 Task: Create new Company, with domain: 'hunter.cuny.edu' and type: 'Prospect'. Add new contact for this company, with mail Id: 'Nidhi18Walker@hunter.cuny.edu', First Name: Nidhi, Last name:  Walker, Job Title: 'Social Media Specialist', Phone Number: '(801) 555-1239'. Change life cycle stage to  Lead and lead status to  Open. Logged in from softage.1@softage.net
Action: Mouse moved to (122, 78)
Screenshot: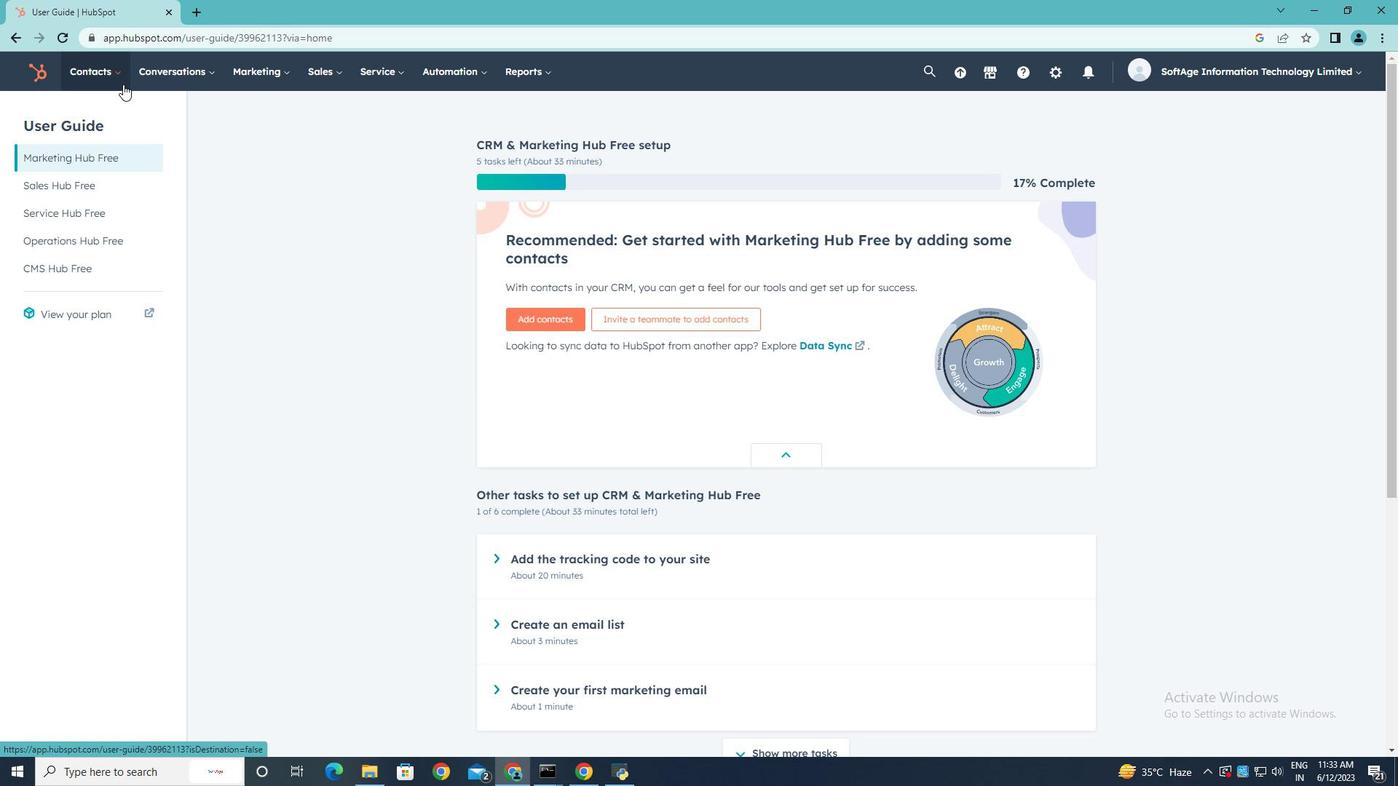 
Action: Mouse pressed left at (122, 78)
Screenshot: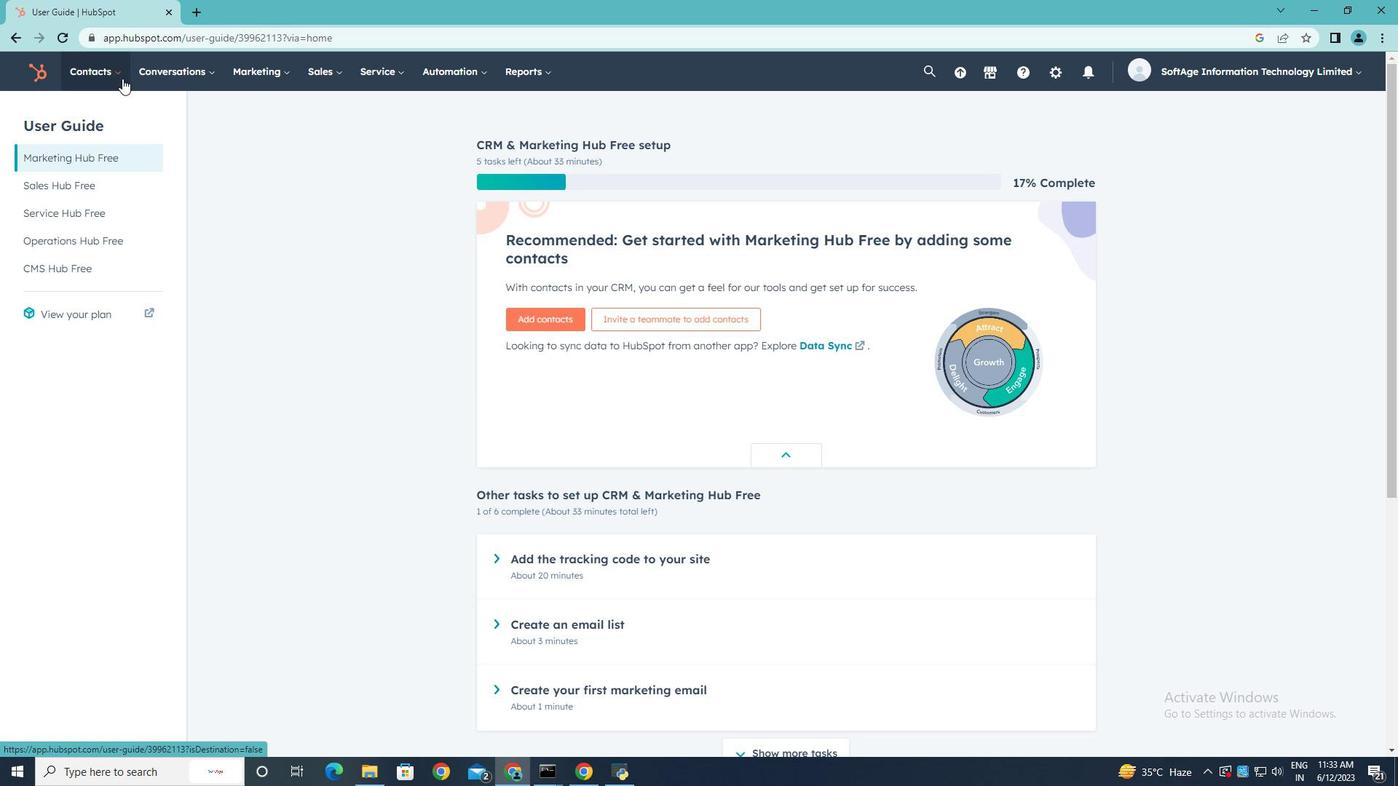 
Action: Mouse moved to (115, 144)
Screenshot: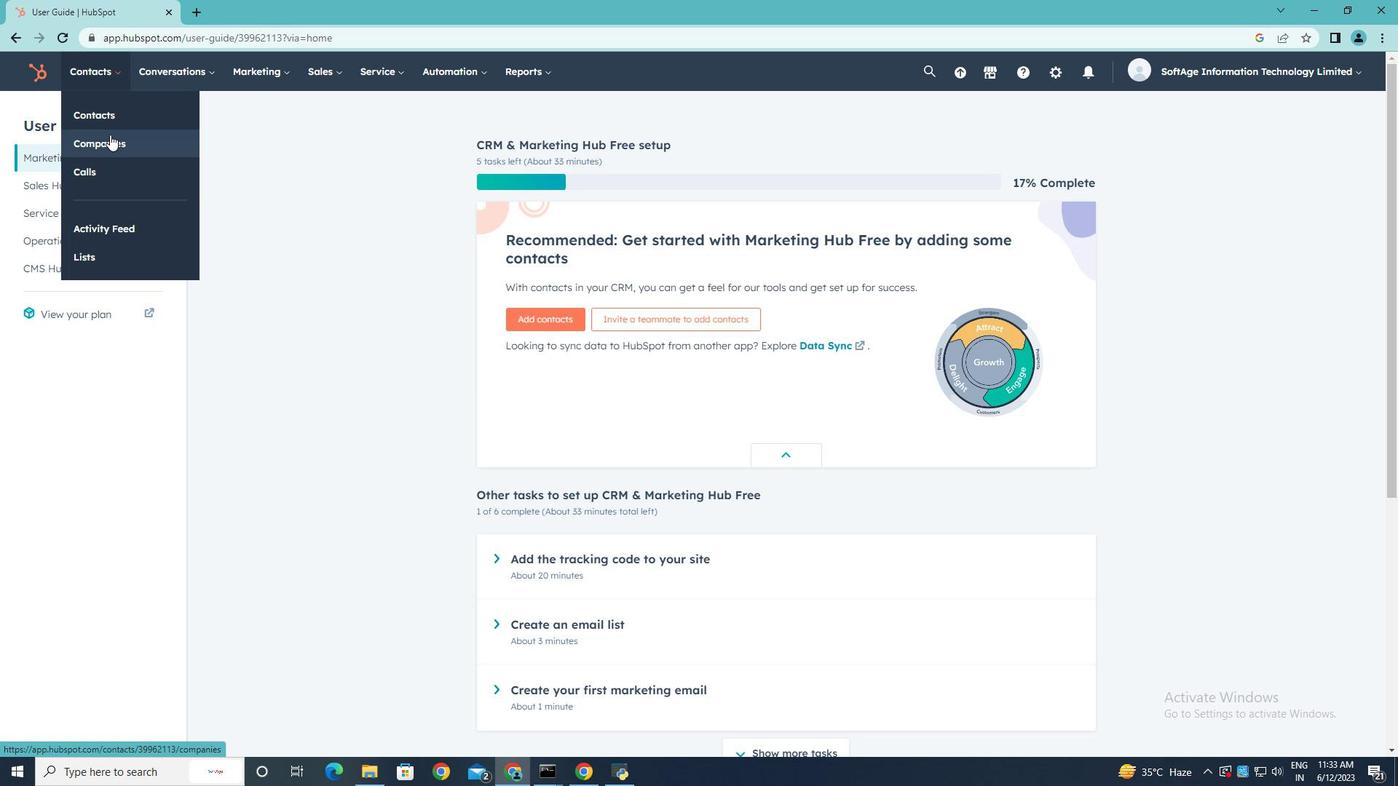 
Action: Mouse pressed left at (115, 144)
Screenshot: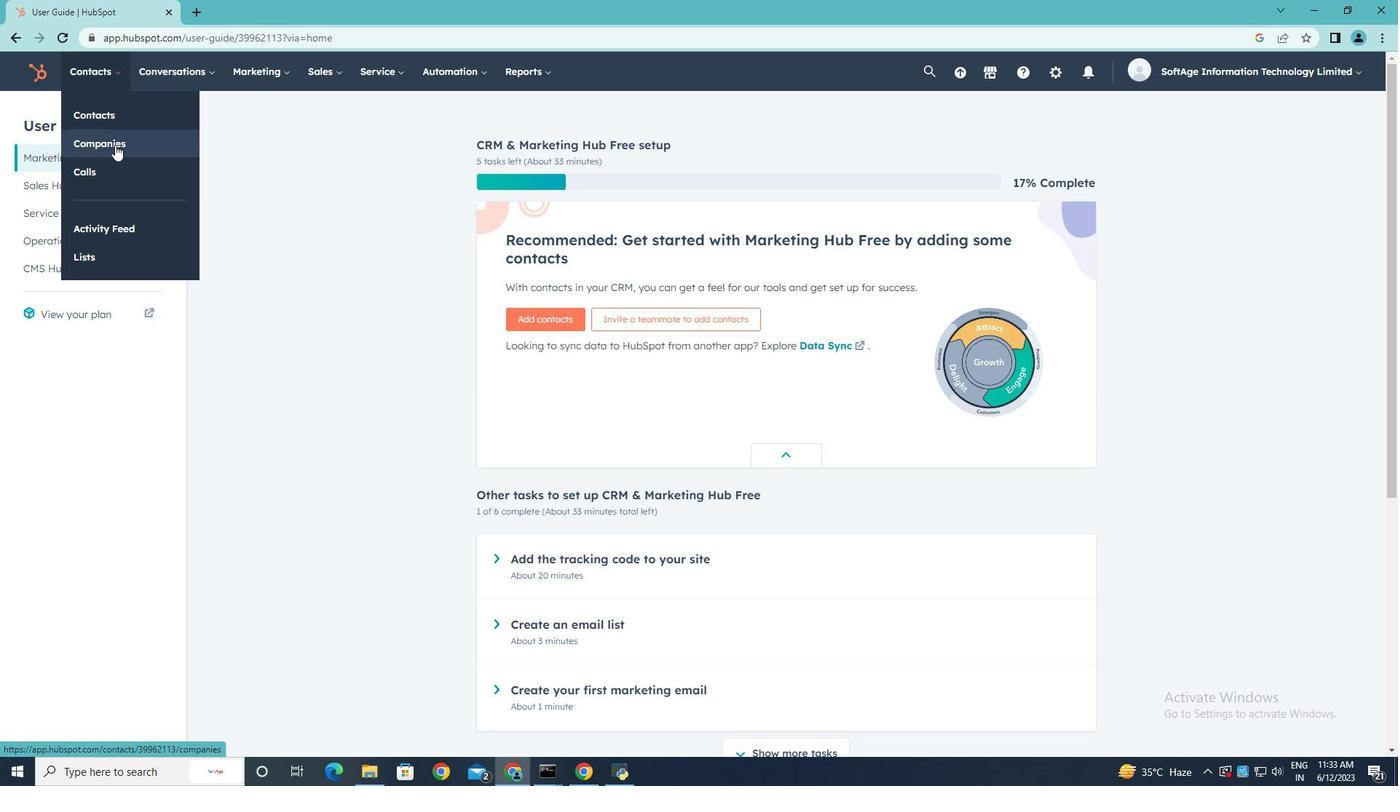 
Action: Mouse moved to (1299, 123)
Screenshot: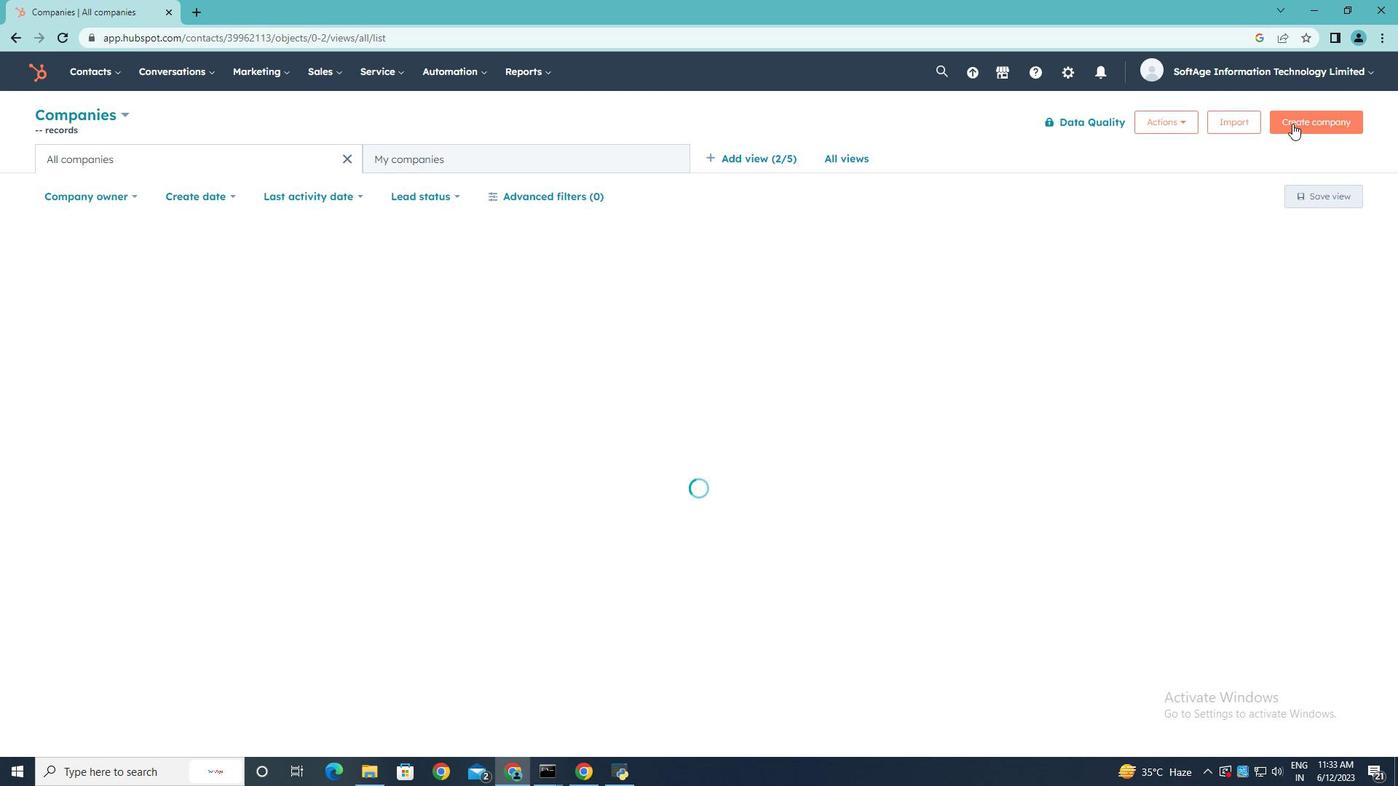 
Action: Mouse pressed left at (1299, 123)
Screenshot: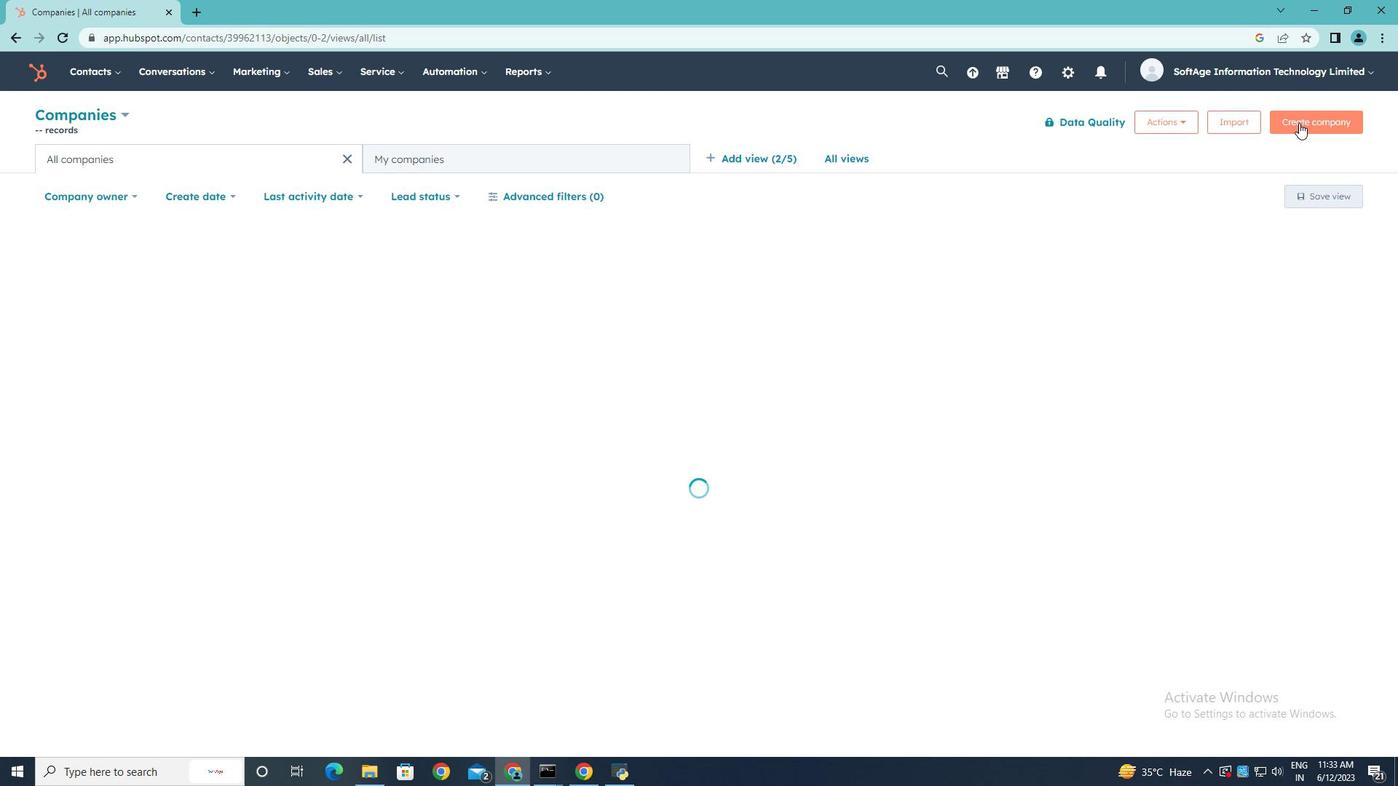 
Action: Mouse moved to (1062, 184)
Screenshot: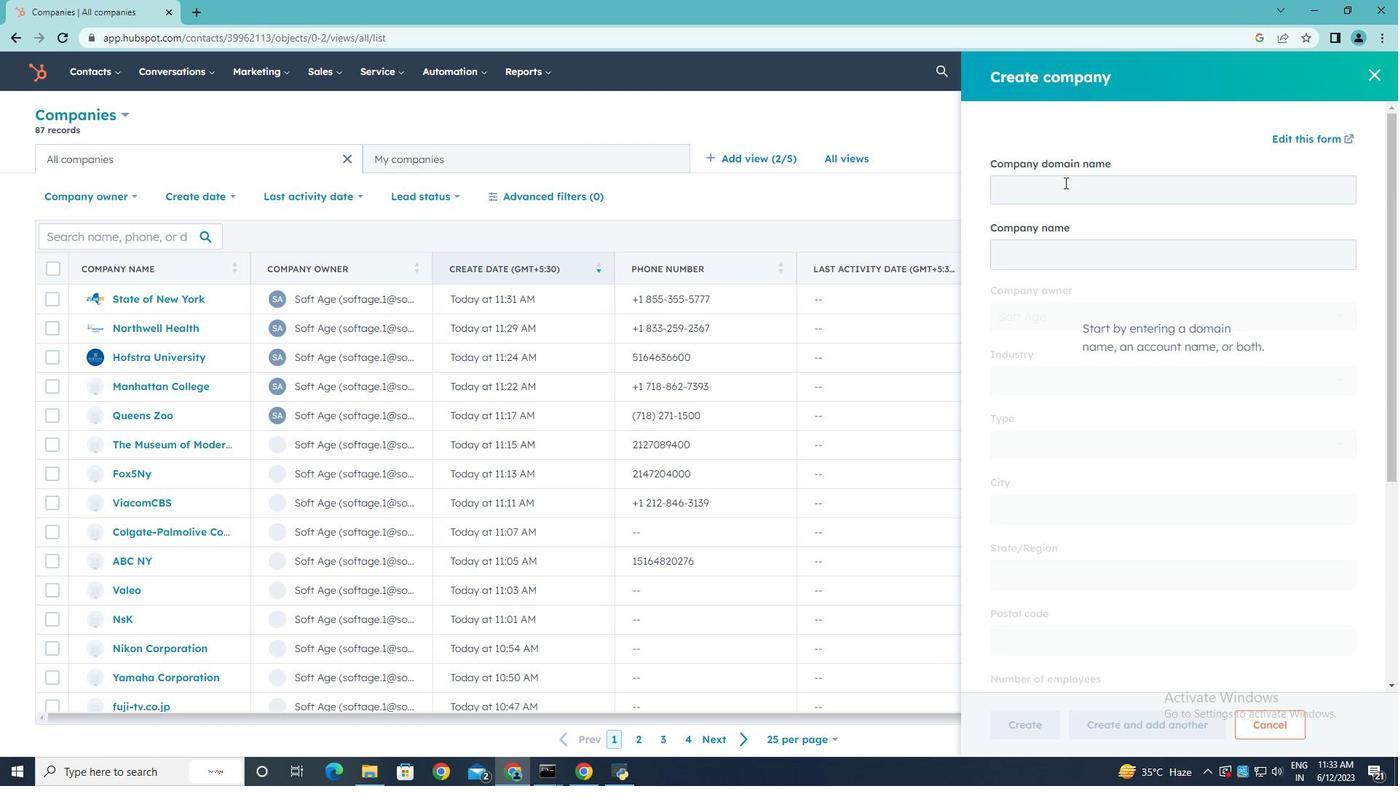 
Action: Mouse pressed left at (1062, 184)
Screenshot: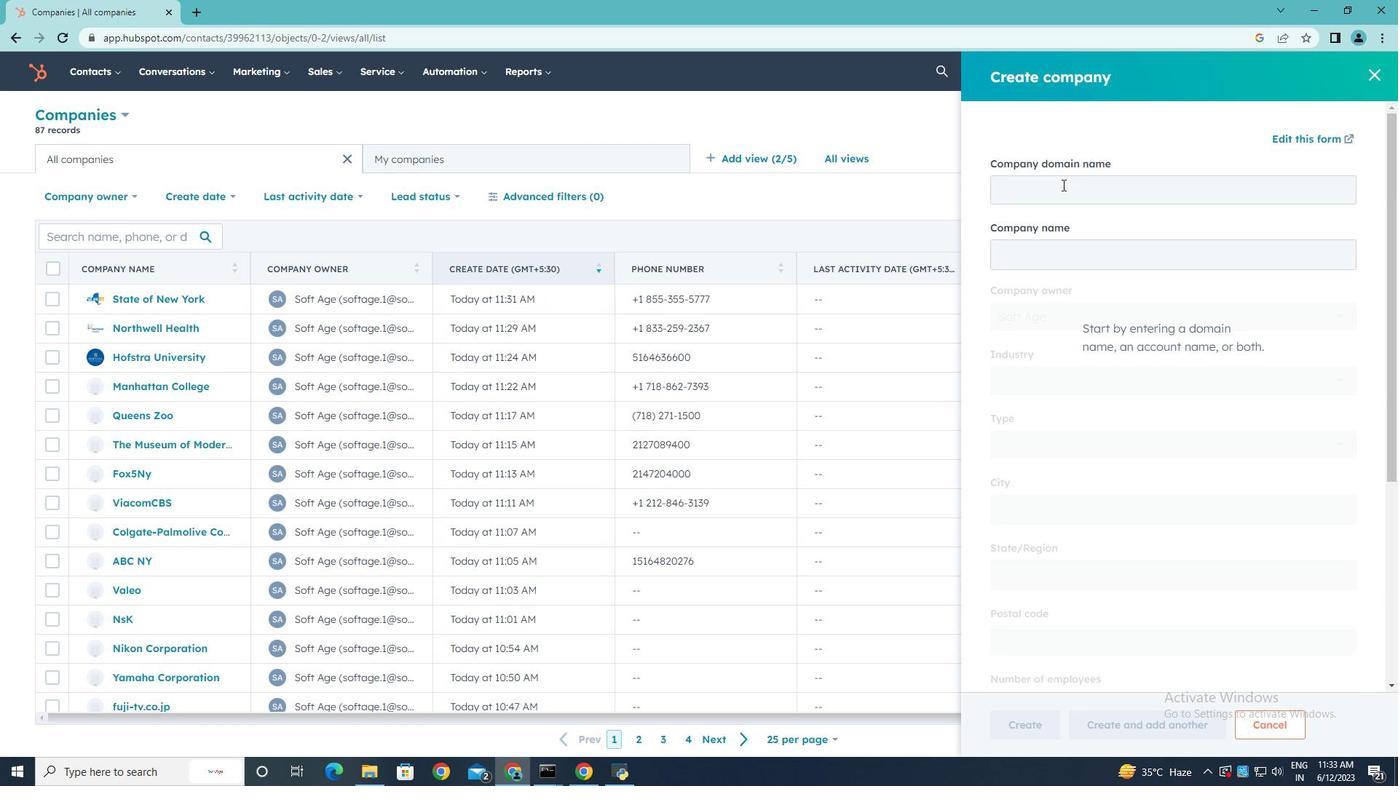 
Action: Key pressed hunter.cuny.edu
Screenshot: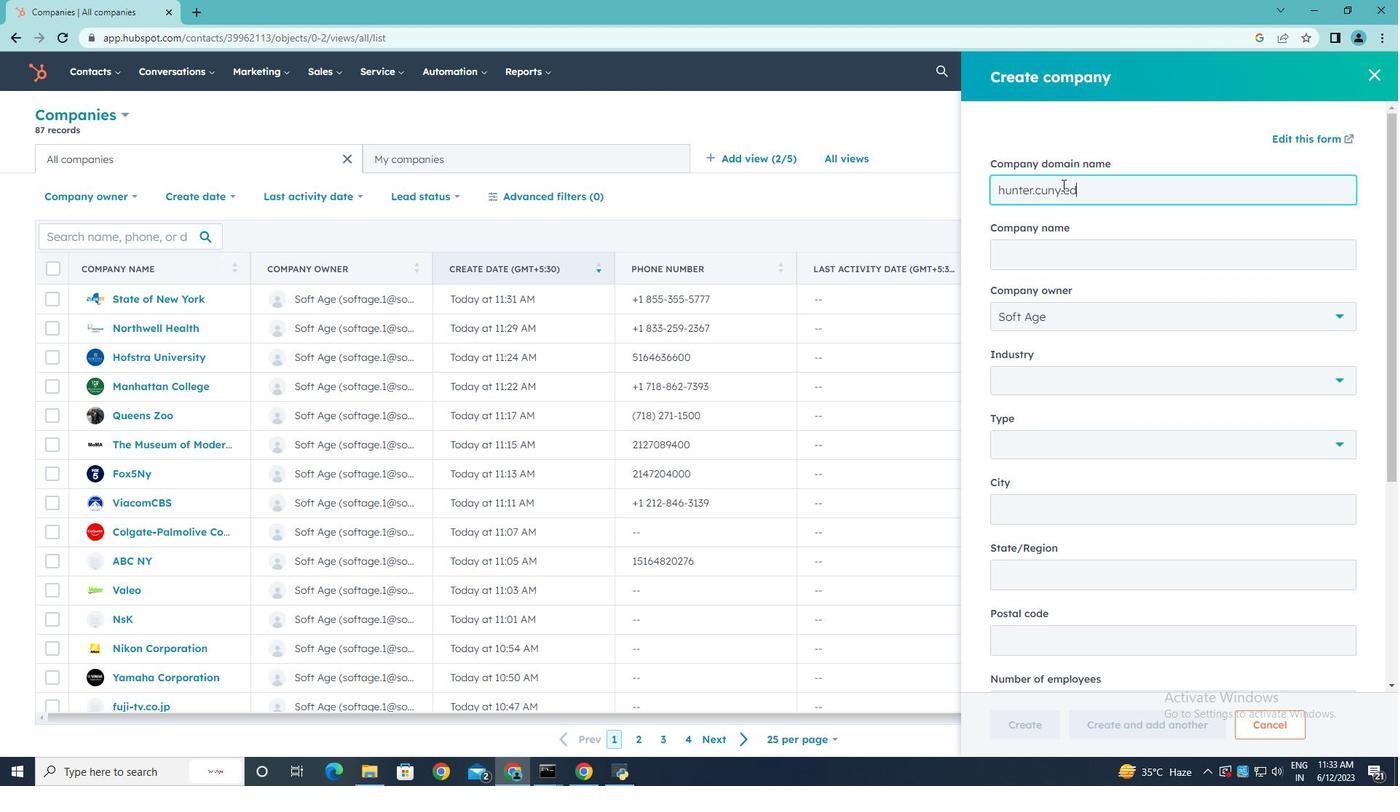 
Action: Mouse moved to (1128, 258)
Screenshot: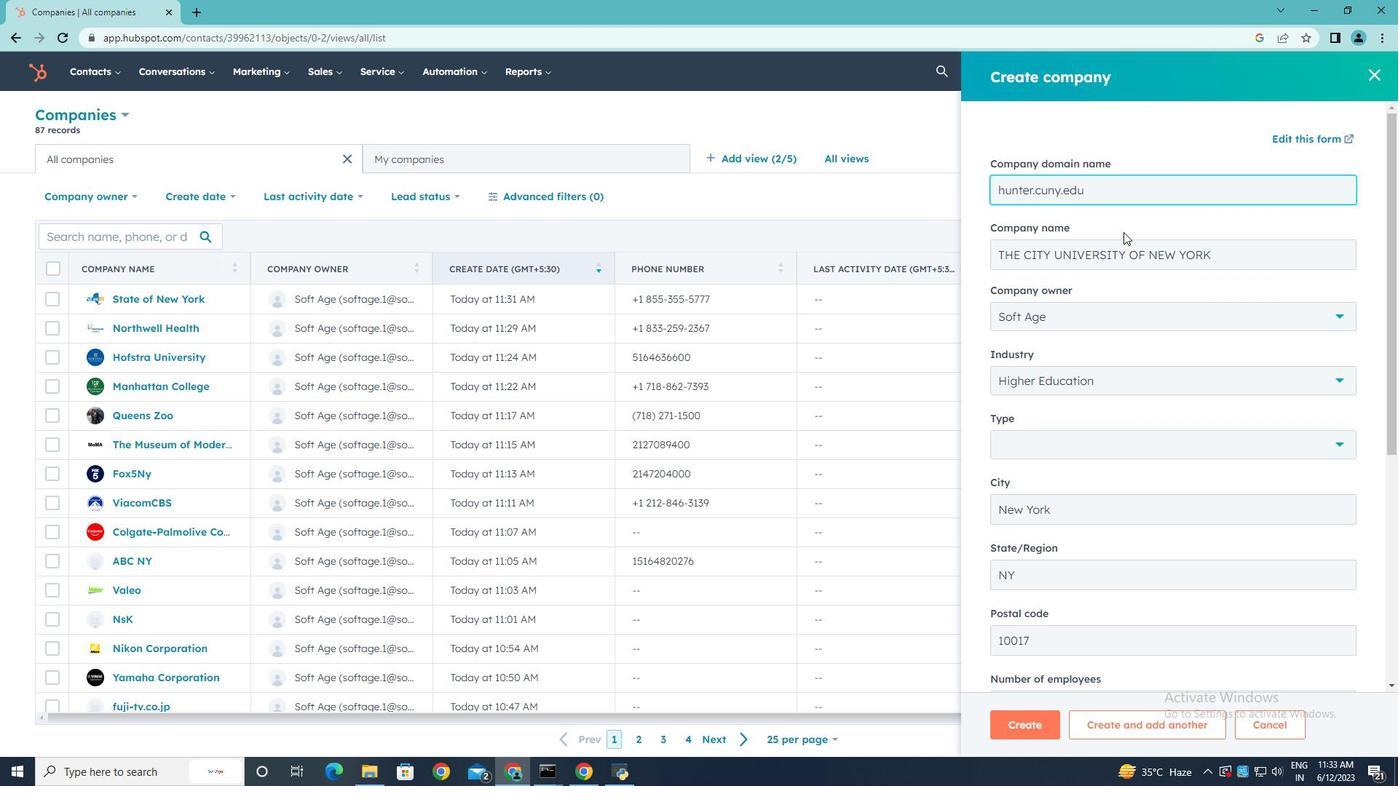 
Action: Mouse scrolled (1128, 257) with delta (0, 0)
Screenshot: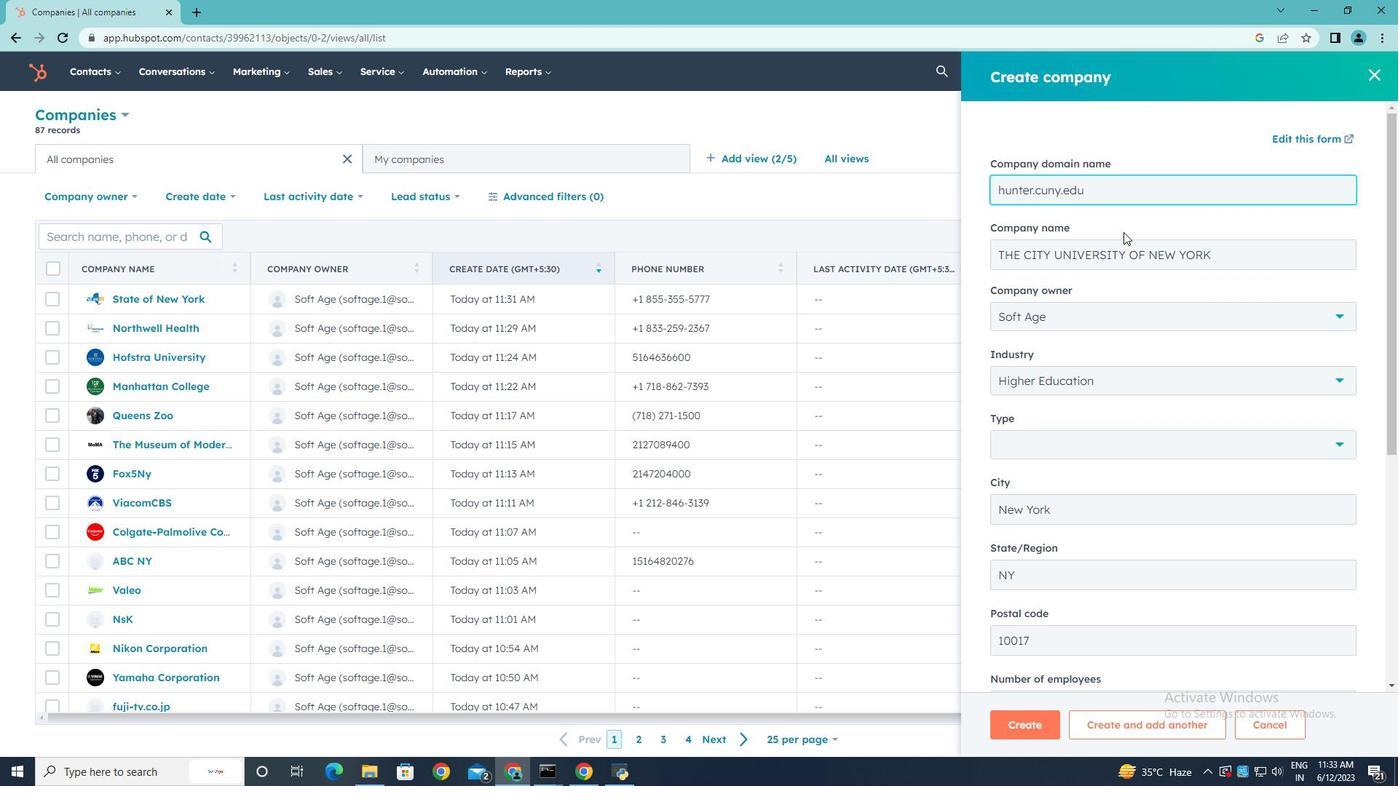 
Action: Mouse scrolled (1128, 257) with delta (0, 0)
Screenshot: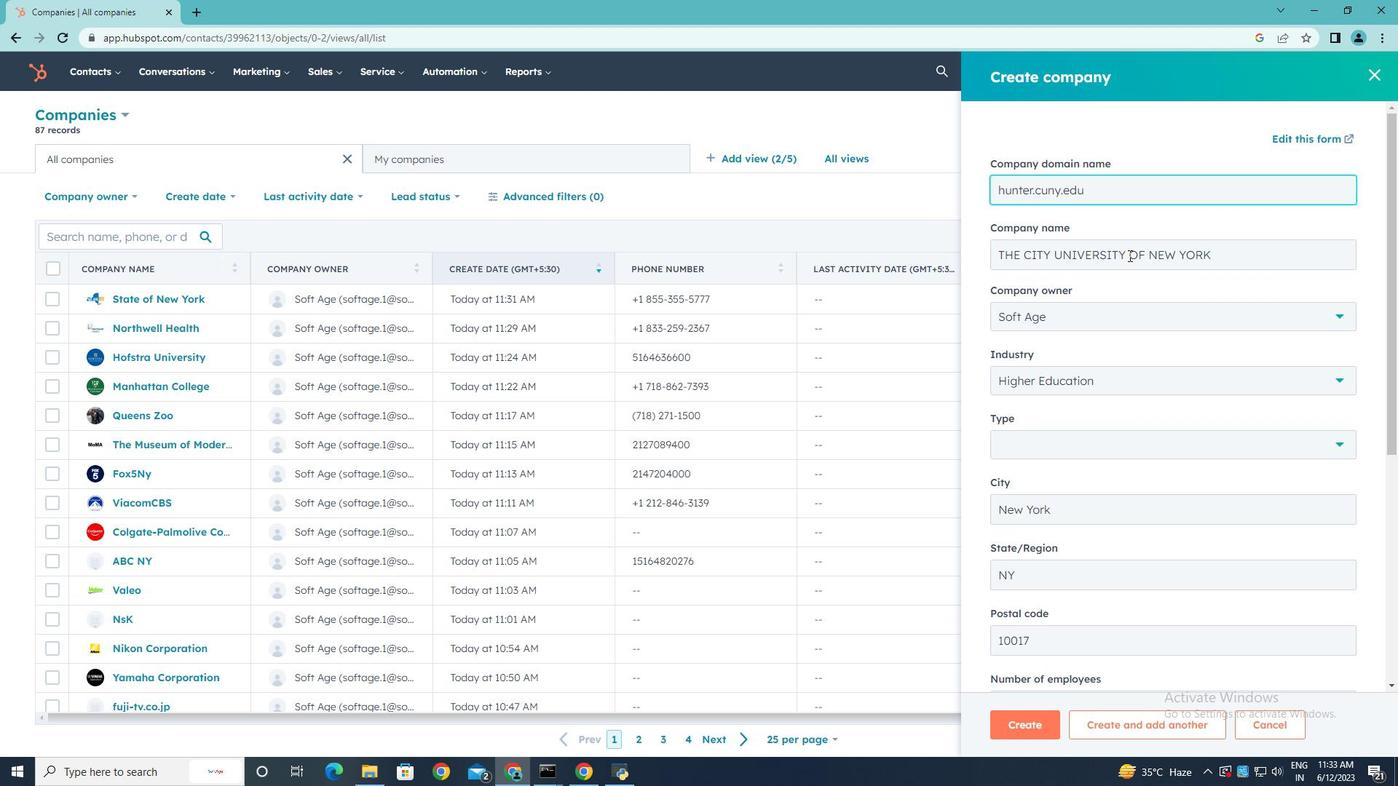 
Action: Mouse scrolled (1128, 257) with delta (0, 0)
Screenshot: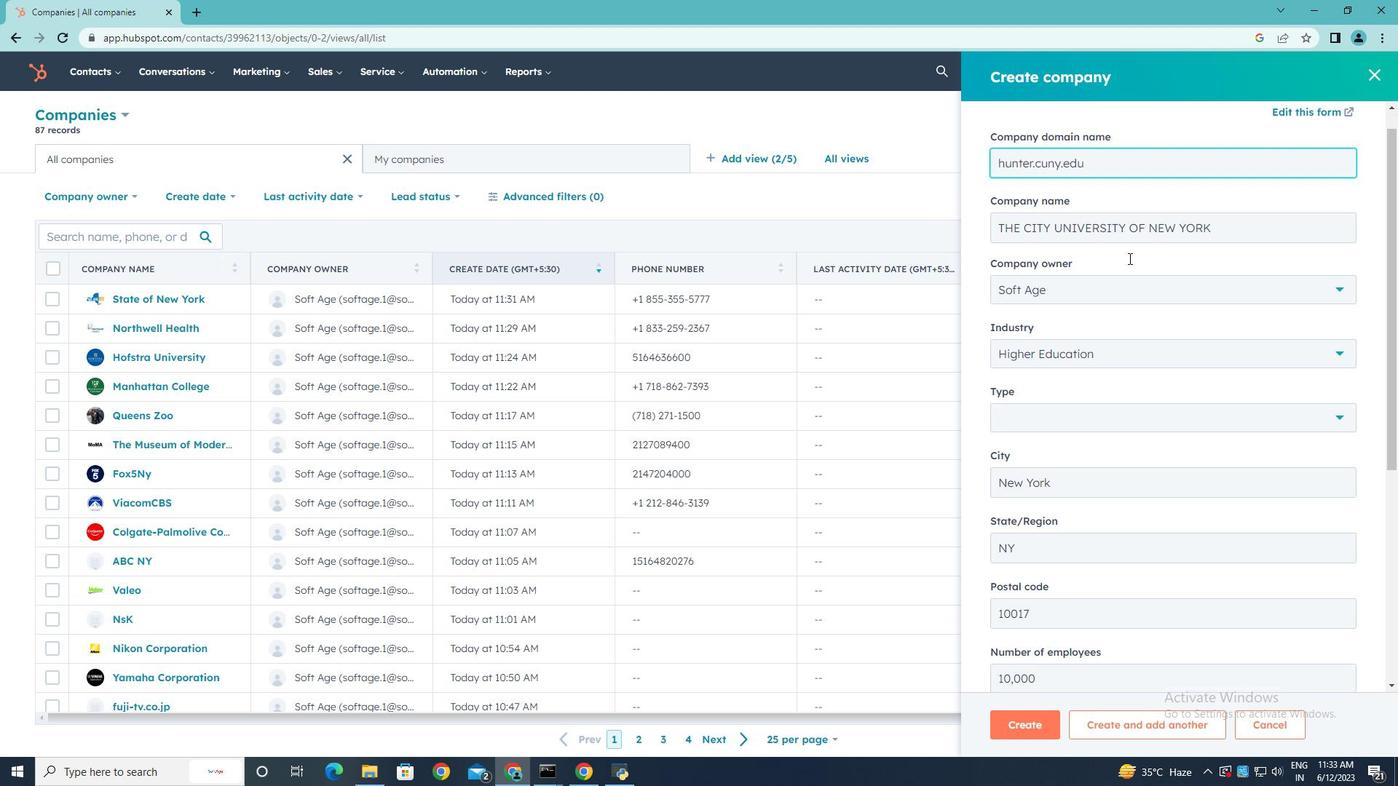 
Action: Mouse moved to (1340, 234)
Screenshot: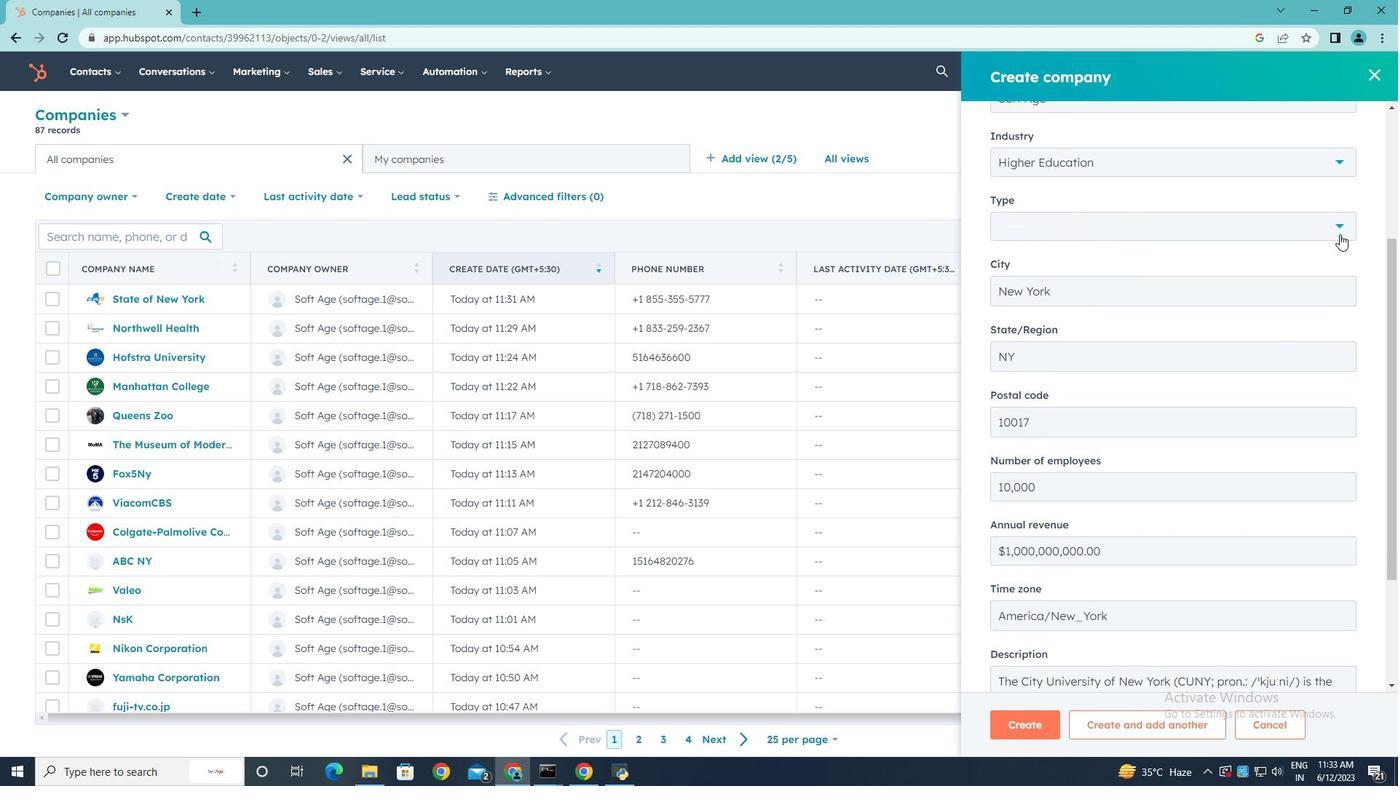 
Action: Mouse pressed left at (1340, 234)
Screenshot: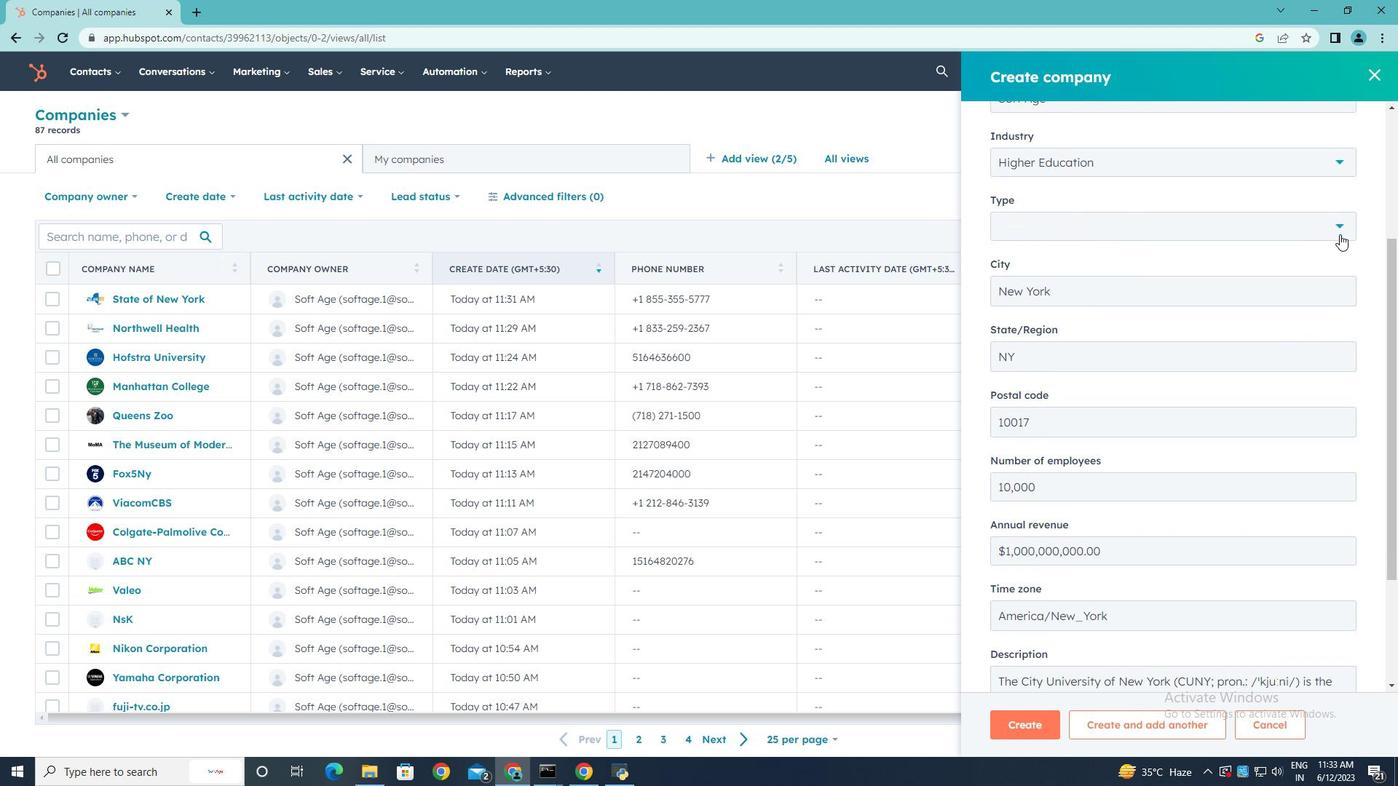 
Action: Mouse moved to (1053, 286)
Screenshot: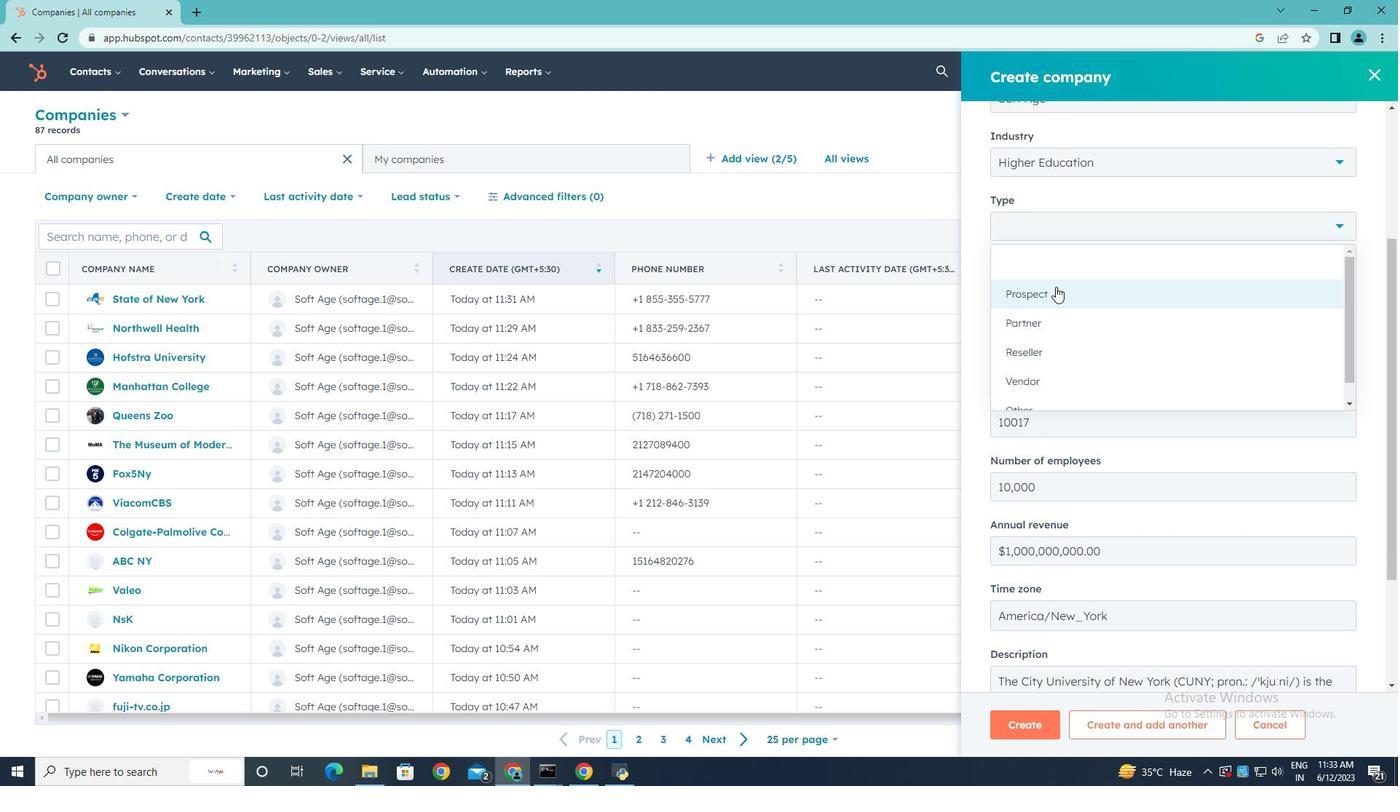 
Action: Mouse pressed left at (1053, 286)
Screenshot: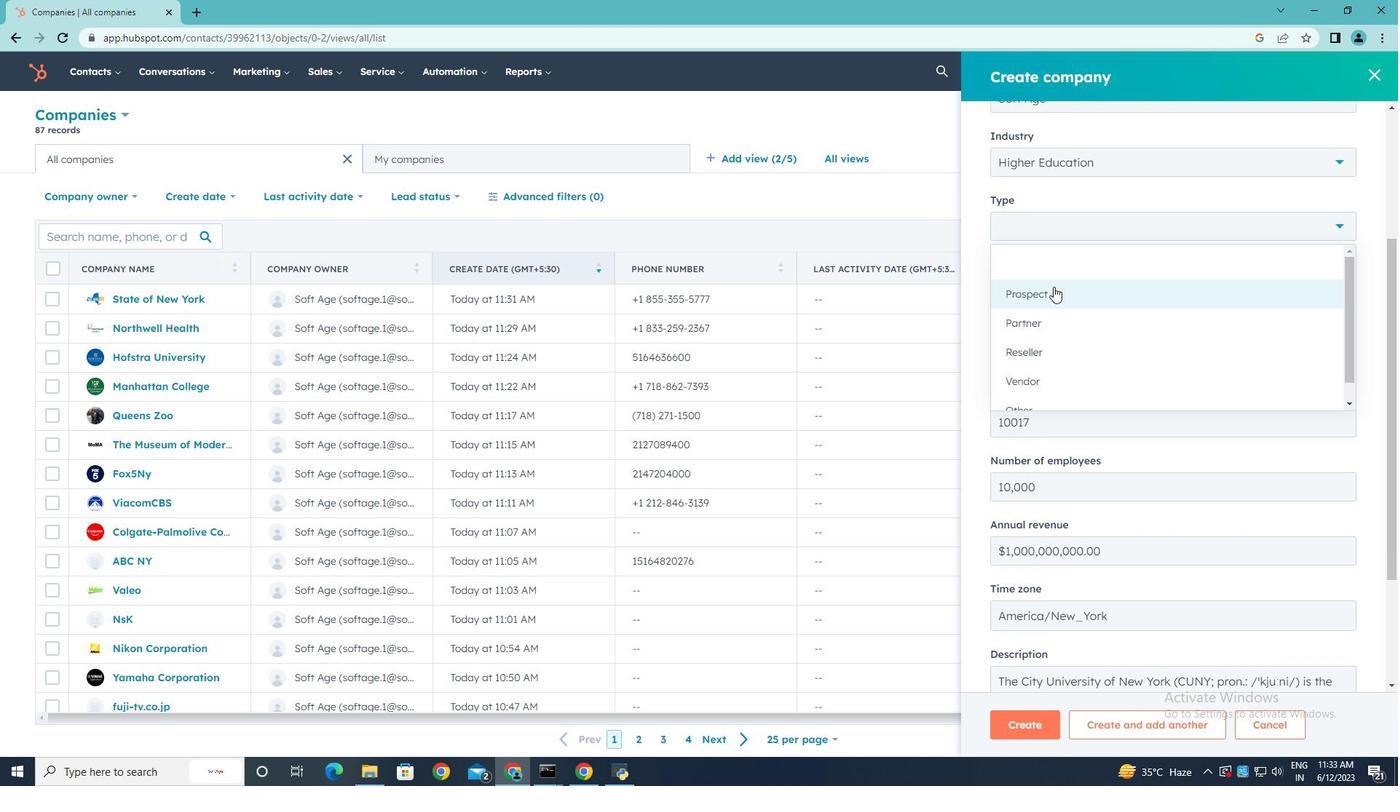 
Action: Mouse moved to (1063, 323)
Screenshot: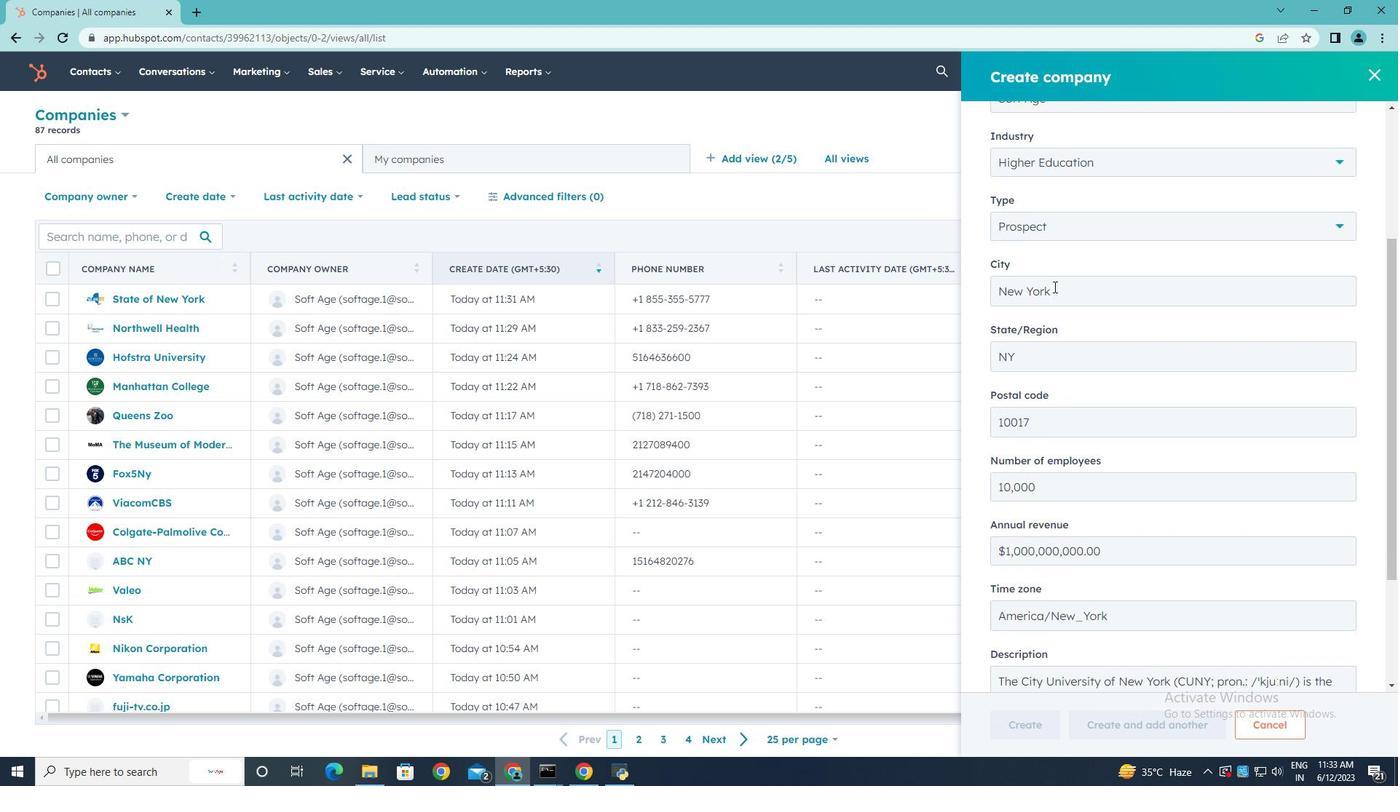 
Action: Mouse scrolled (1063, 322) with delta (0, 0)
Screenshot: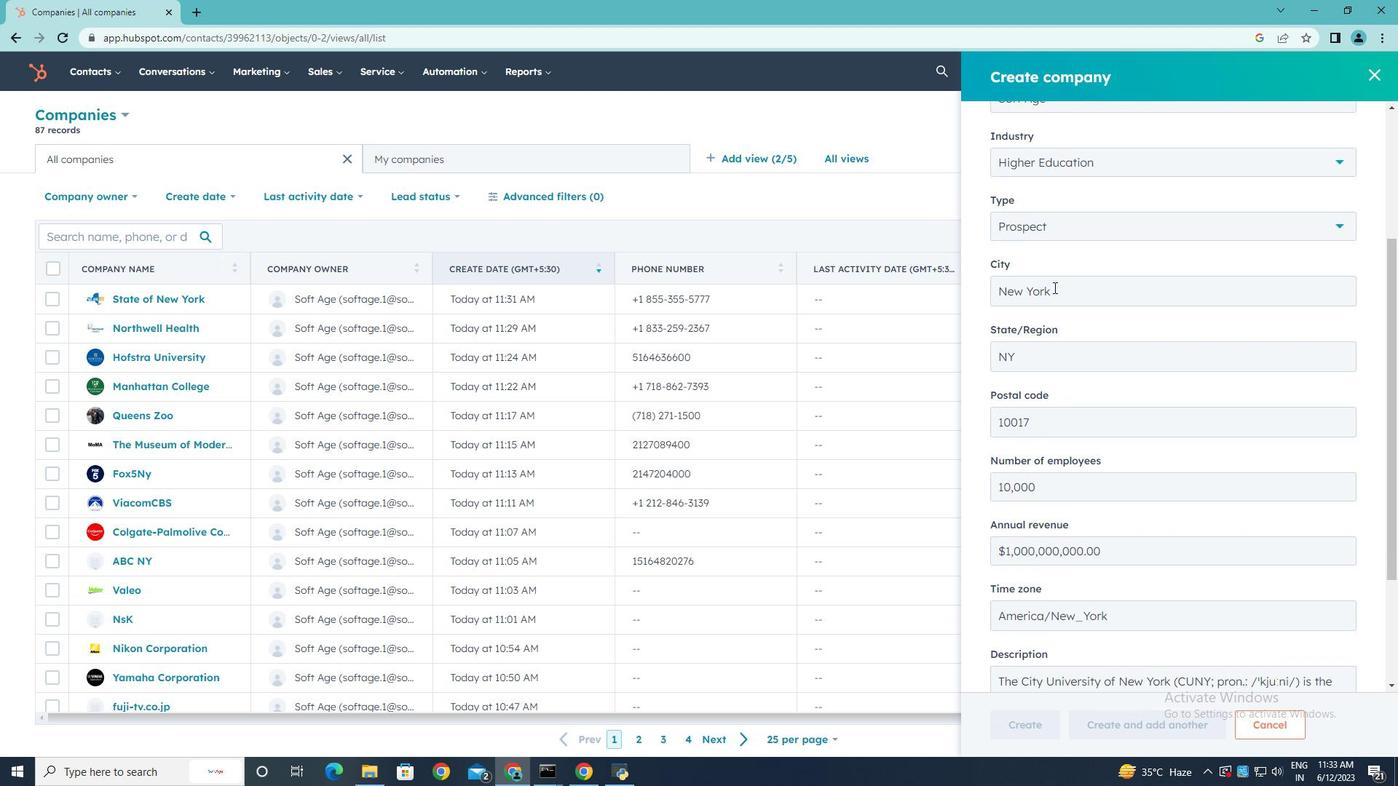 
Action: Mouse scrolled (1063, 322) with delta (0, 0)
Screenshot: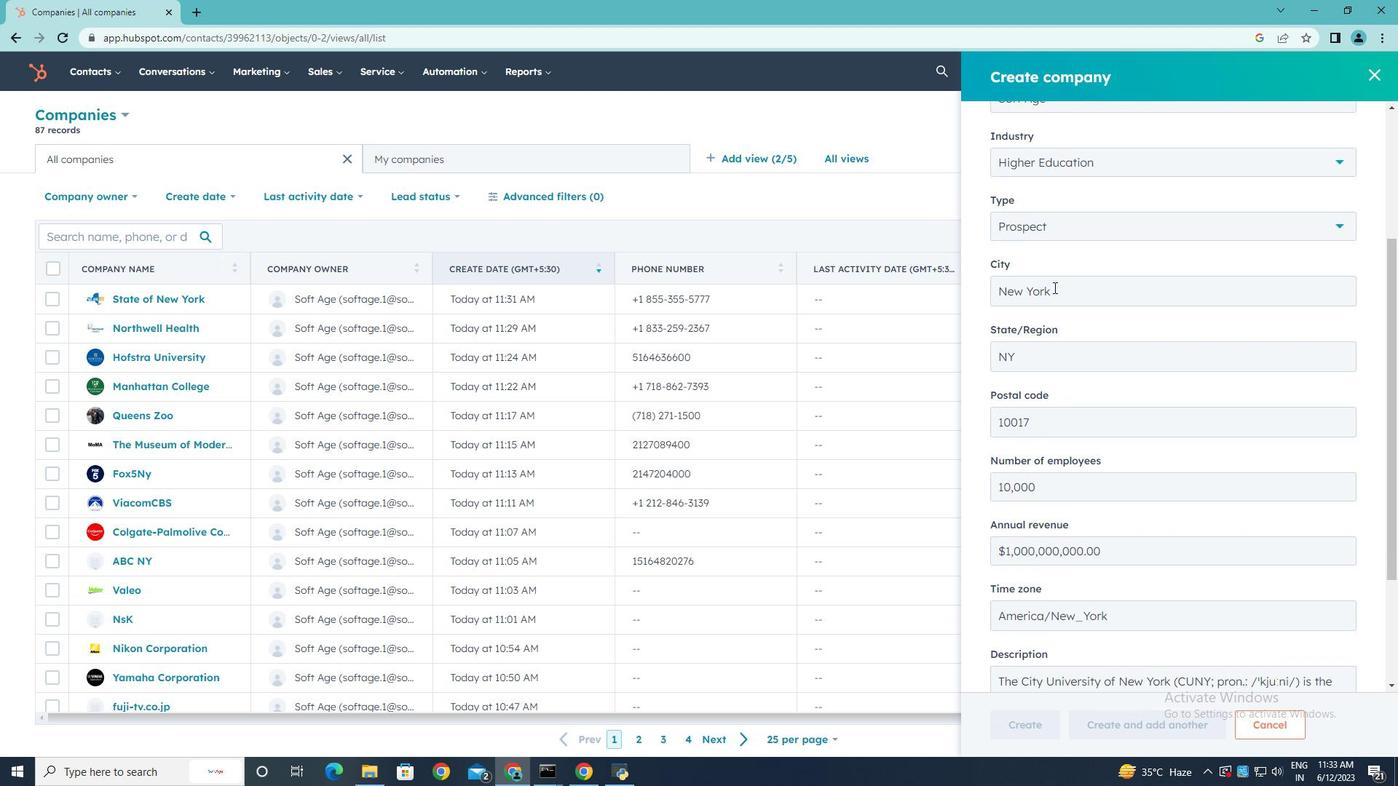 
Action: Mouse moved to (1063, 324)
Screenshot: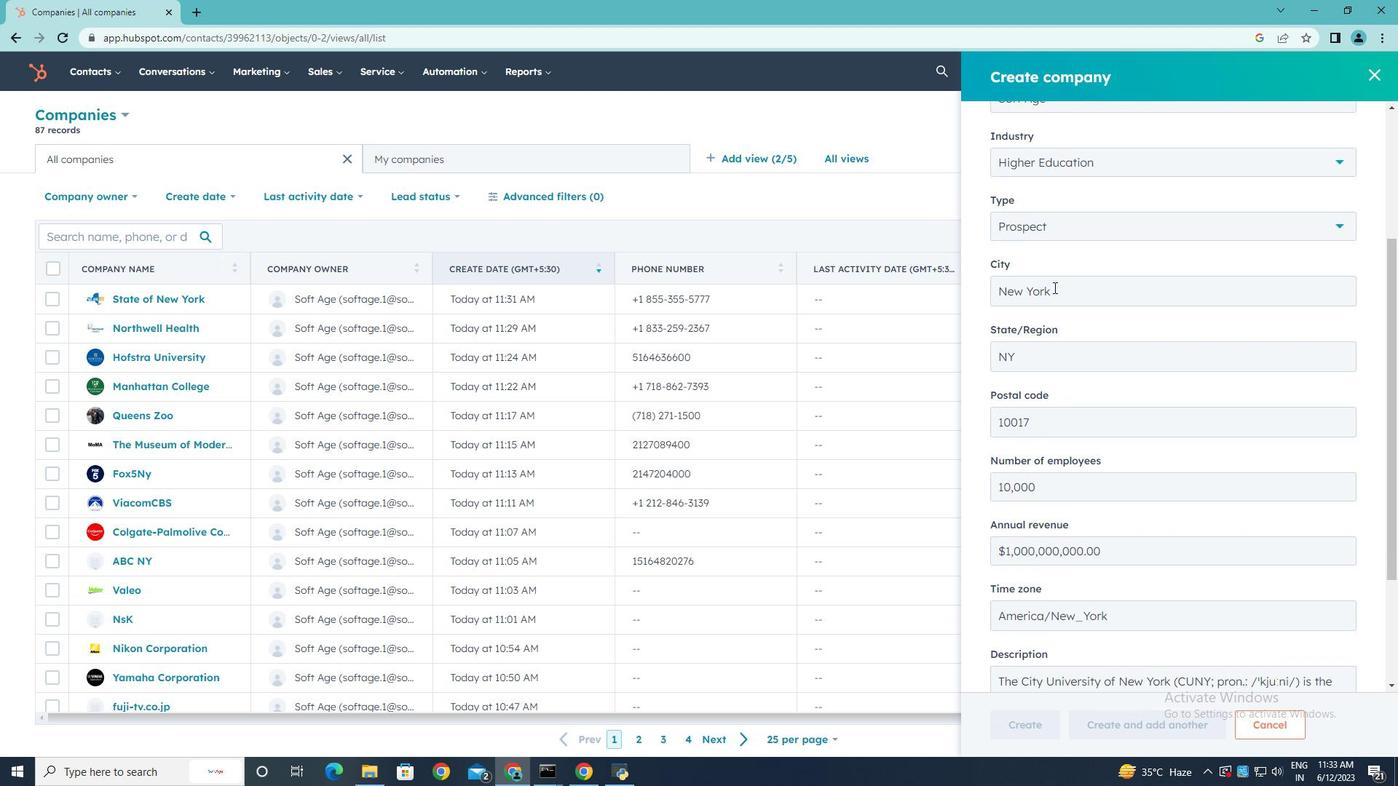 
Action: Mouse scrolled (1063, 323) with delta (0, 0)
Screenshot: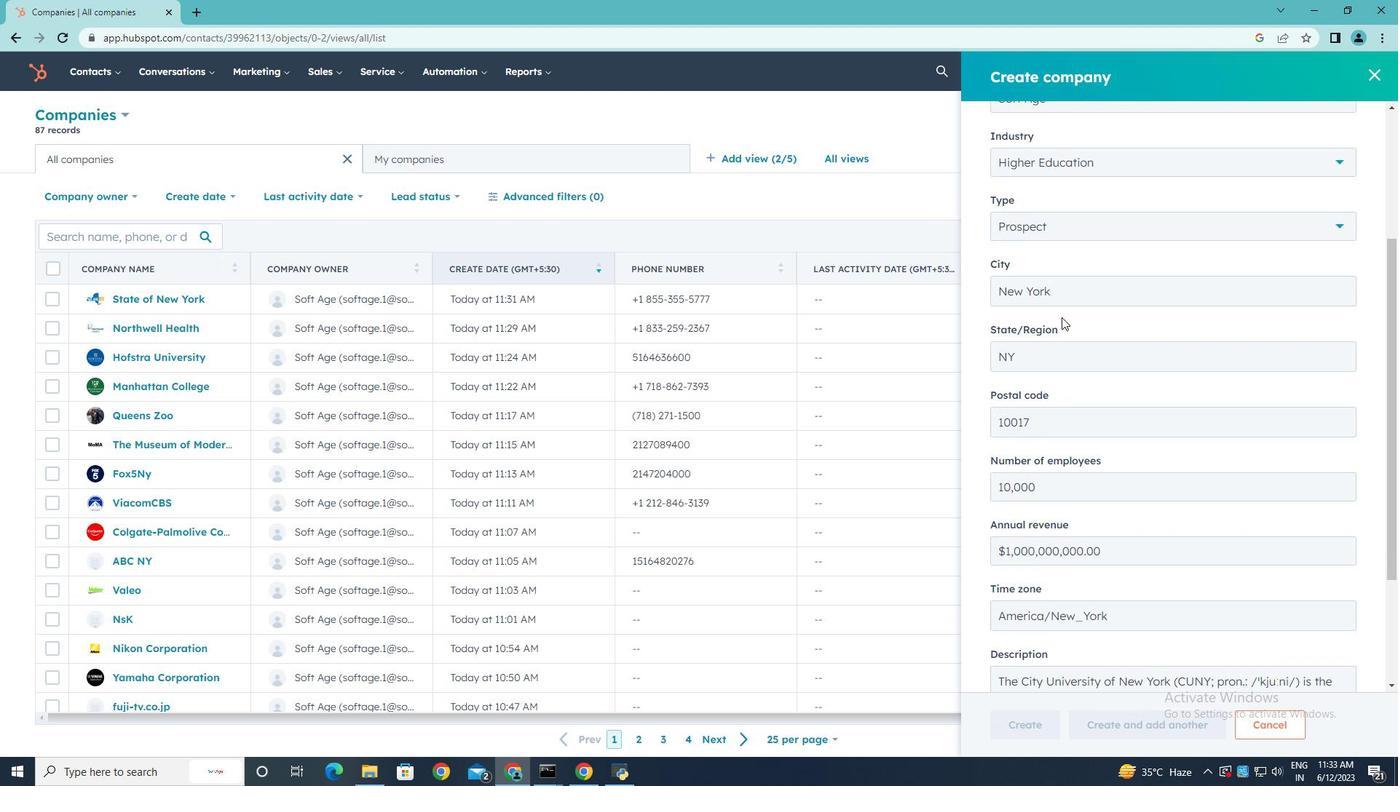 
Action: Mouse scrolled (1063, 323) with delta (0, 0)
Screenshot: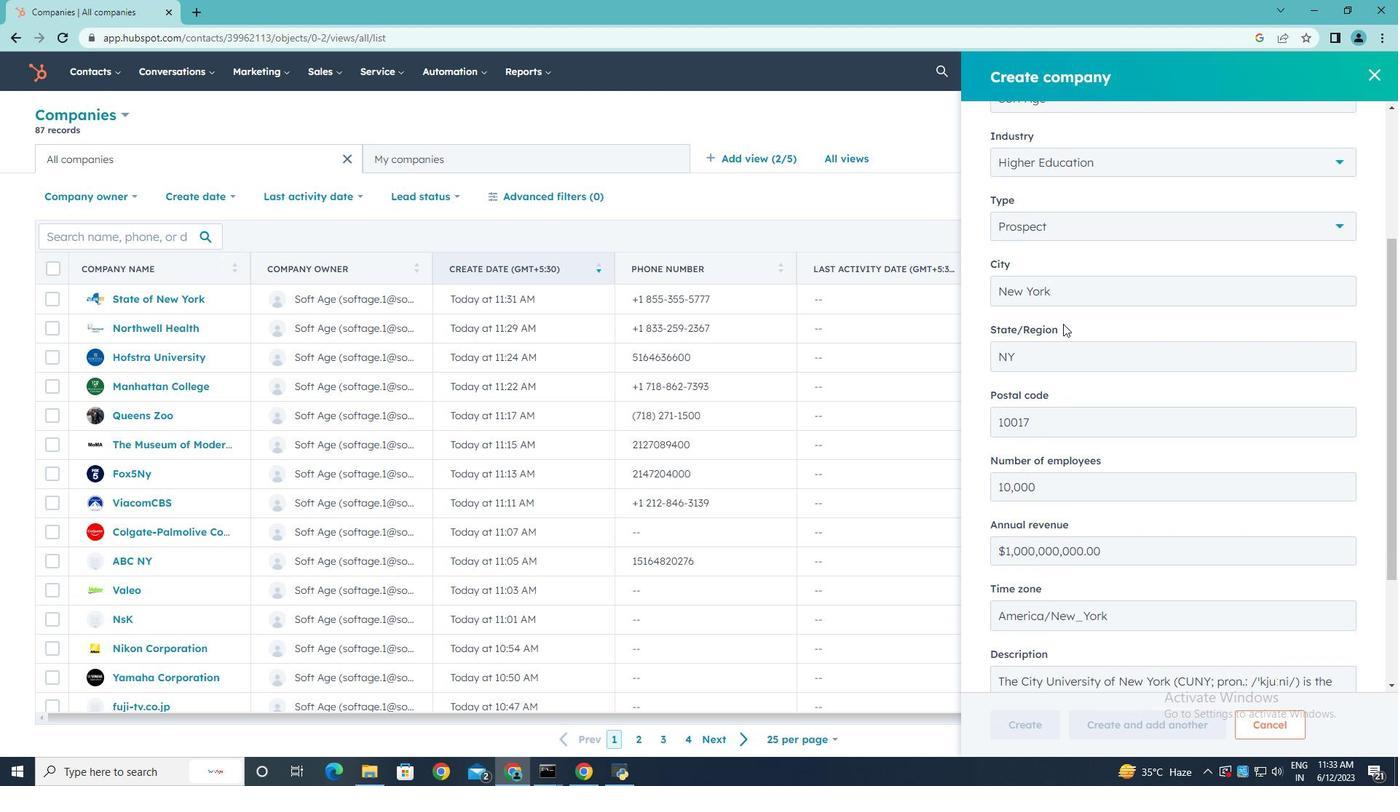 
Action: Mouse scrolled (1063, 323) with delta (0, 0)
Screenshot: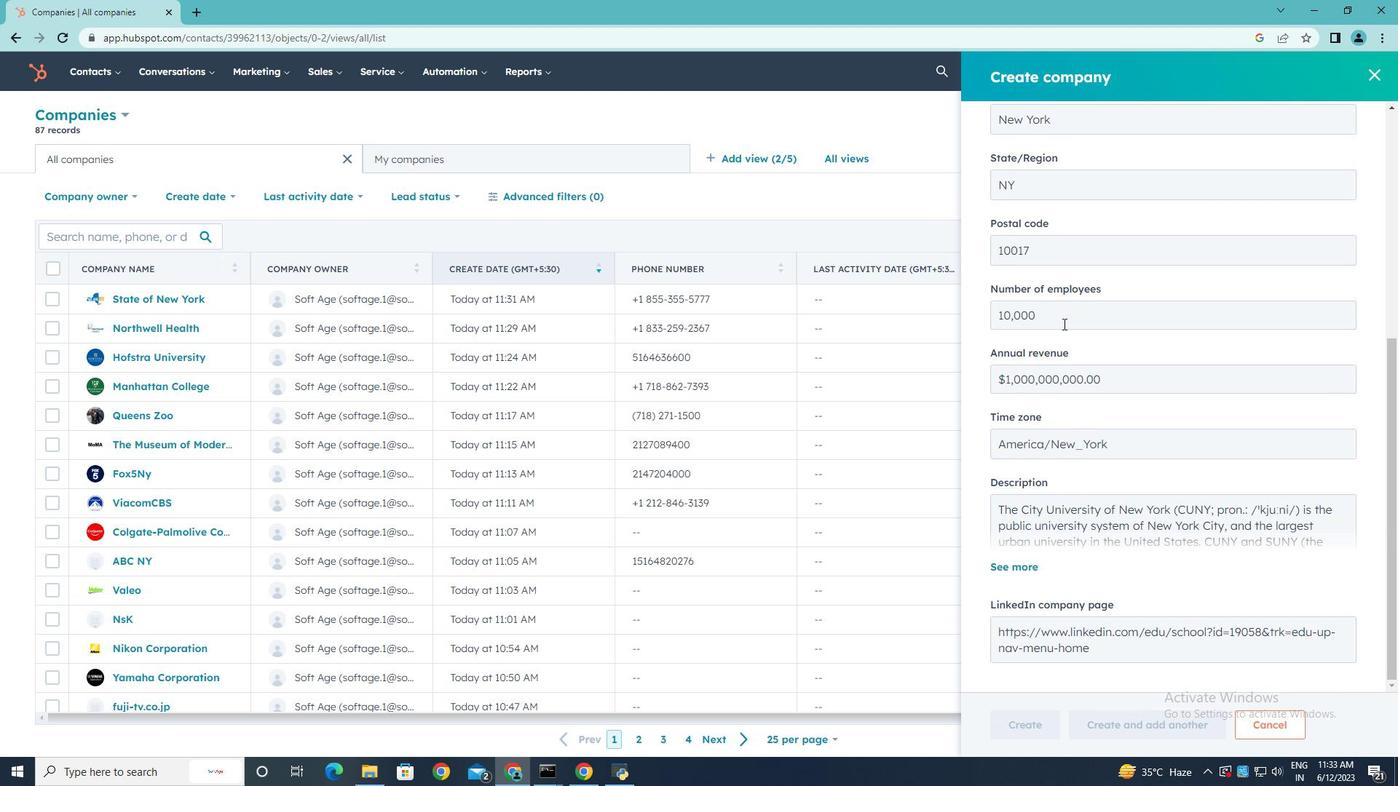
Action: Mouse scrolled (1063, 323) with delta (0, 0)
Screenshot: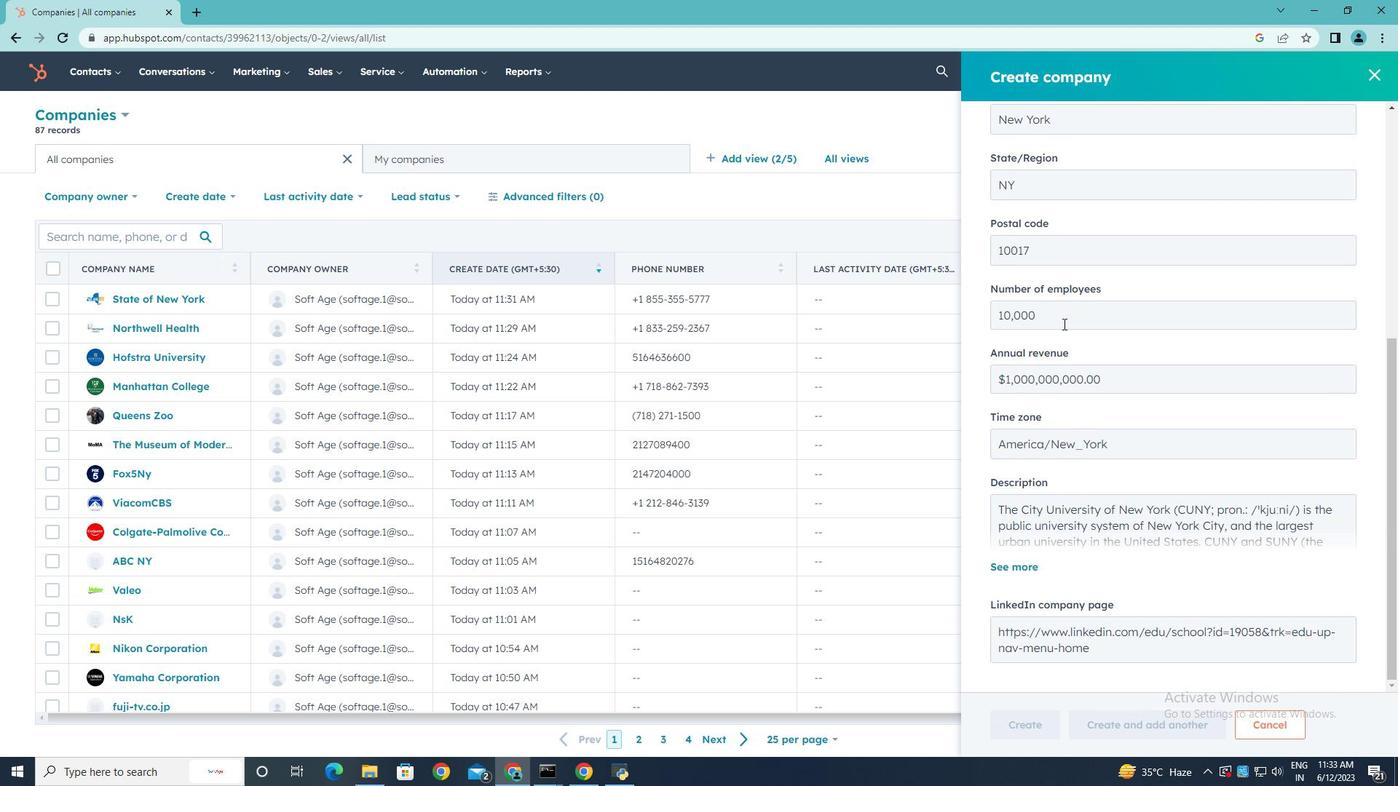 
Action: Mouse scrolled (1063, 323) with delta (0, 0)
Screenshot: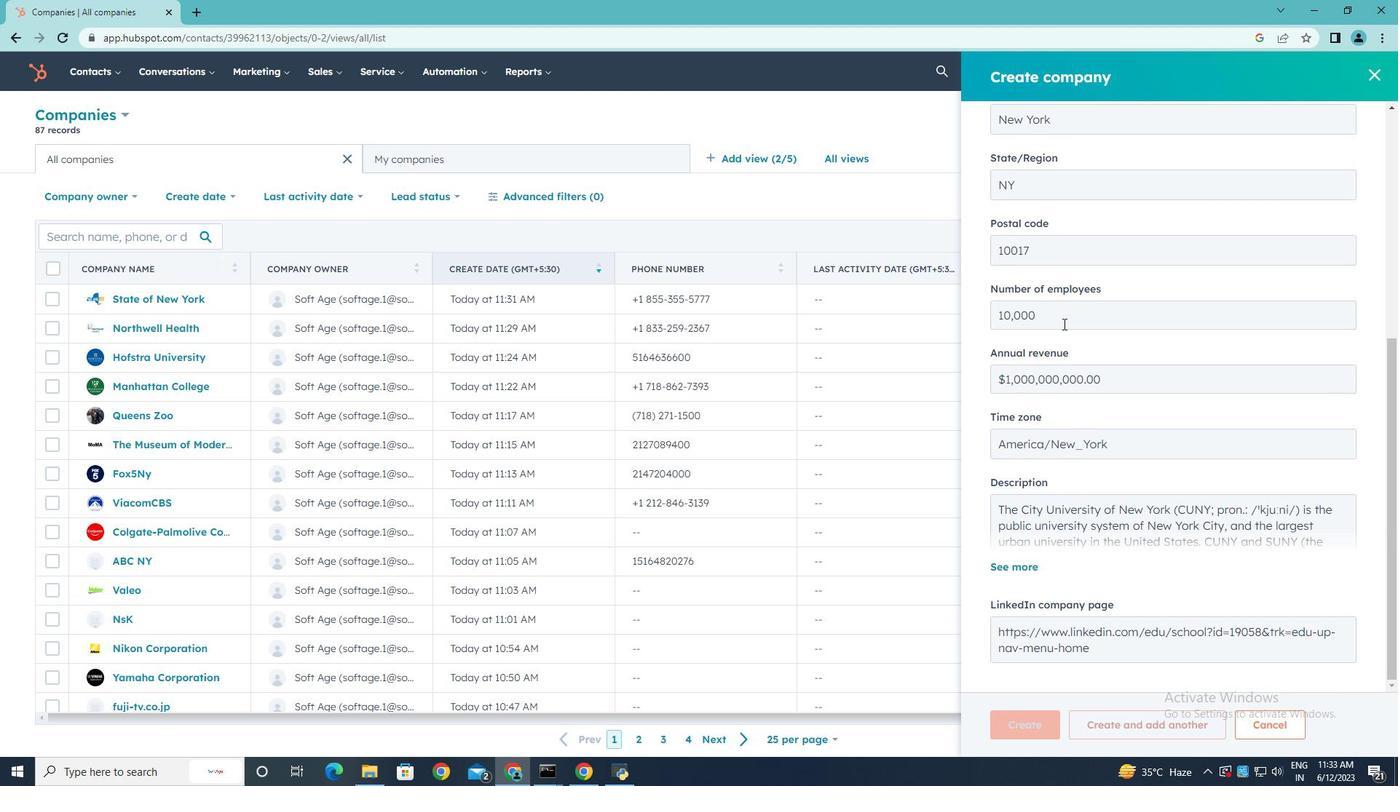 
Action: Mouse scrolled (1063, 323) with delta (0, 0)
Screenshot: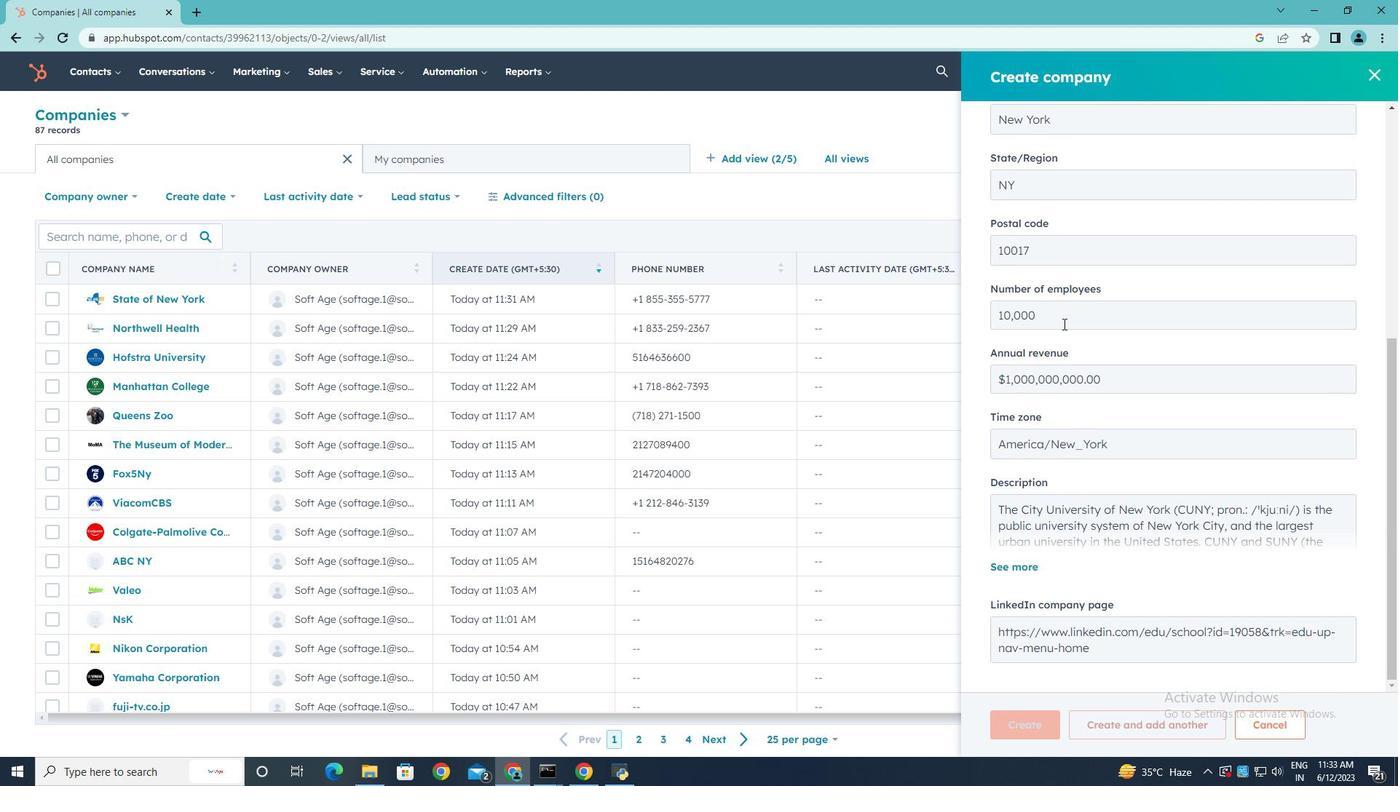 
Action: Mouse scrolled (1063, 323) with delta (0, 0)
Screenshot: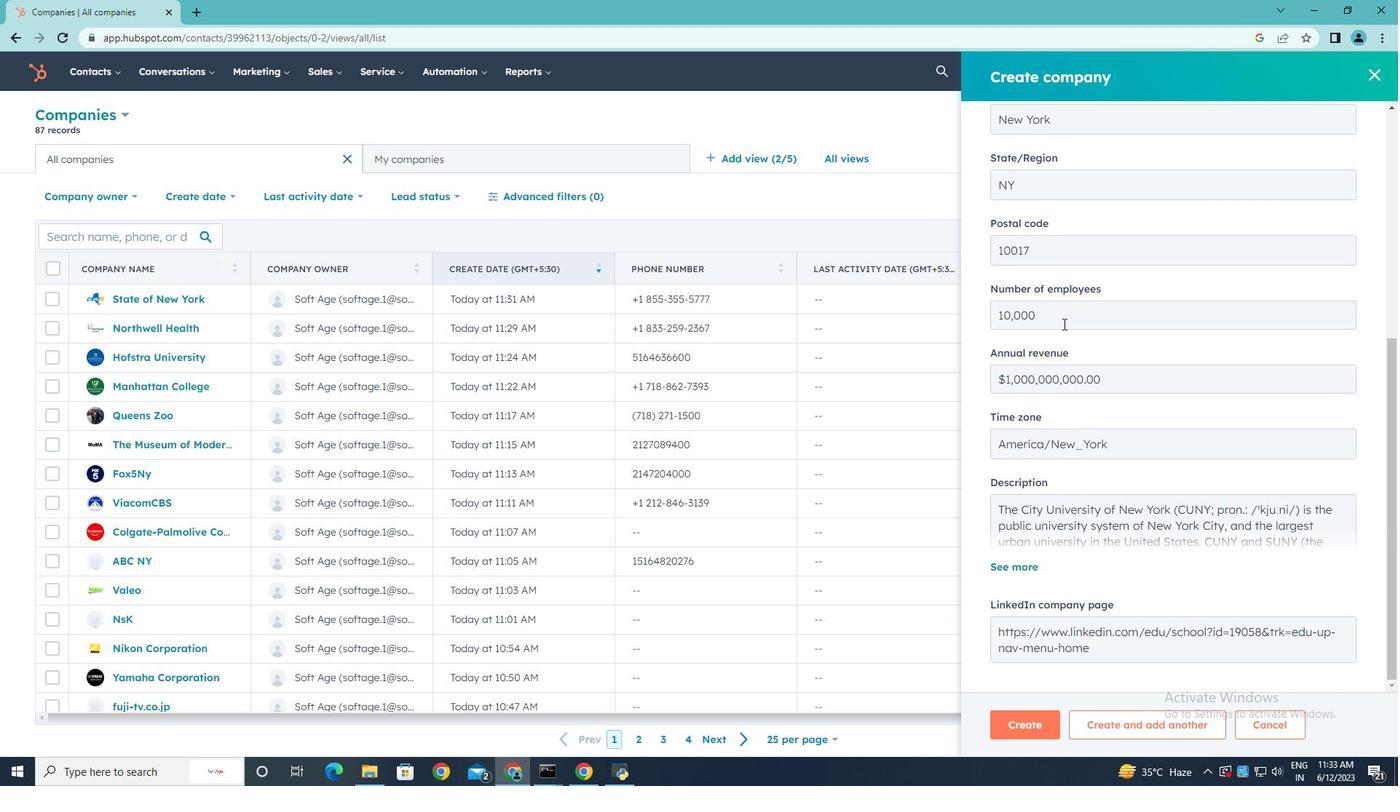 
Action: Mouse moved to (1028, 731)
Screenshot: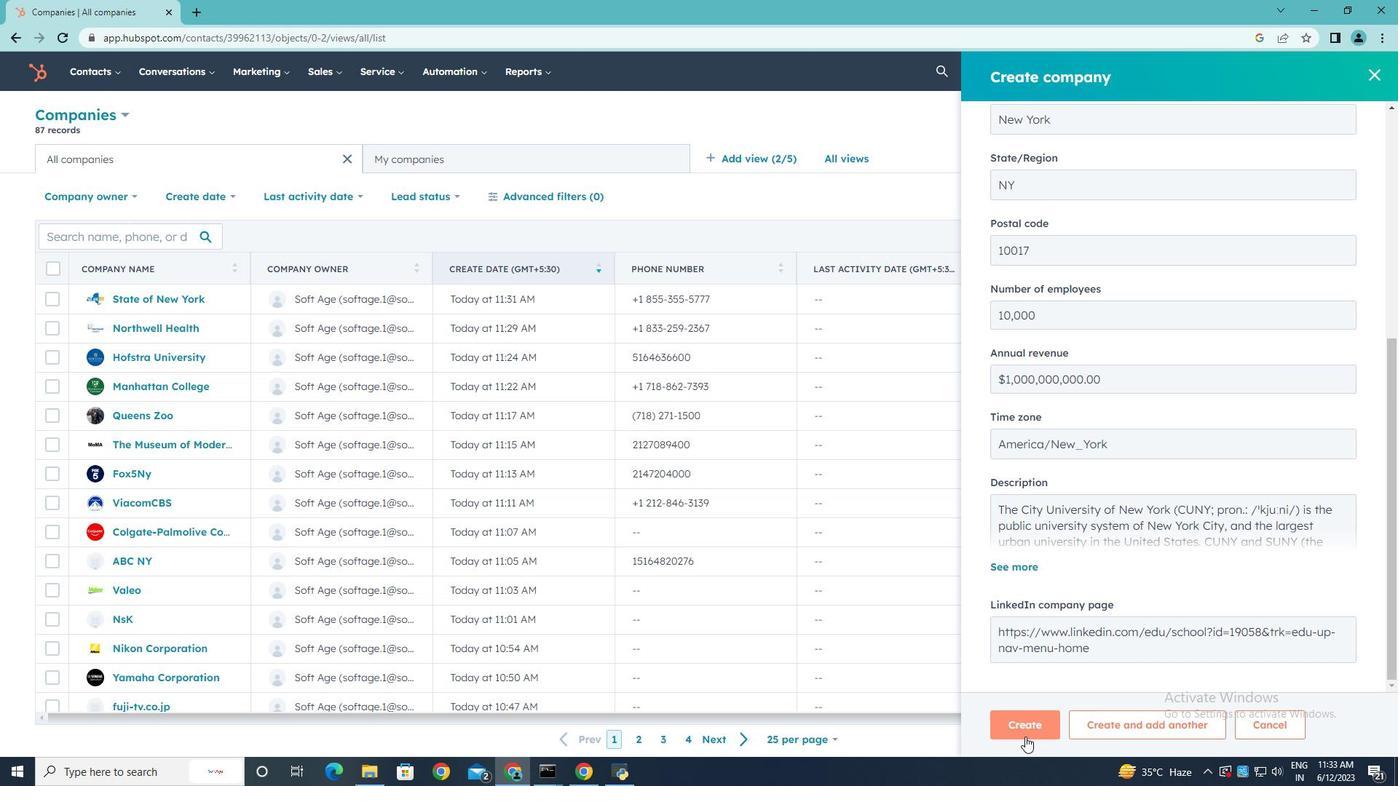 
Action: Mouse pressed left at (1028, 731)
Screenshot: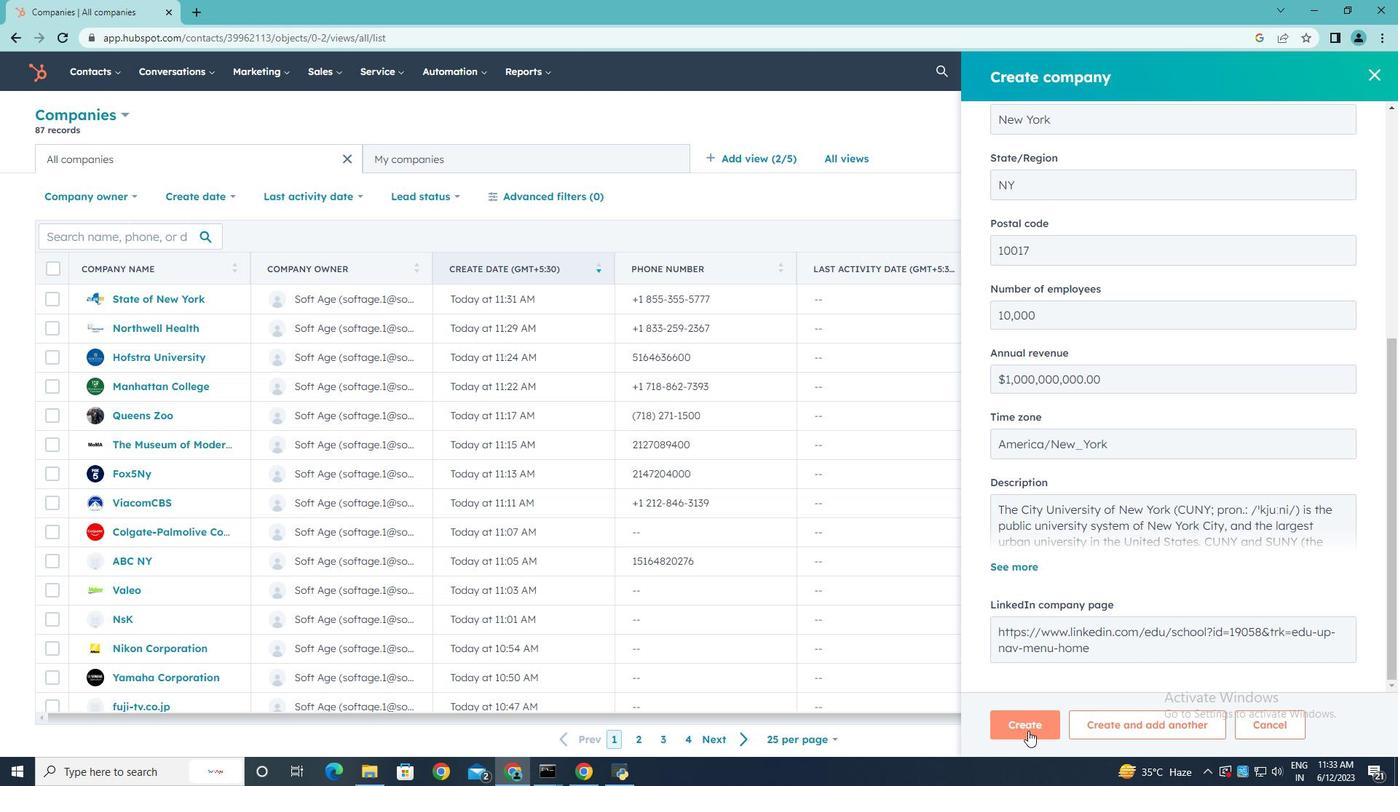 
Action: Mouse moved to (988, 472)
Screenshot: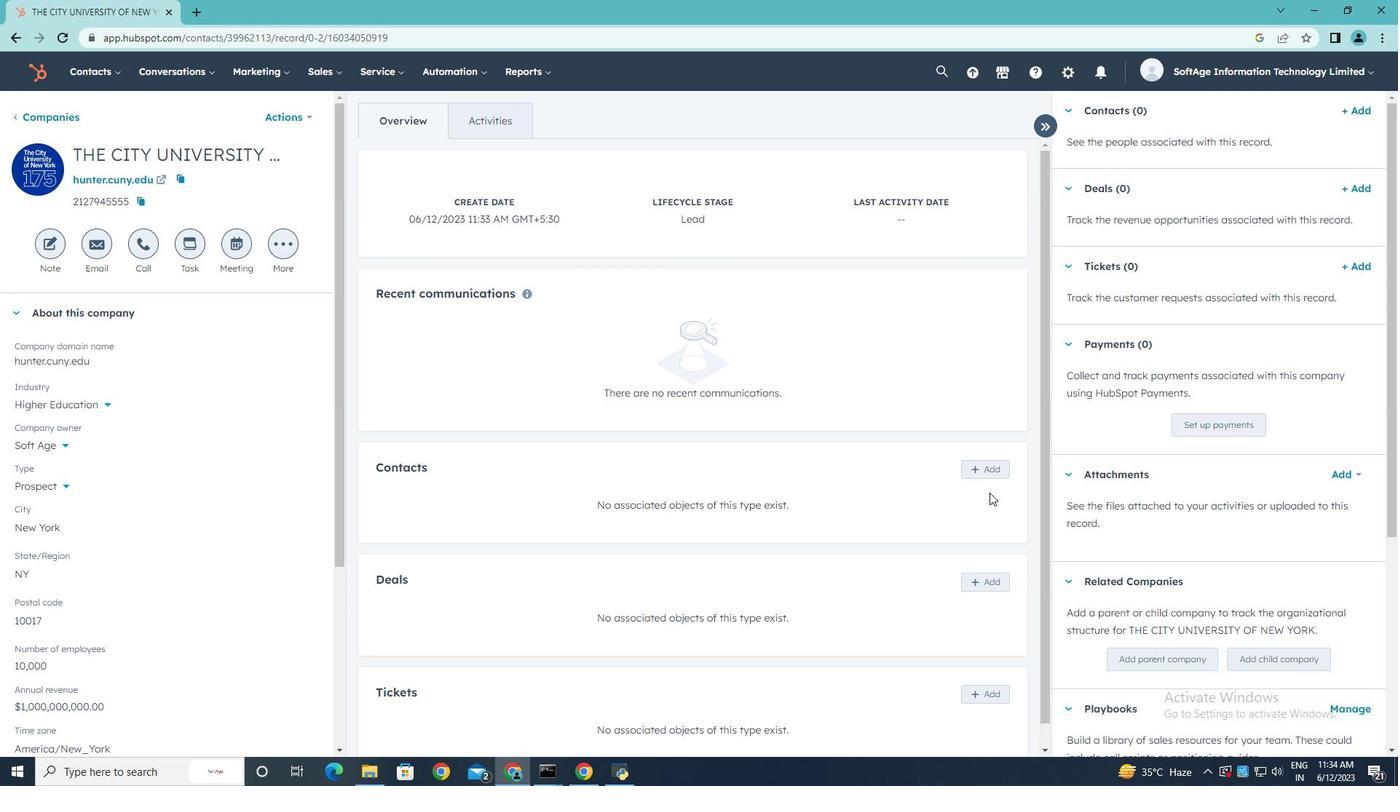 
Action: Mouse pressed left at (988, 472)
Screenshot: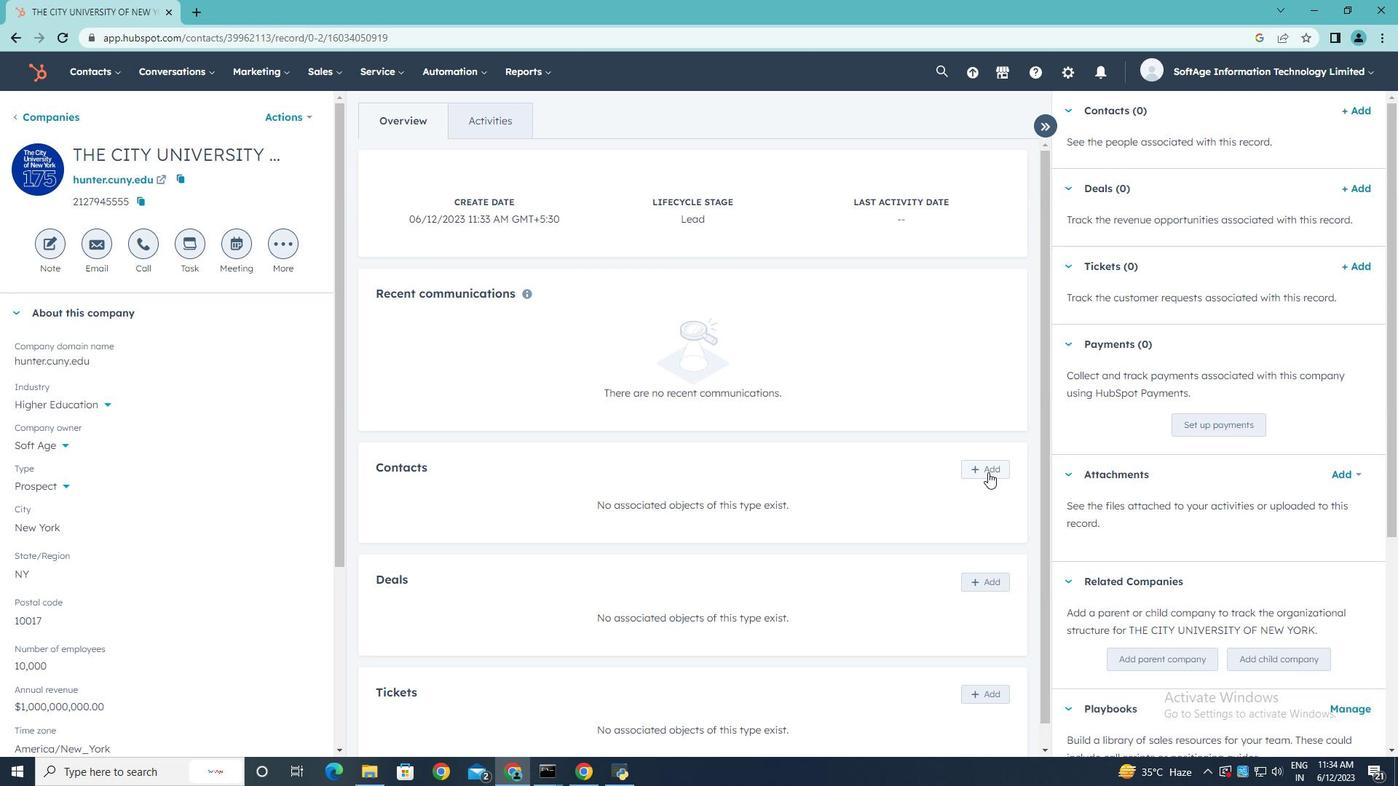 
Action: Mouse moved to (1096, 156)
Screenshot: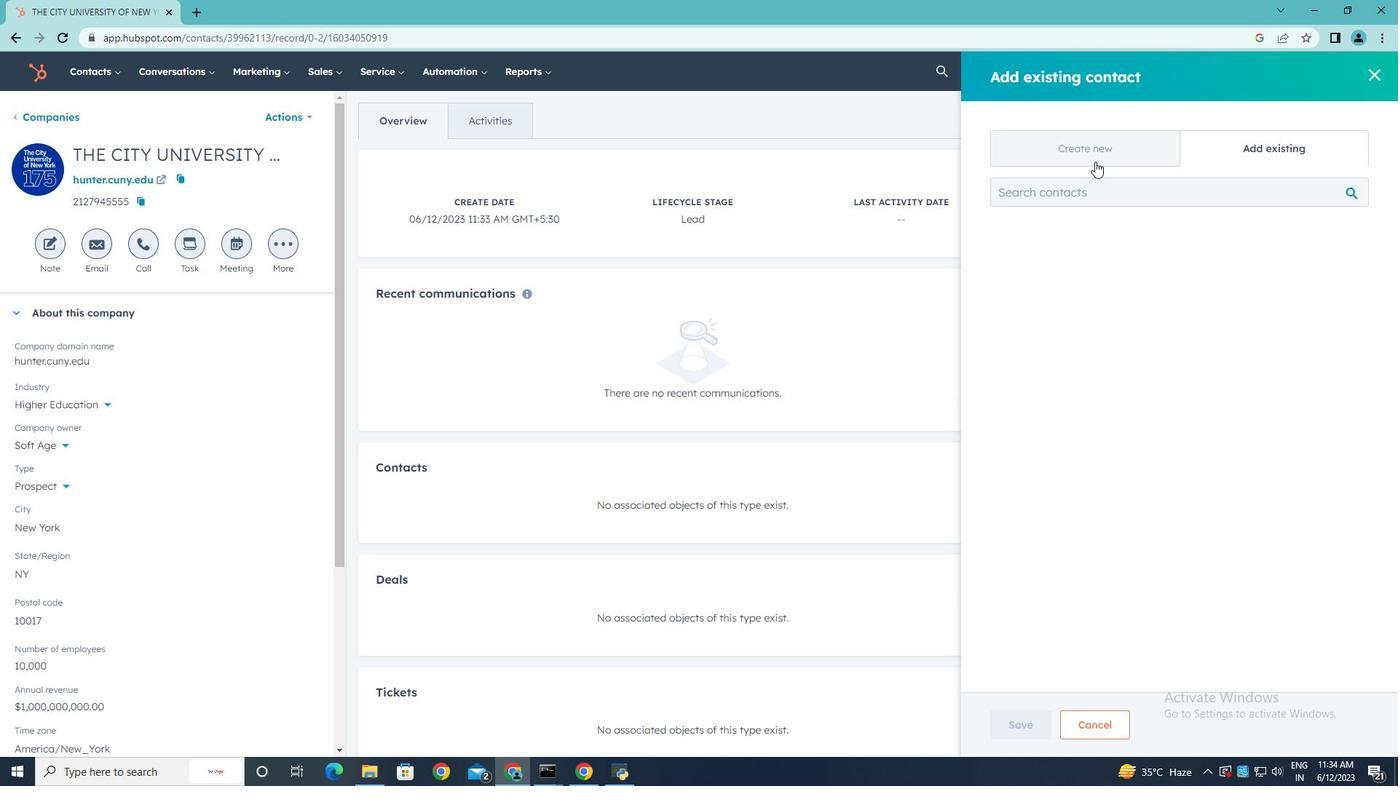 
Action: Mouse pressed left at (1096, 156)
Screenshot: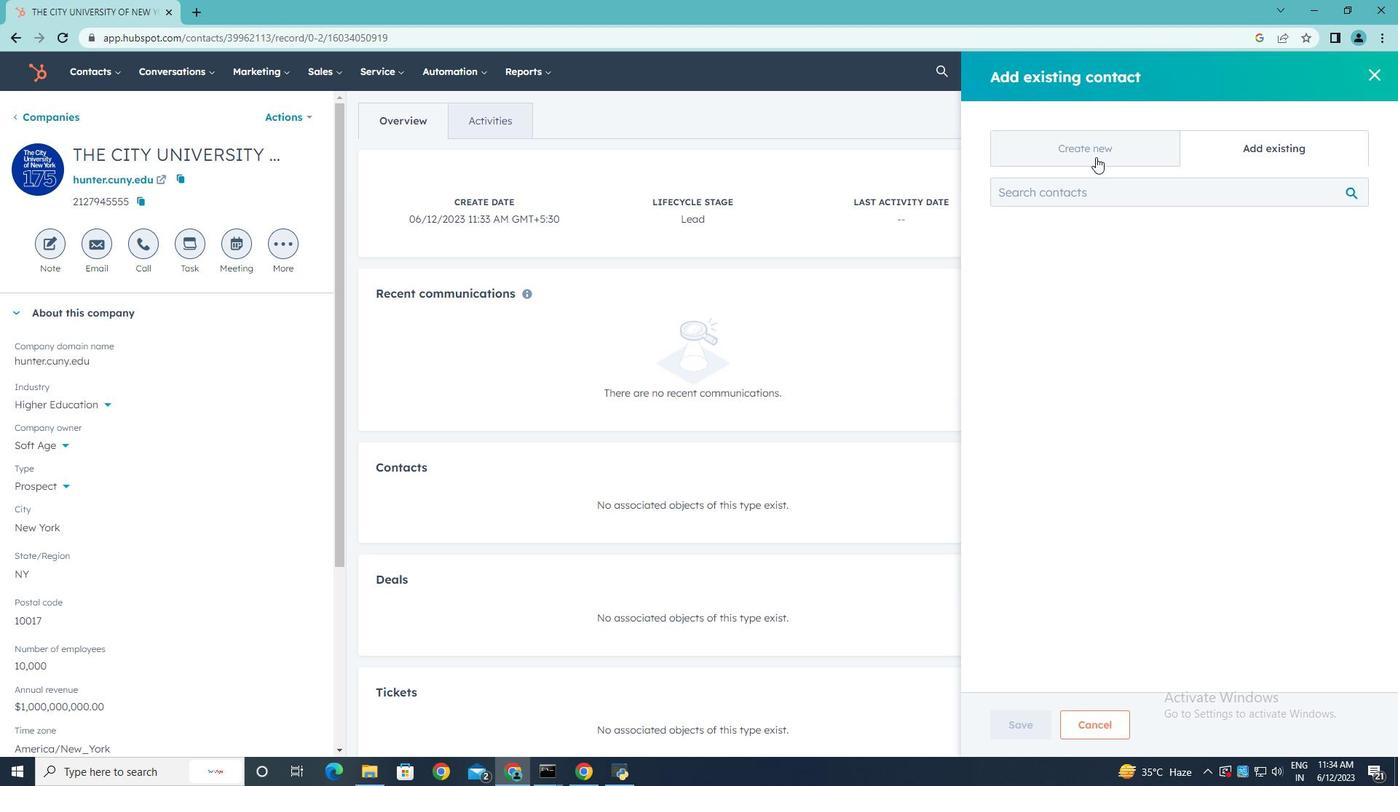 
Action: Mouse moved to (1049, 236)
Screenshot: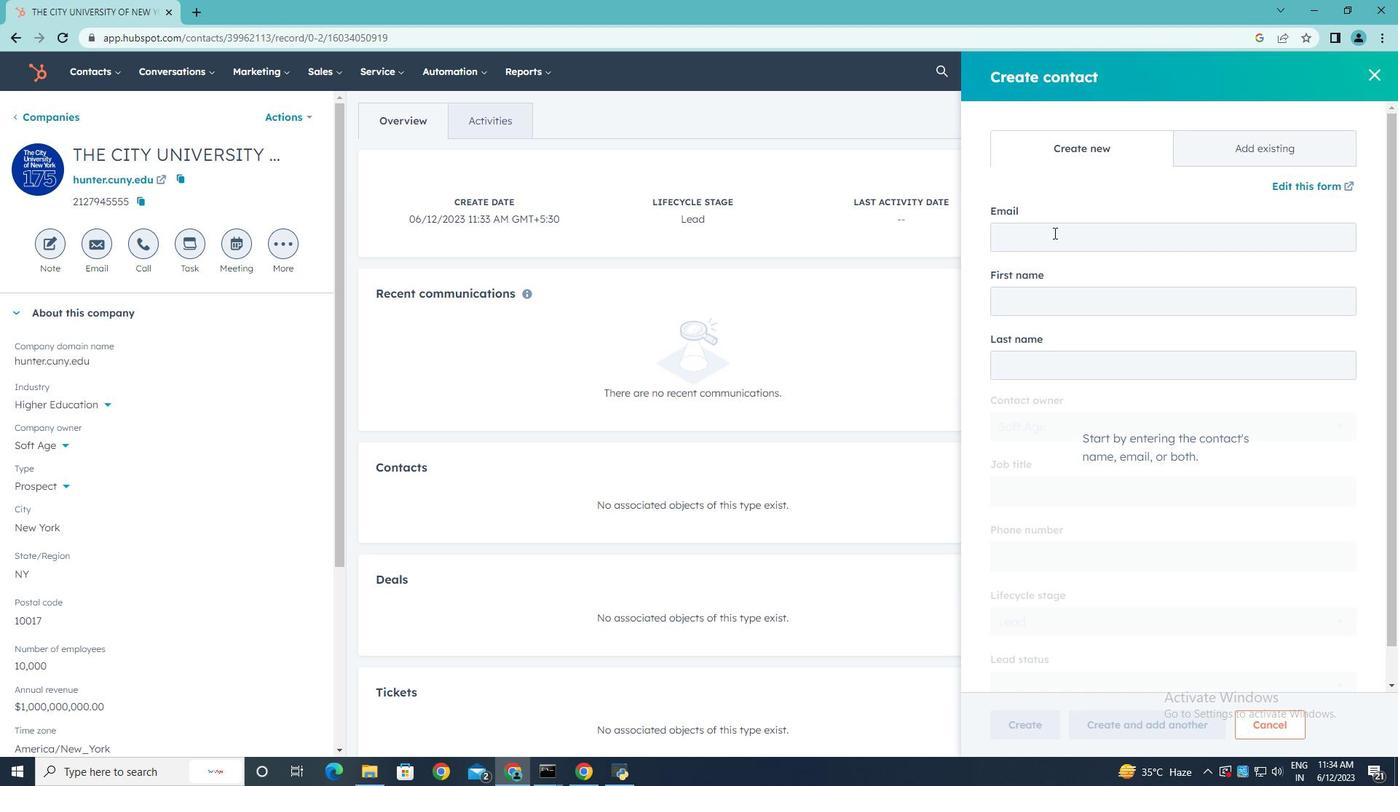 
Action: Mouse pressed left at (1049, 236)
Screenshot: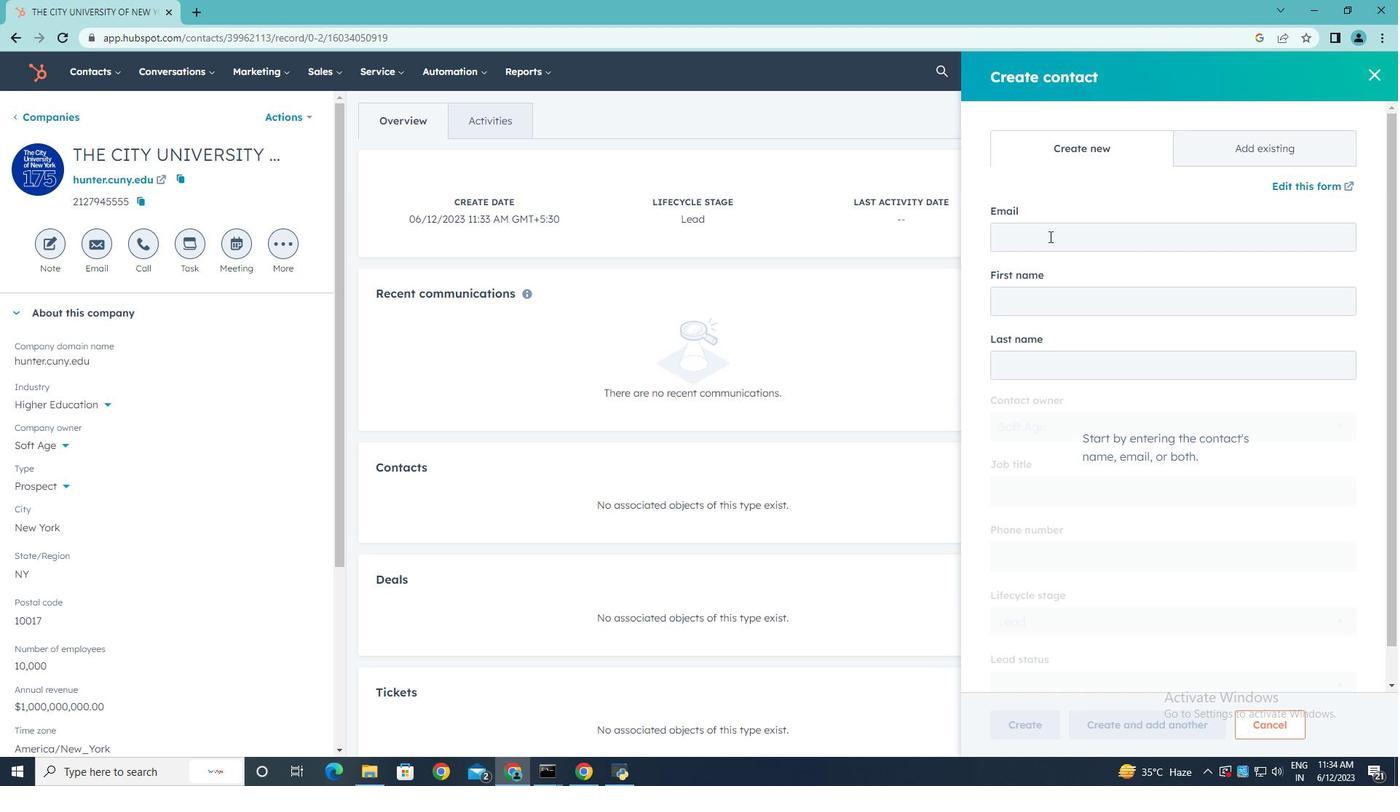 
Action: Key pressed <Key.shift>Nidhi18<Key.shift>Walker<Key.shift><Key.shift><Key.shift><Key.shift><Key.shift><Key.shift><Key.shift><Key.shift><Key.shift><Key.shift>@hunter.cuny.edu
Screenshot: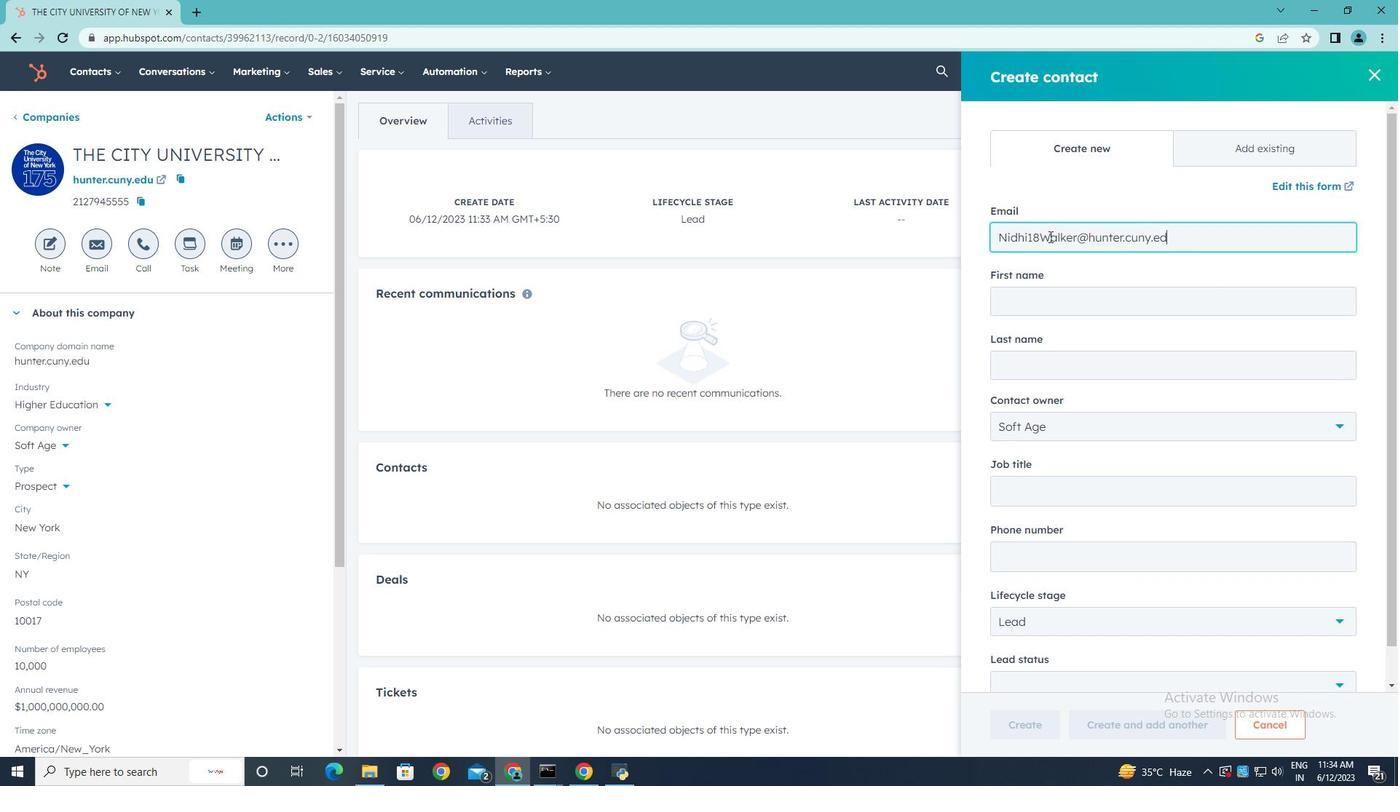
Action: Mouse moved to (1014, 303)
Screenshot: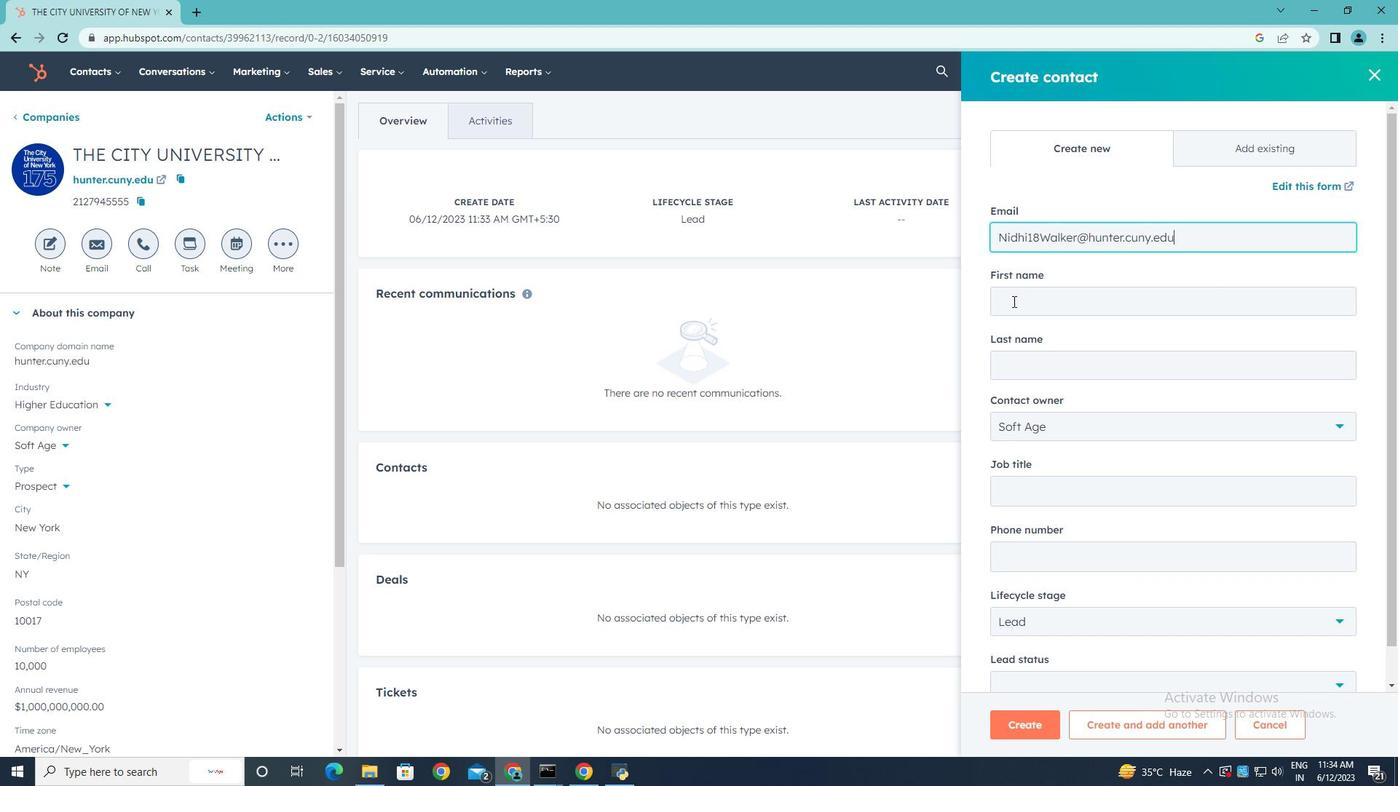 
Action: Mouse pressed left at (1014, 303)
Screenshot: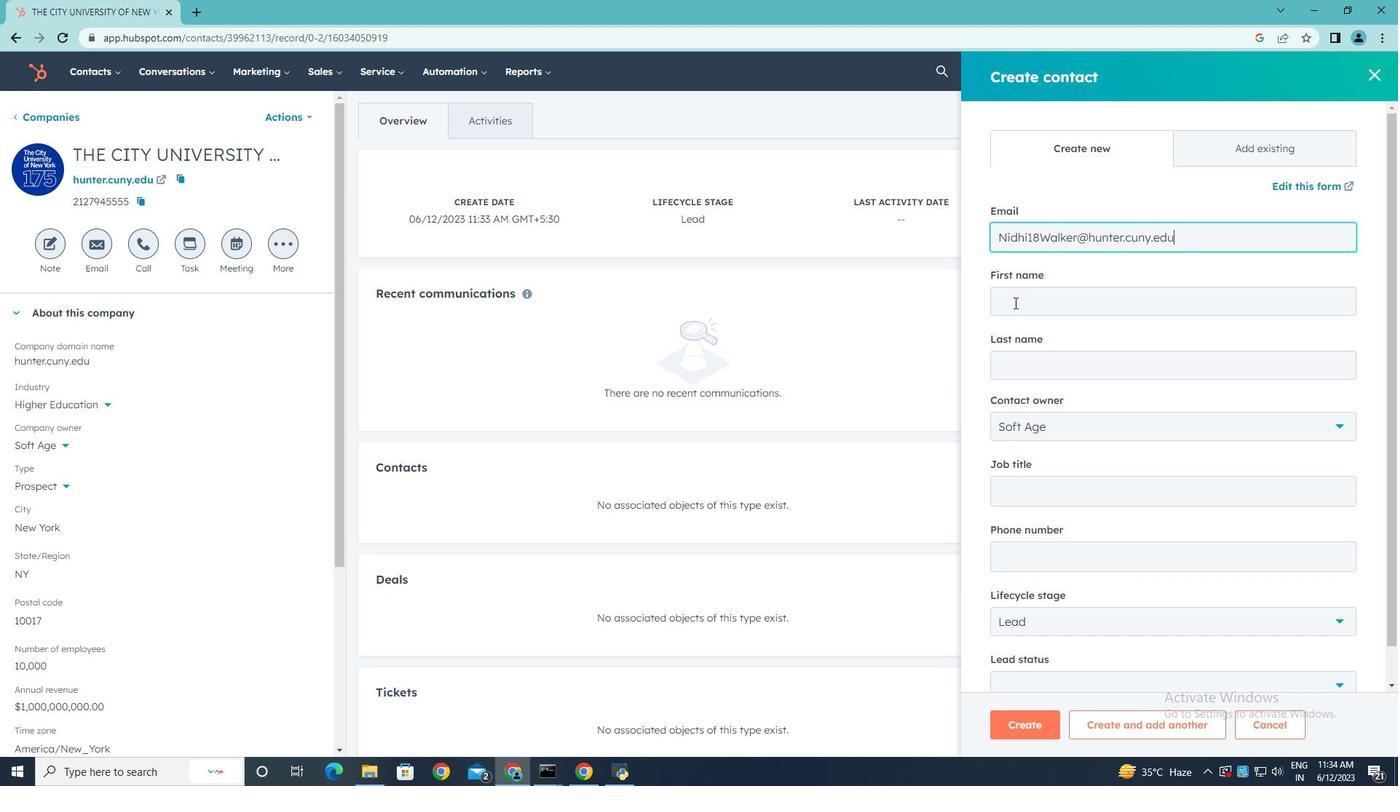 
Action: Key pressed <Key.shift>Nidhi
Screenshot: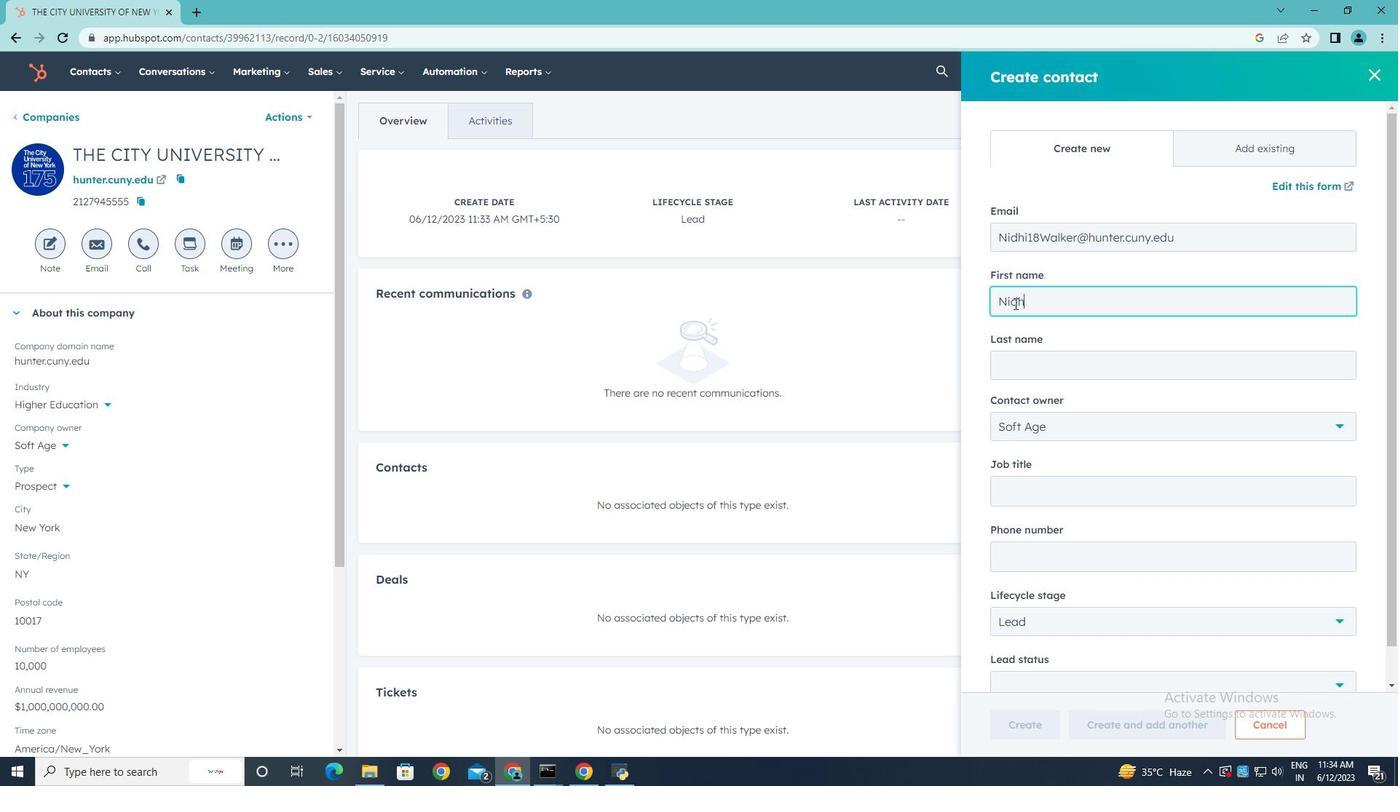 
Action: Mouse moved to (1038, 382)
Screenshot: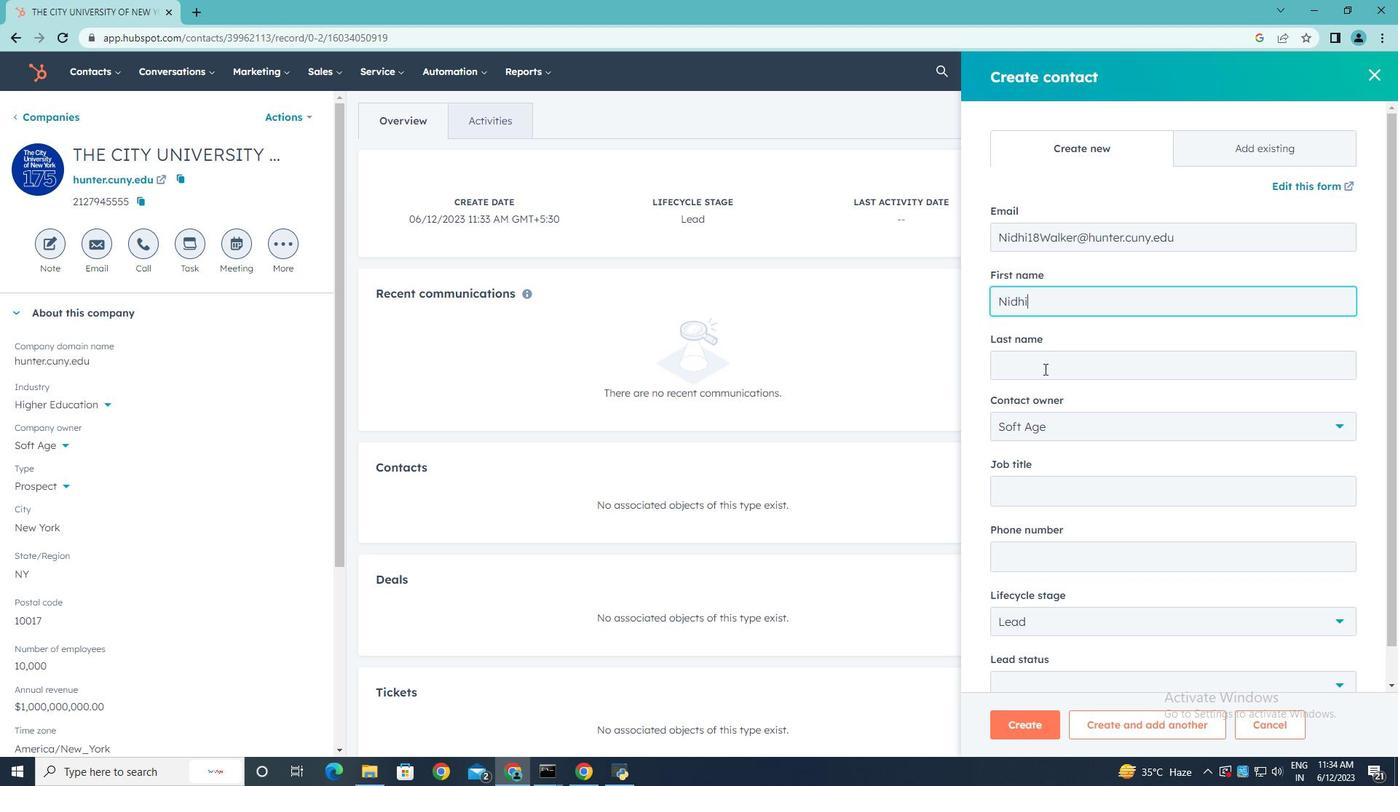 
Action: Mouse pressed left at (1038, 382)
Screenshot: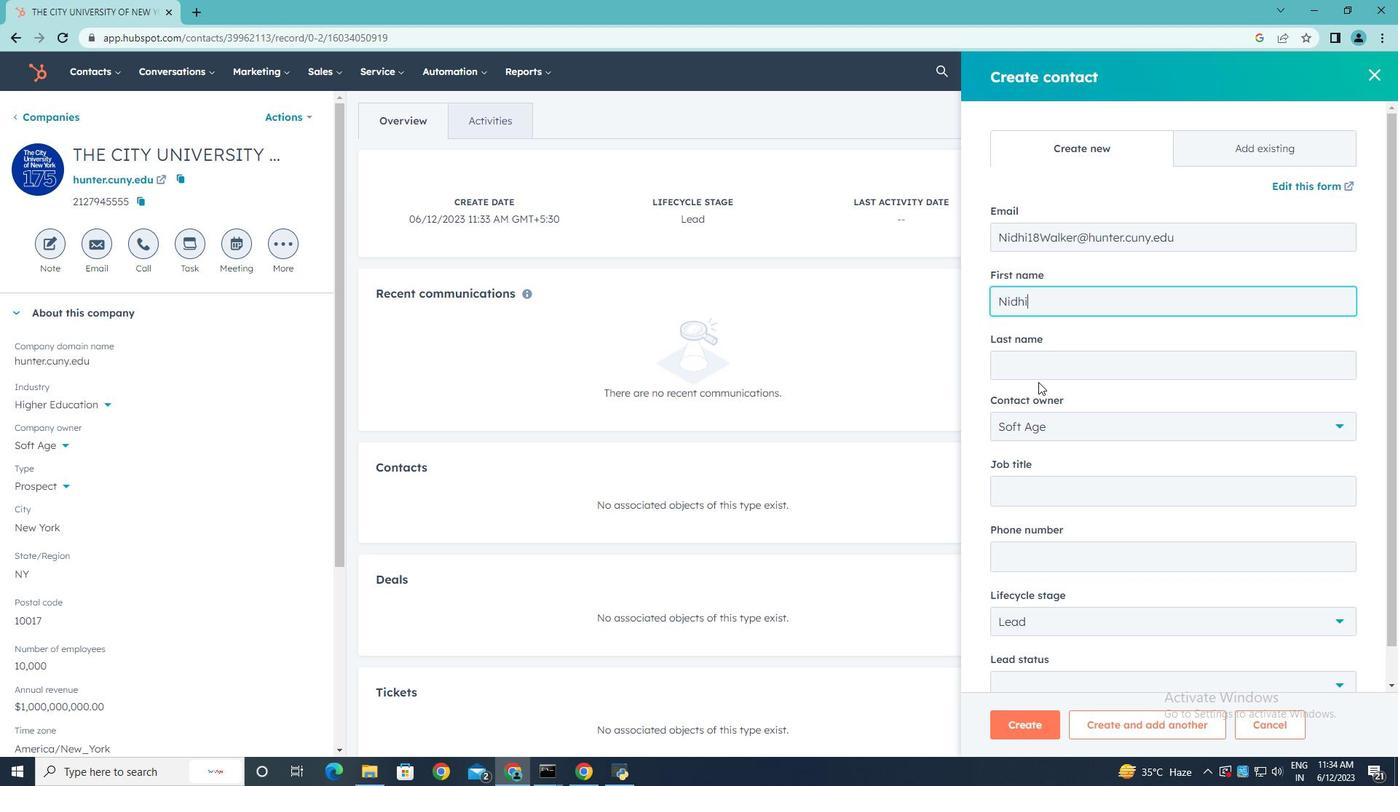 
Action: Mouse moved to (1045, 372)
Screenshot: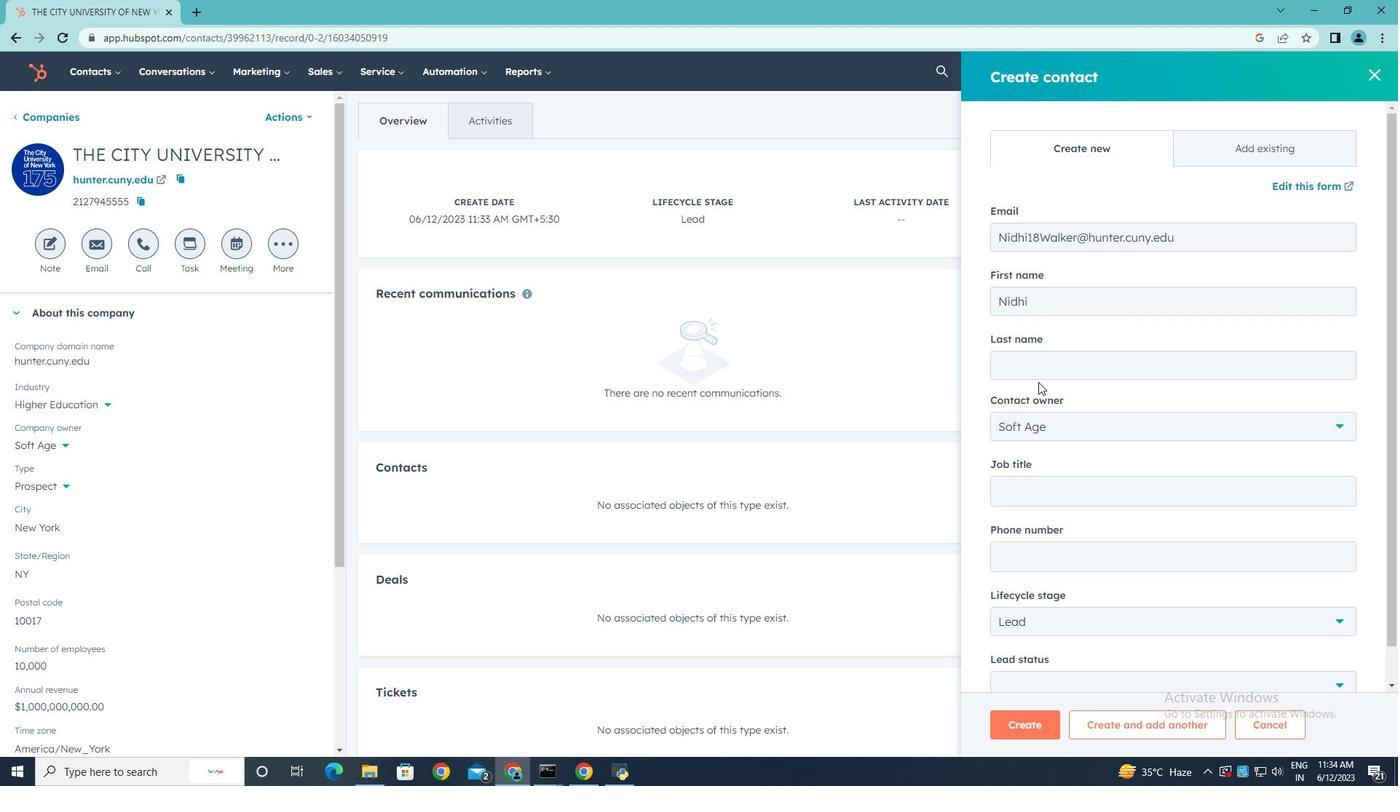 
Action: Mouse pressed left at (1045, 372)
Screenshot: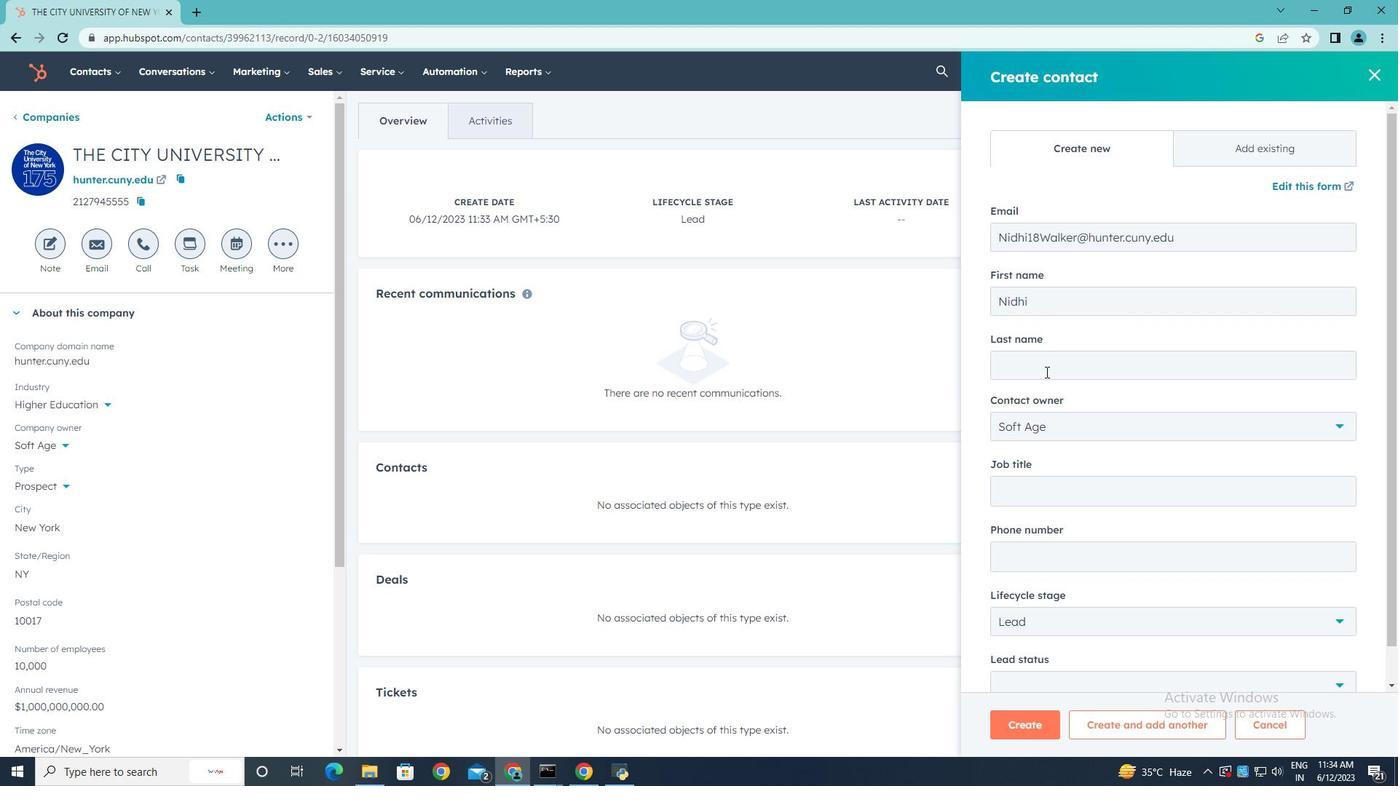 
Action: Key pressed <Key.shift>Walker
Screenshot: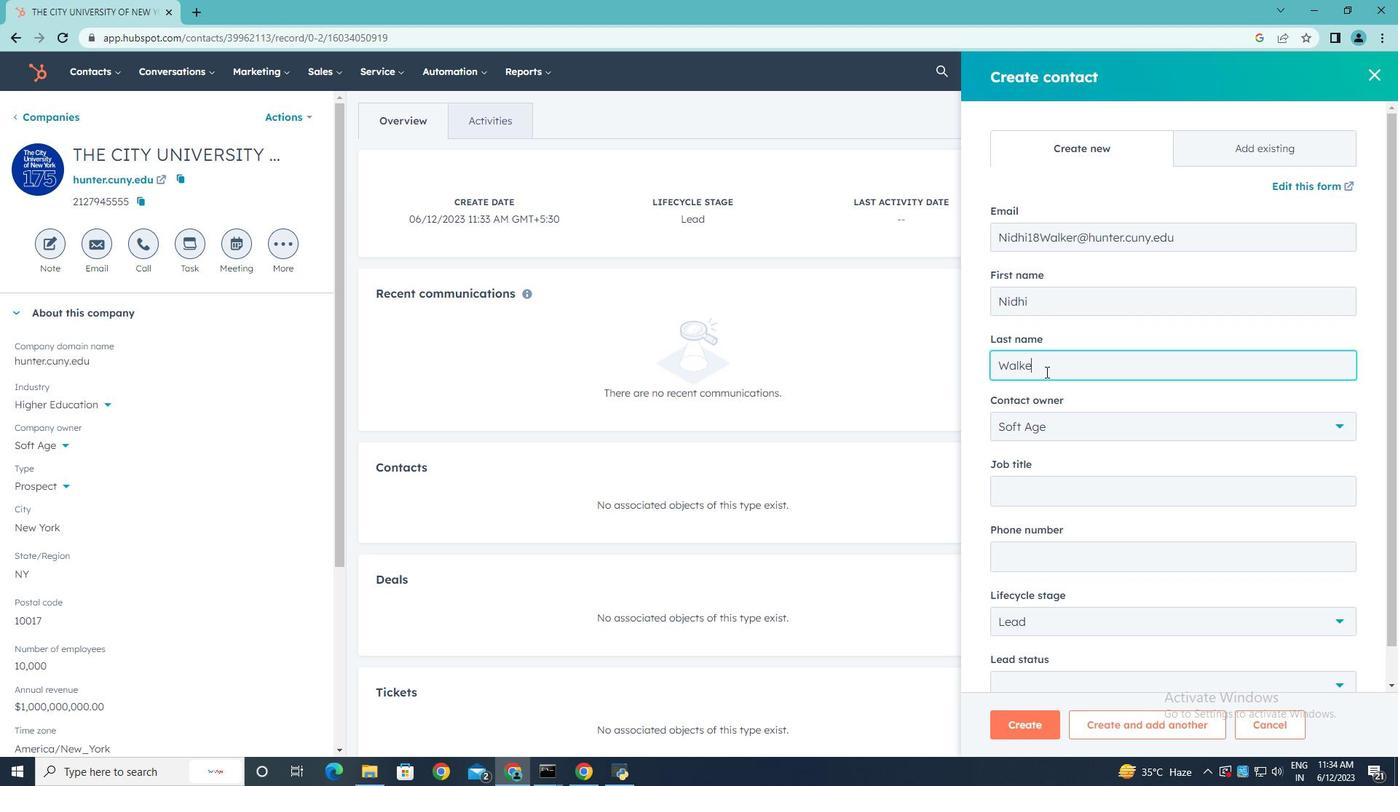 
Action: Mouse moved to (1042, 487)
Screenshot: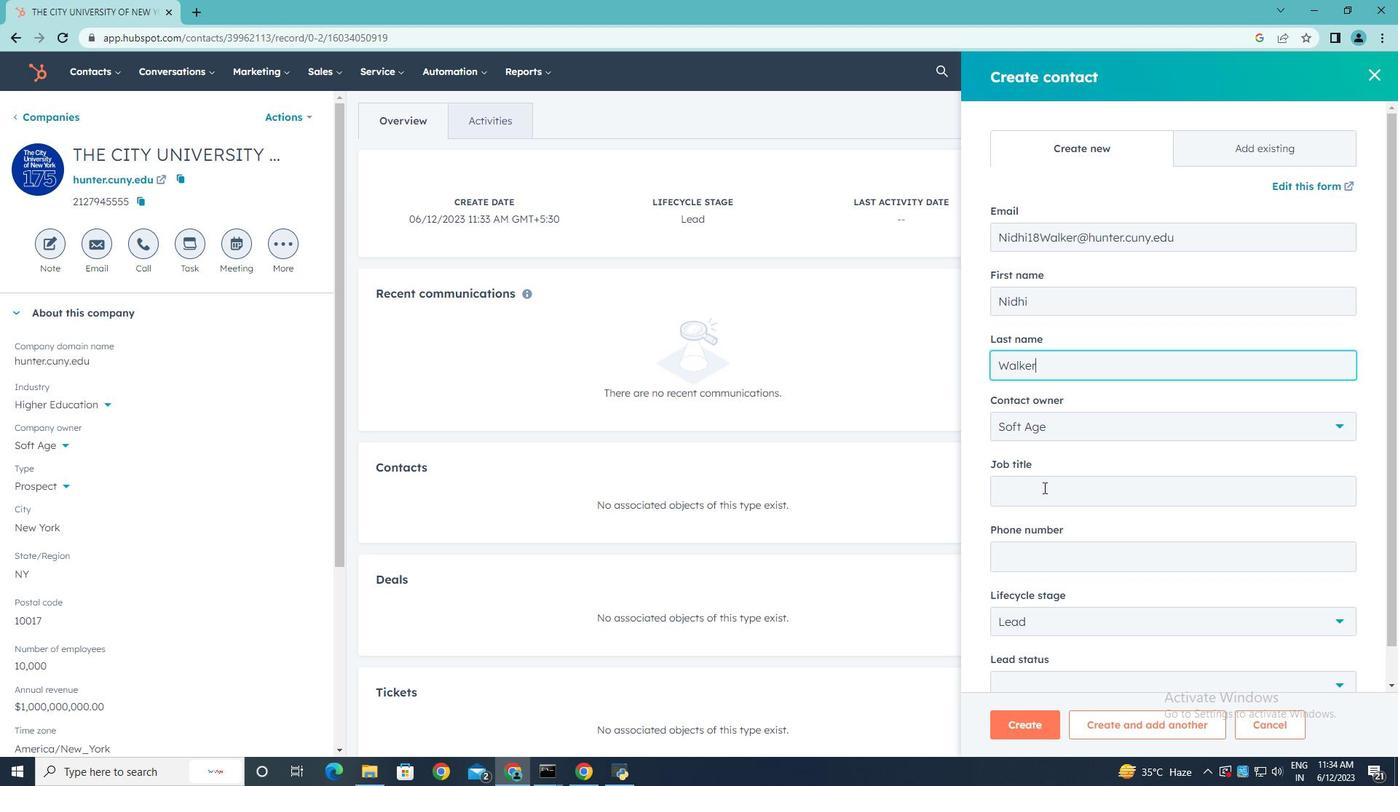 
Action: Mouse pressed left at (1042, 487)
Screenshot: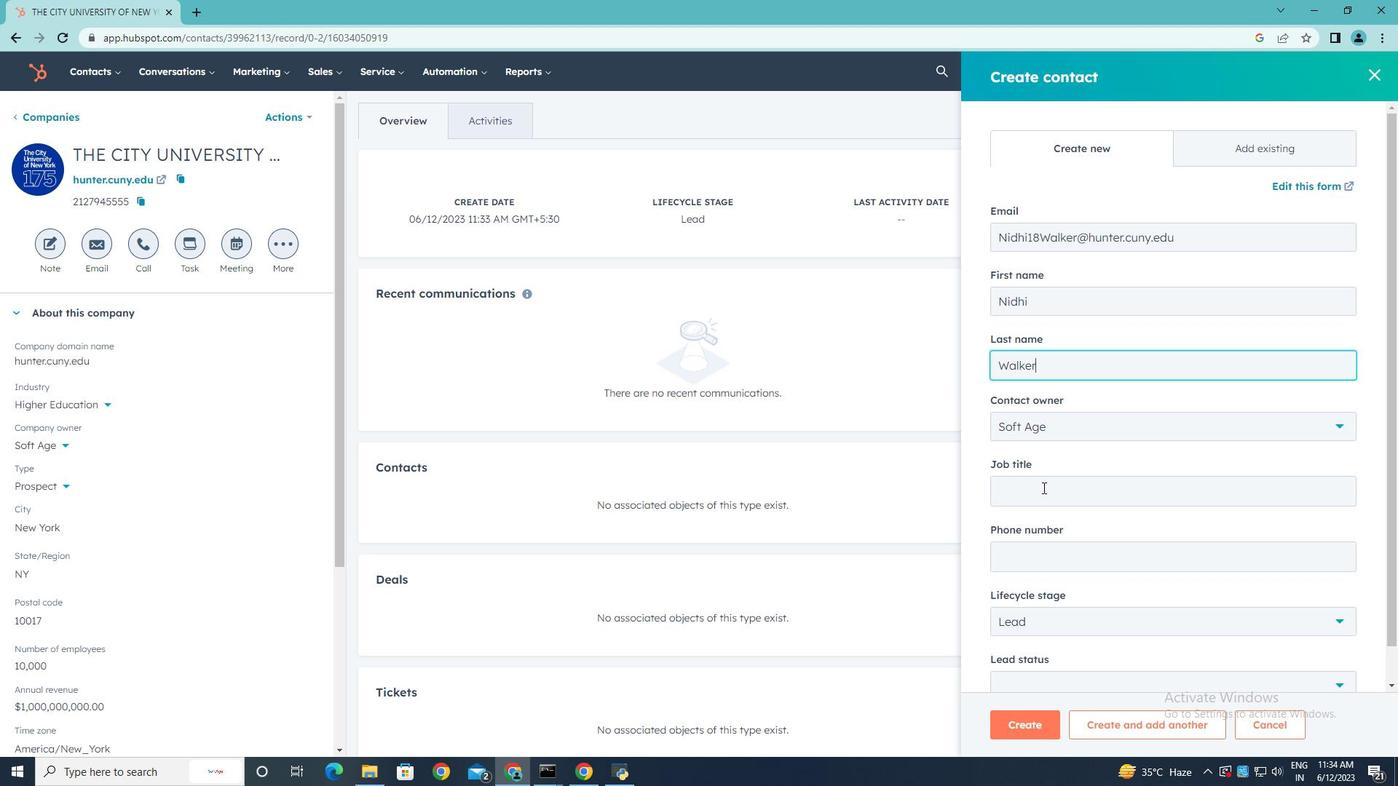 
Action: Key pressed <Key.shift><Key.shift>Social<Key.space><Key.shift><Key.shift><Key.shift><Key.shift><Key.shift><Key.shift><Key.shift><Key.shift><Key.shift><Key.shift><Key.shift><Key.shift>Media
Screenshot: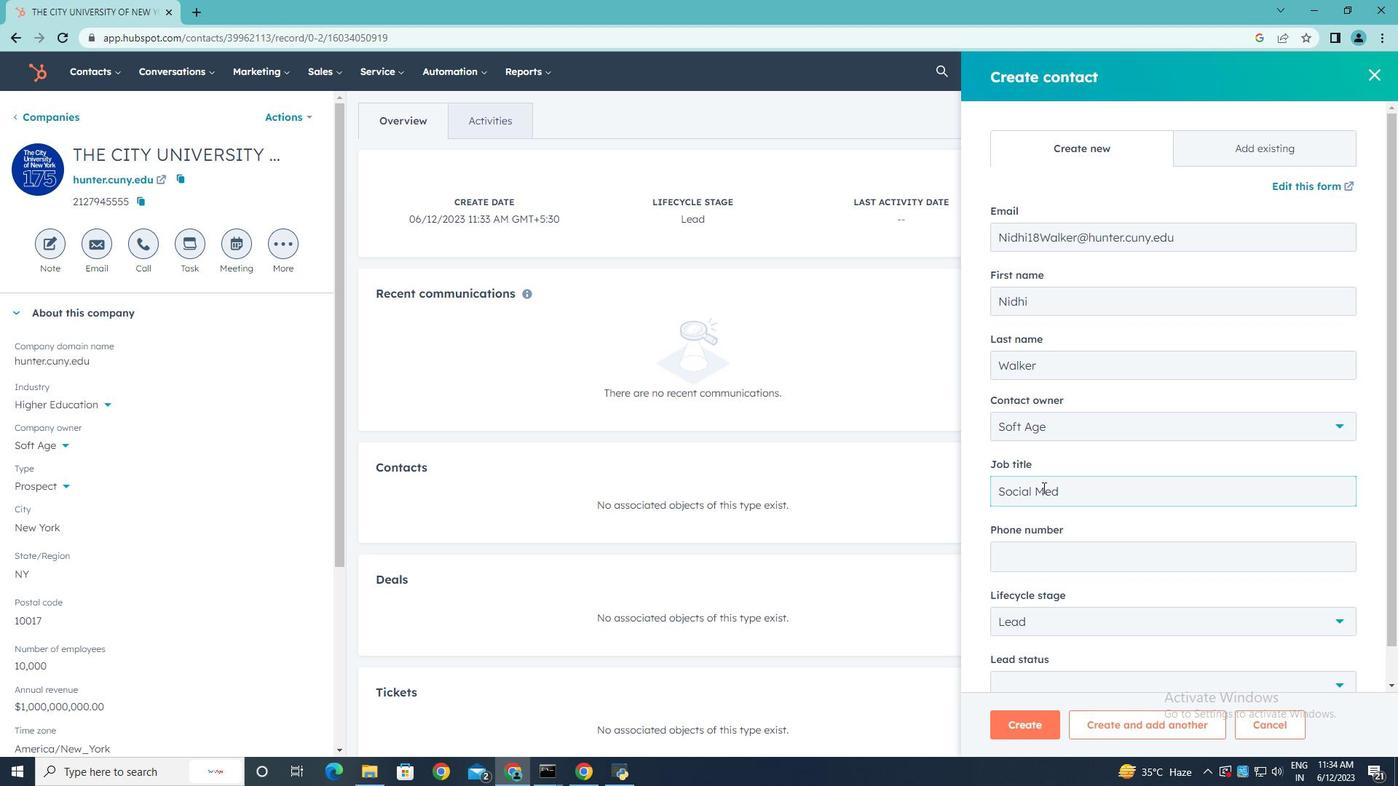 
Action: Mouse moved to (1053, 555)
Screenshot: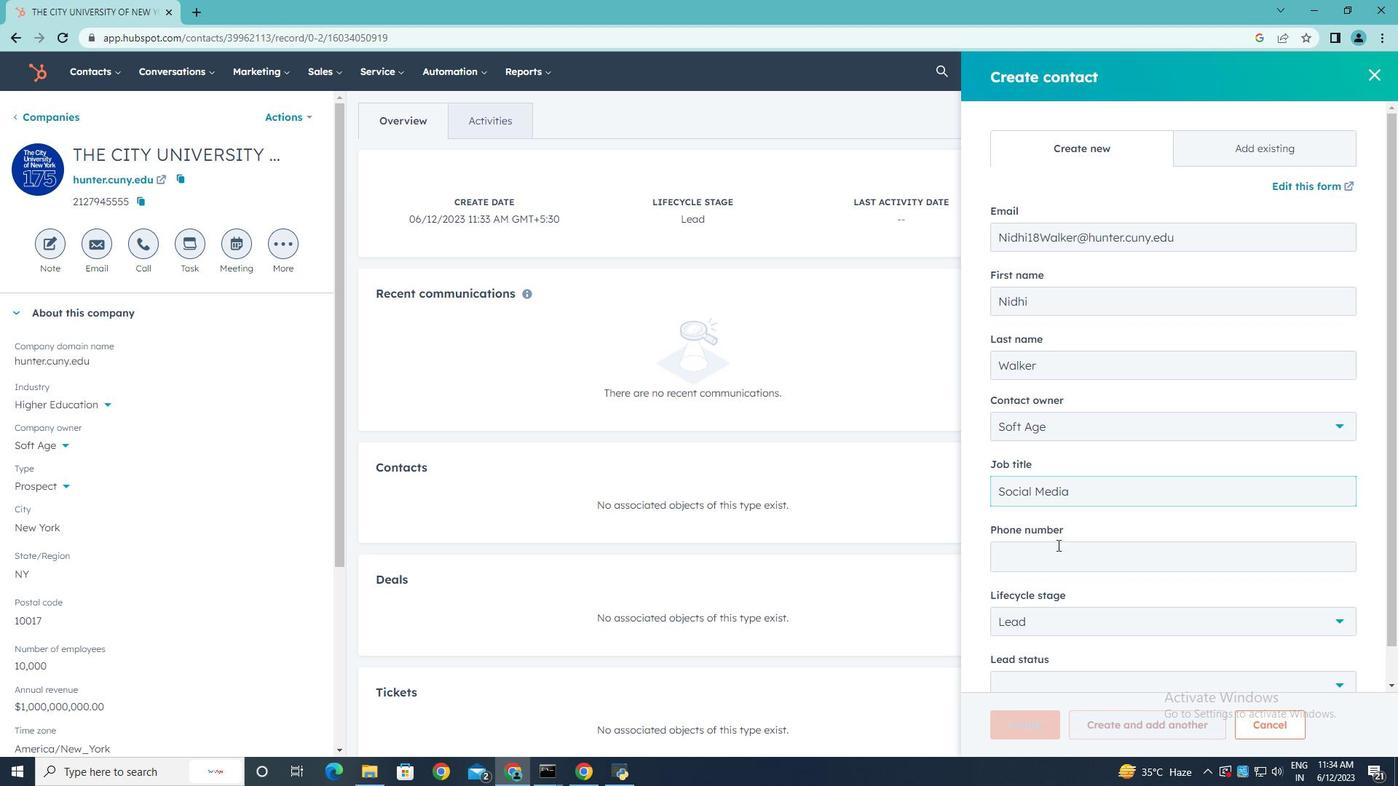 
Action: Mouse pressed left at (1053, 555)
Screenshot: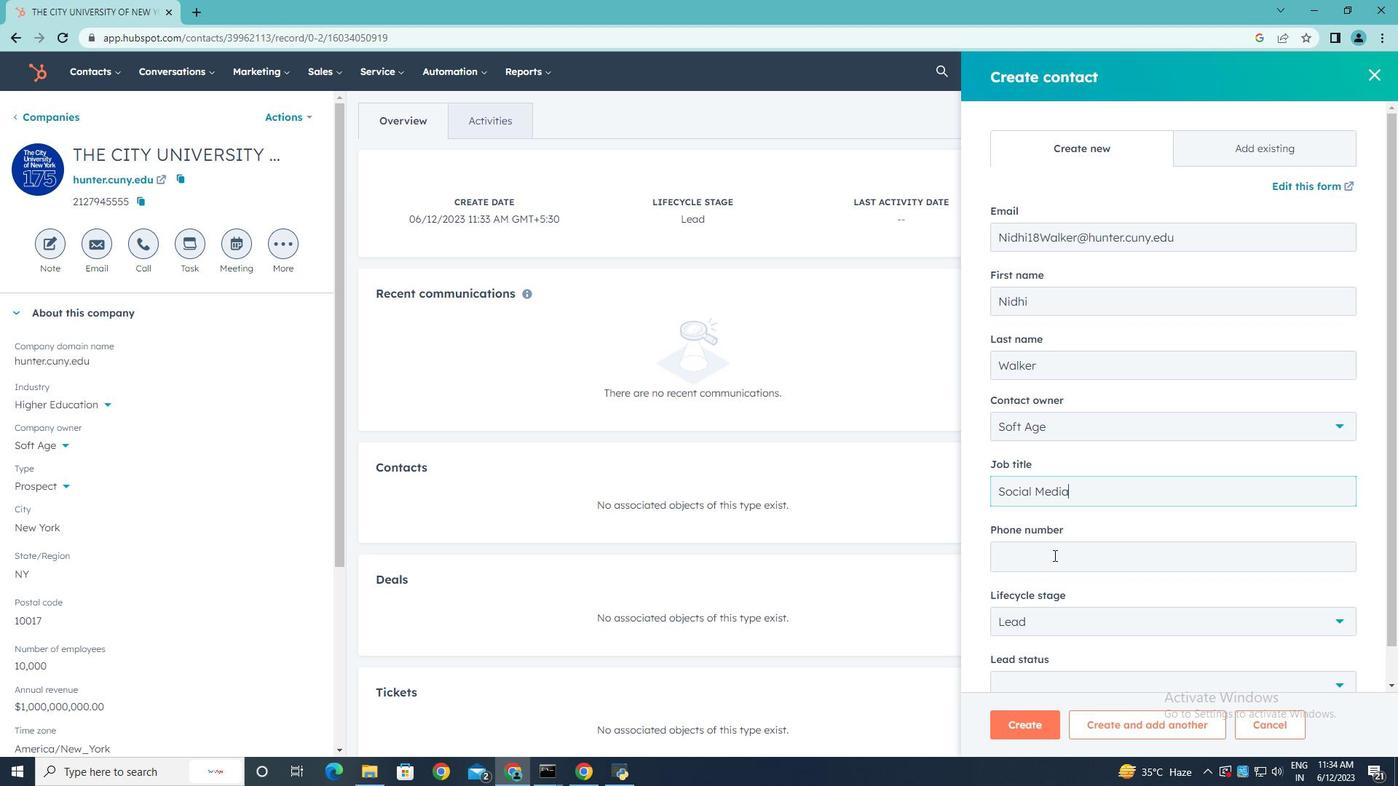 
Action: Key pressed 8015551239
Screenshot: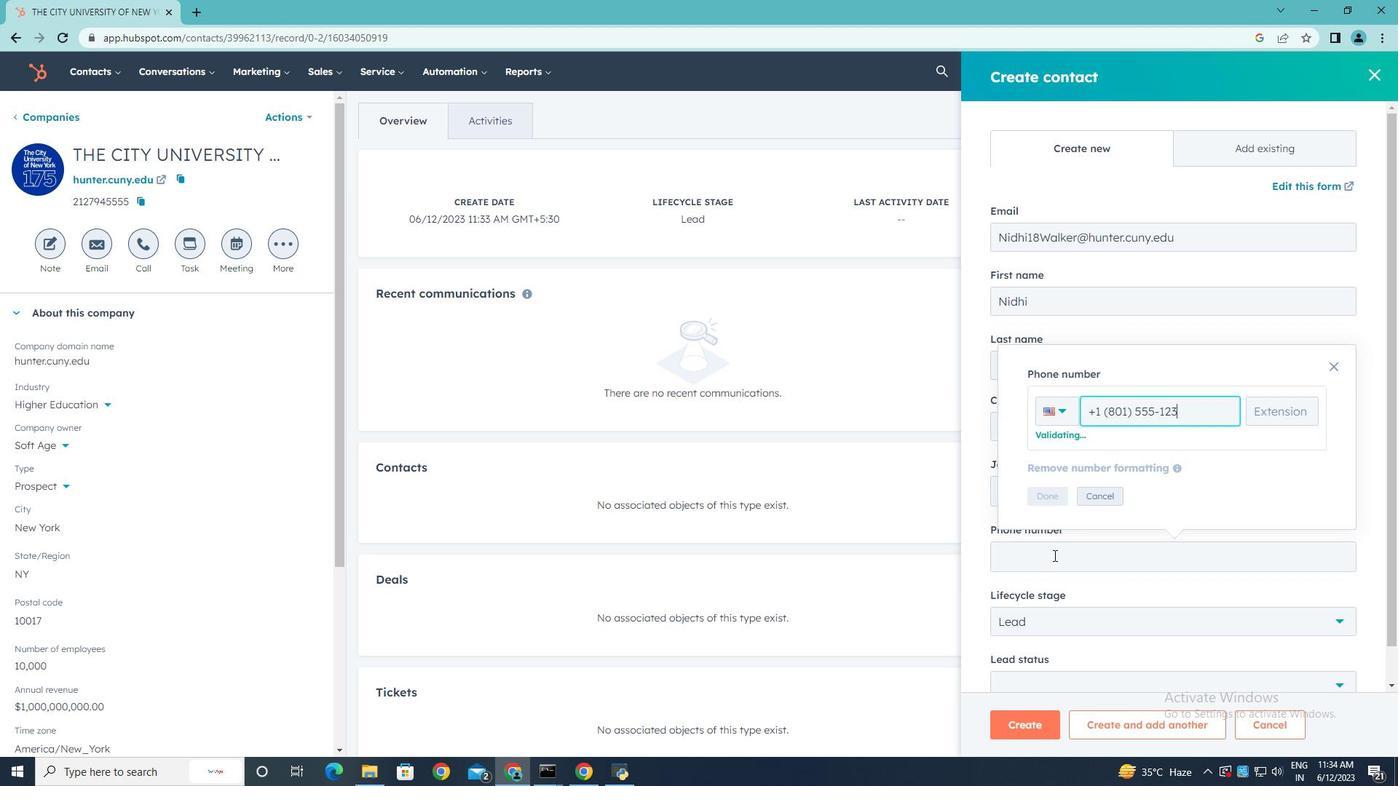 
Action: Mouse moved to (1040, 490)
Screenshot: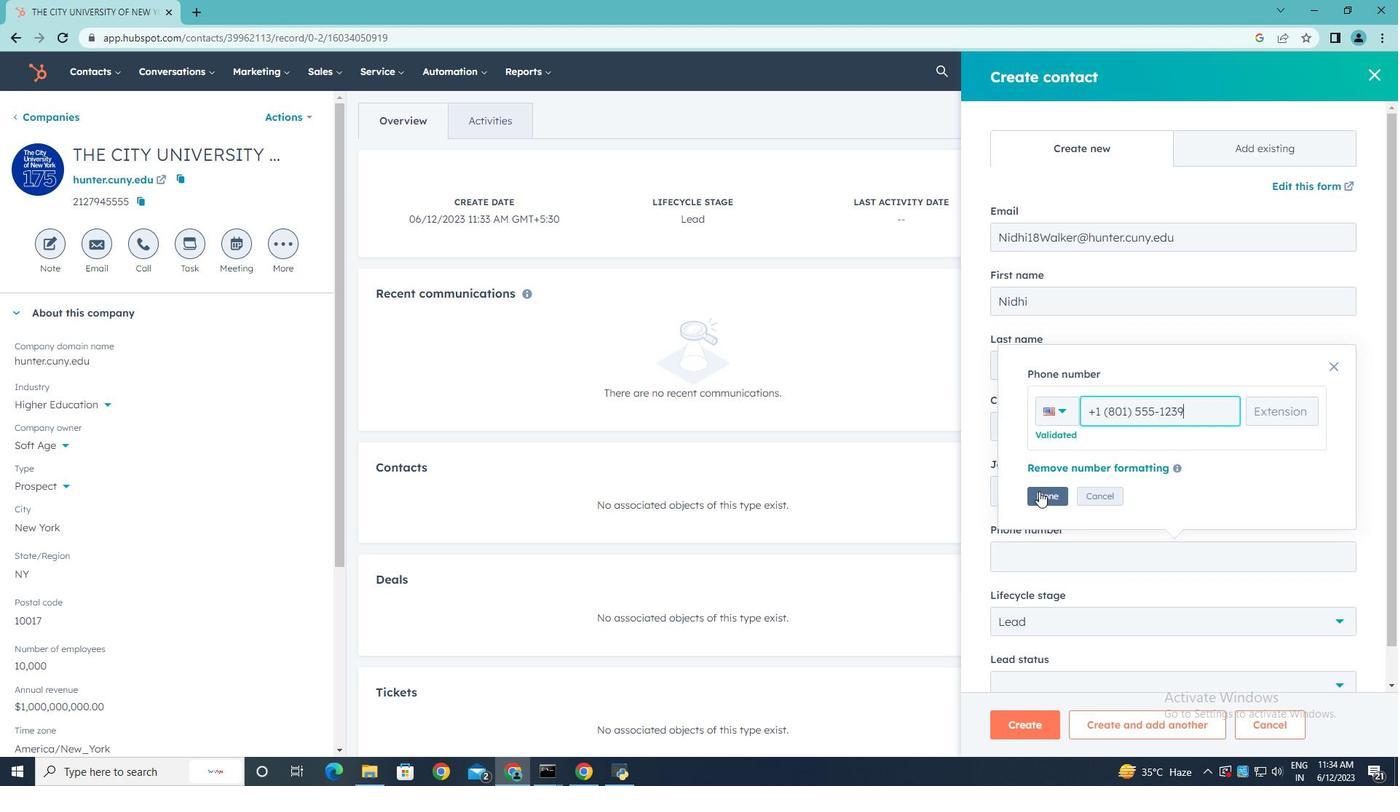 
Action: Mouse pressed left at (1040, 490)
Screenshot: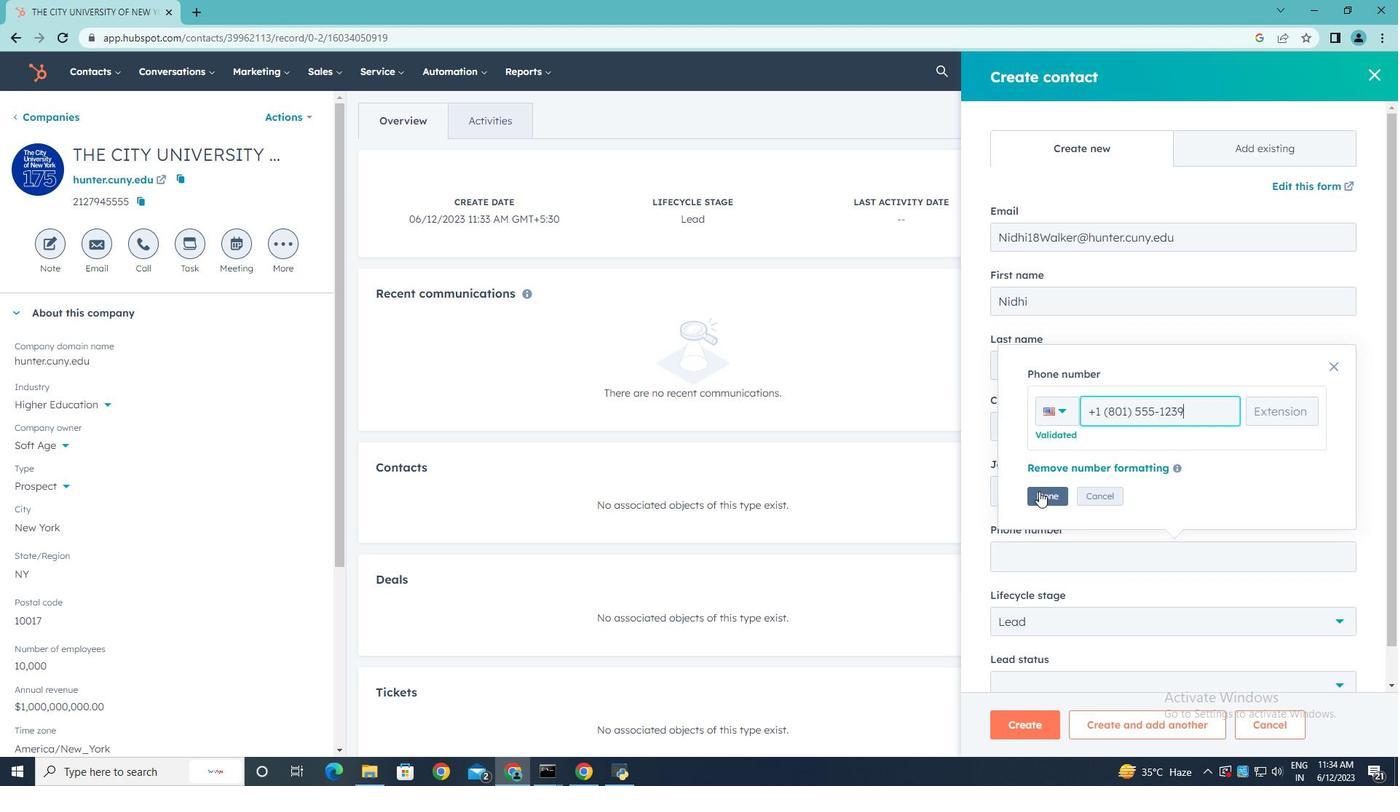 
Action: Mouse moved to (1337, 621)
Screenshot: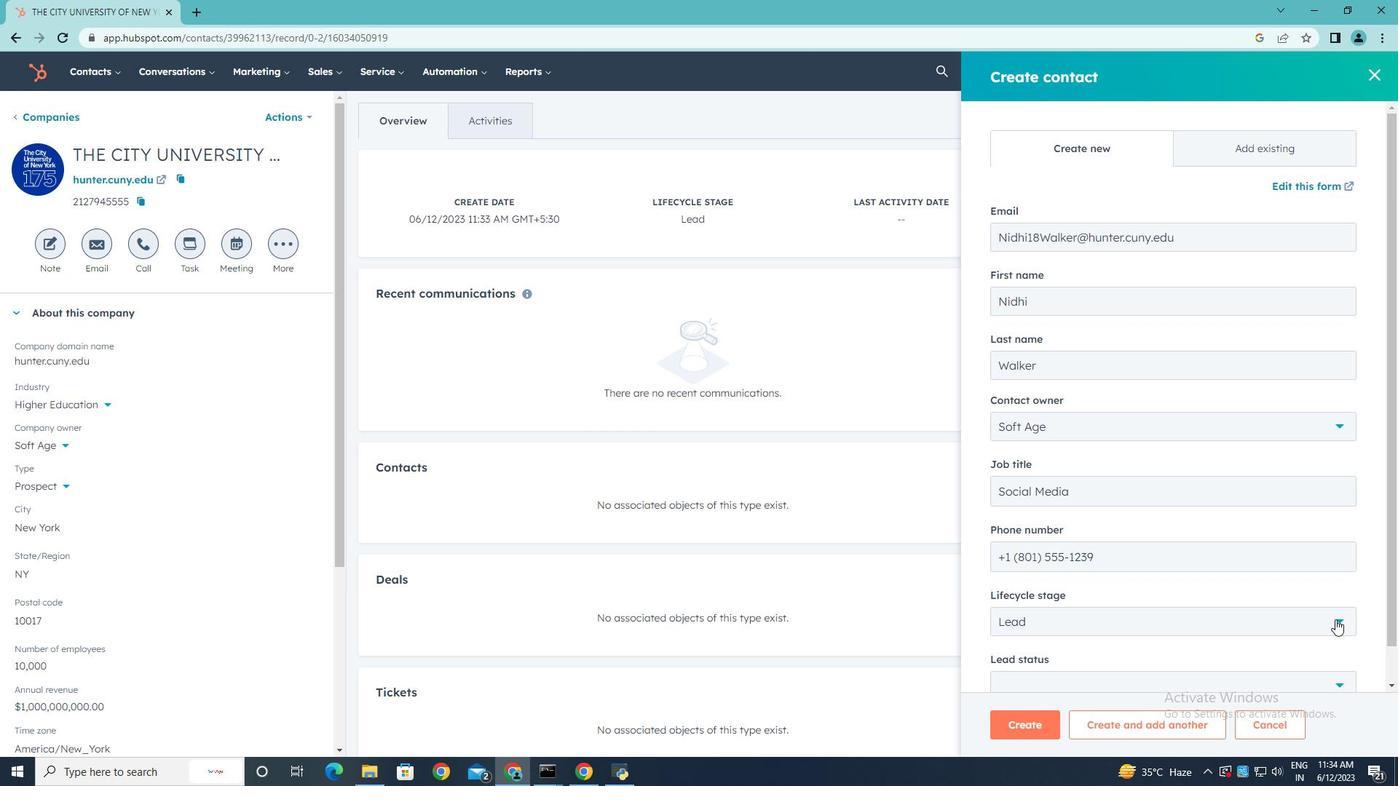 
Action: Mouse pressed left at (1337, 621)
Screenshot: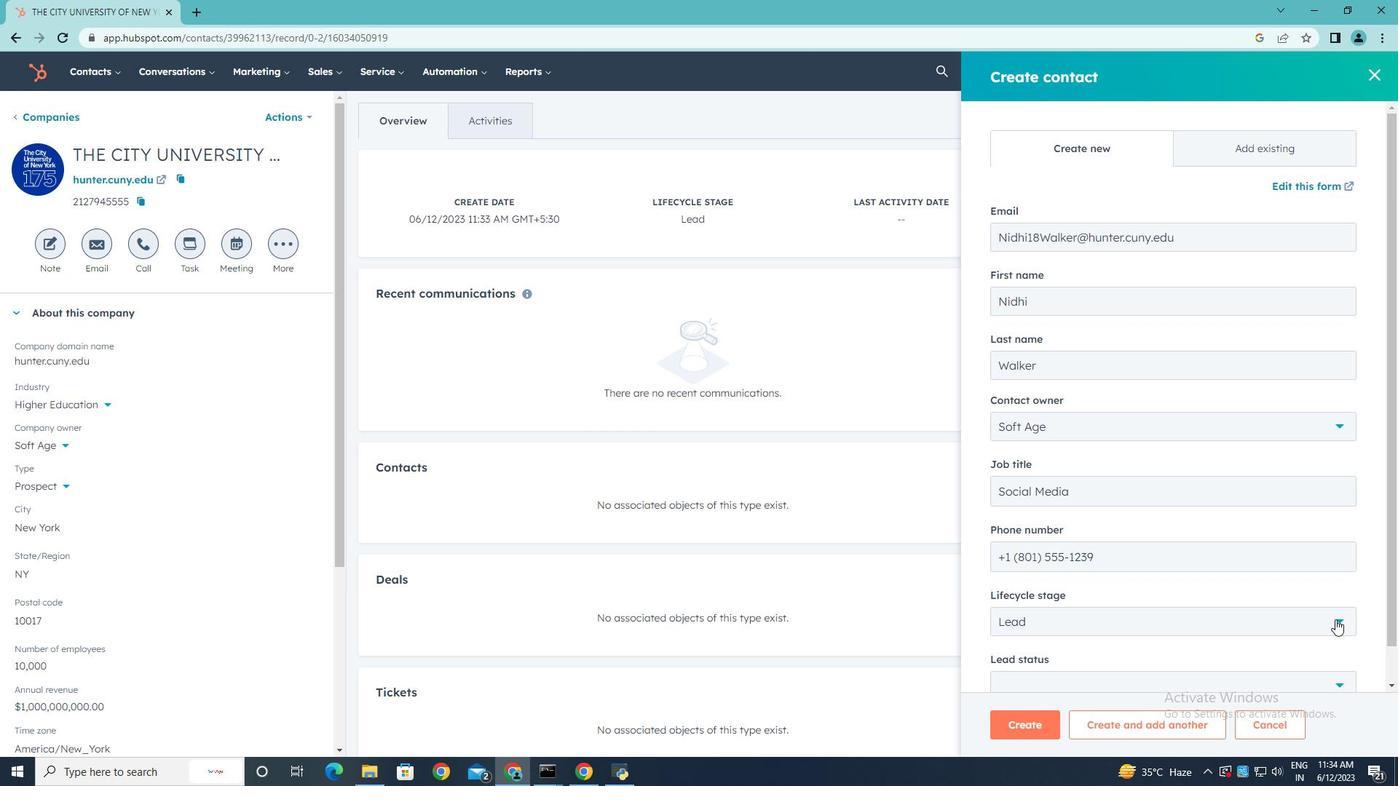 
Action: Mouse moved to (1302, 494)
Screenshot: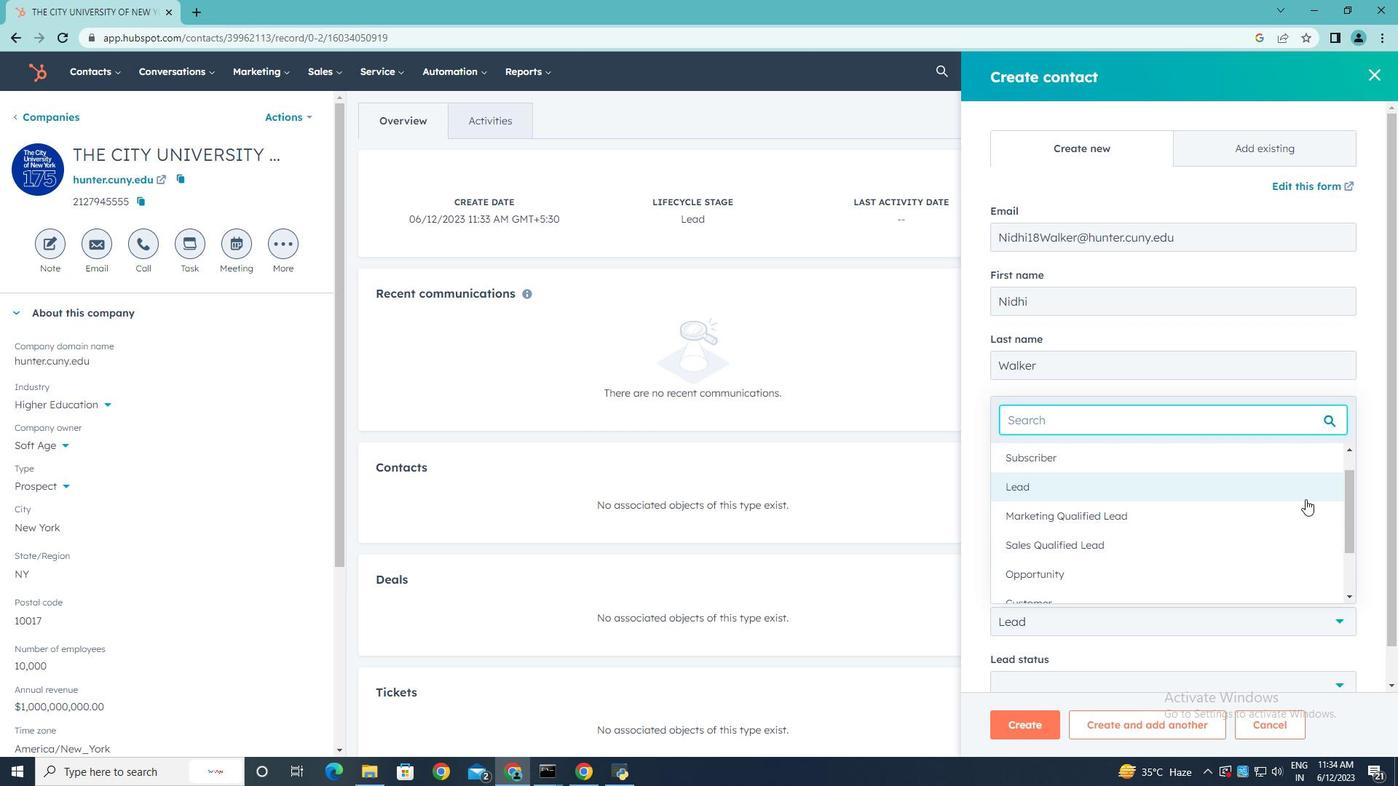 
Action: Mouse pressed left at (1302, 494)
Screenshot: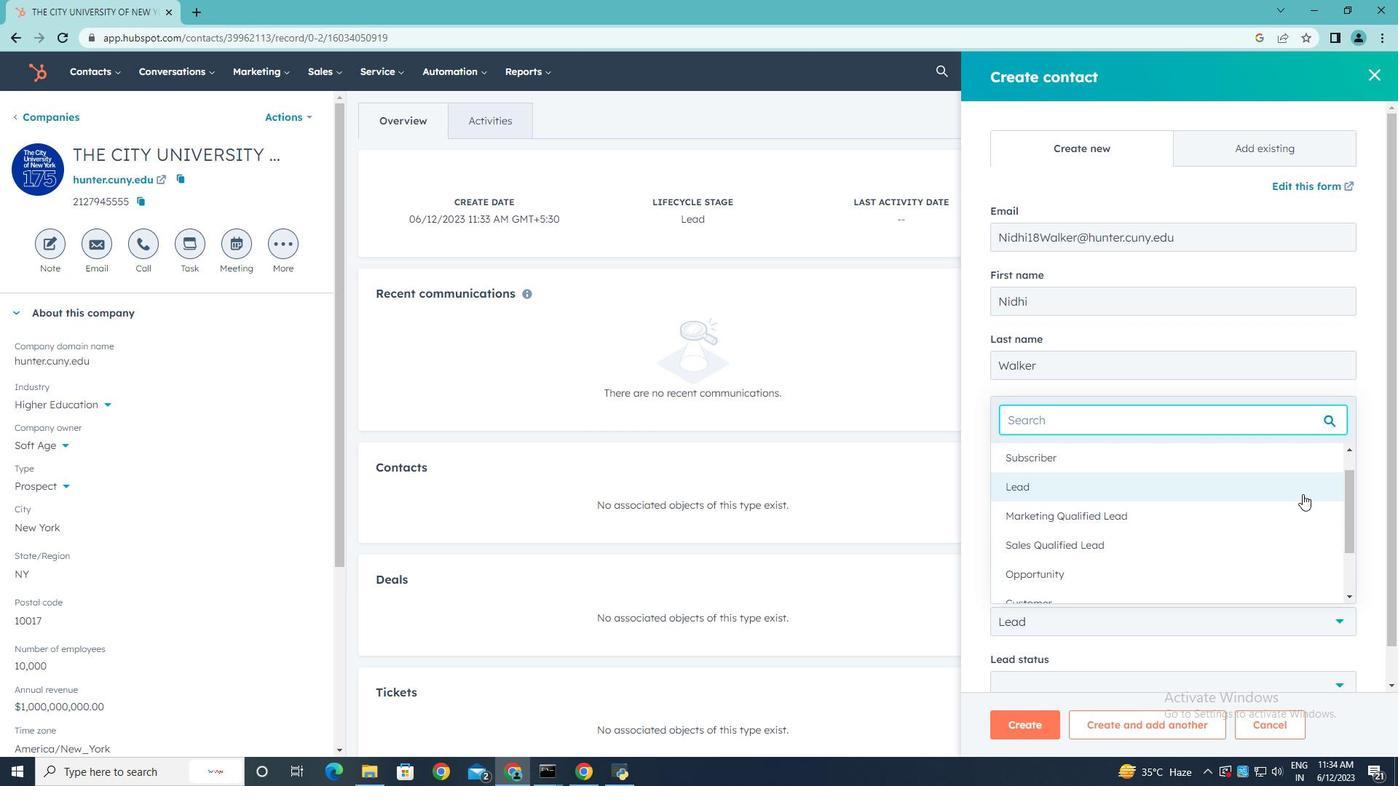 
Action: Mouse moved to (1330, 594)
Screenshot: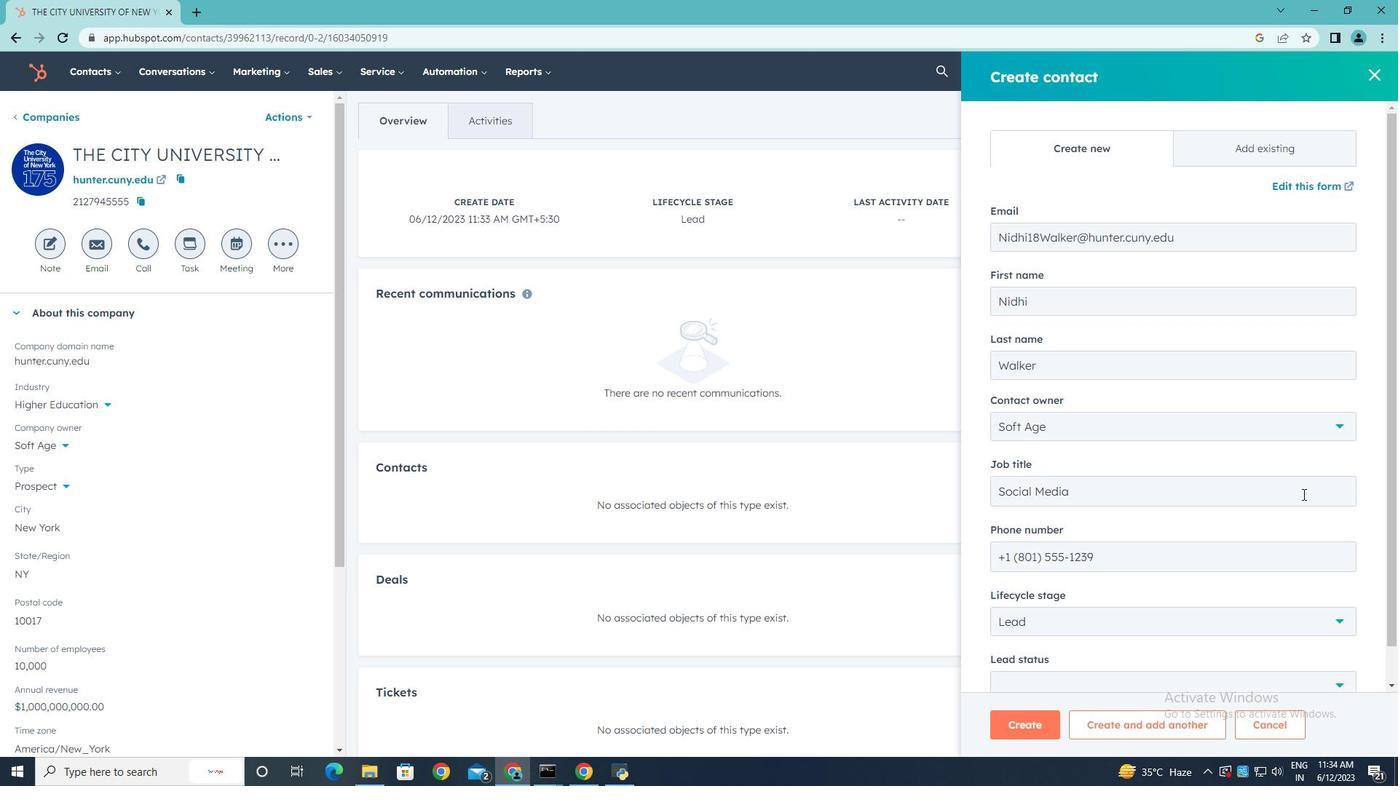 
Action: Mouse scrolled (1330, 594) with delta (0, 0)
Screenshot: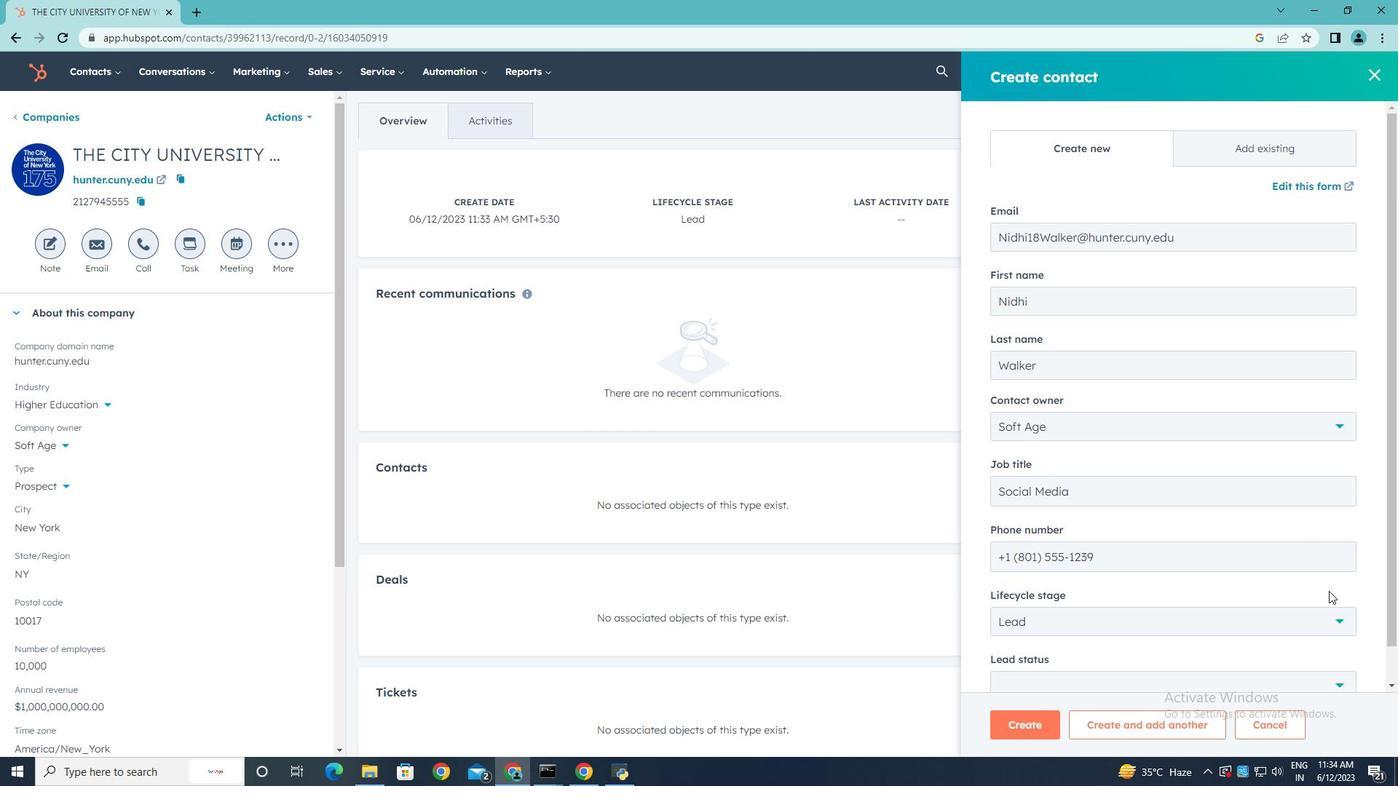 
Action: Mouse scrolled (1330, 594) with delta (0, 0)
Screenshot: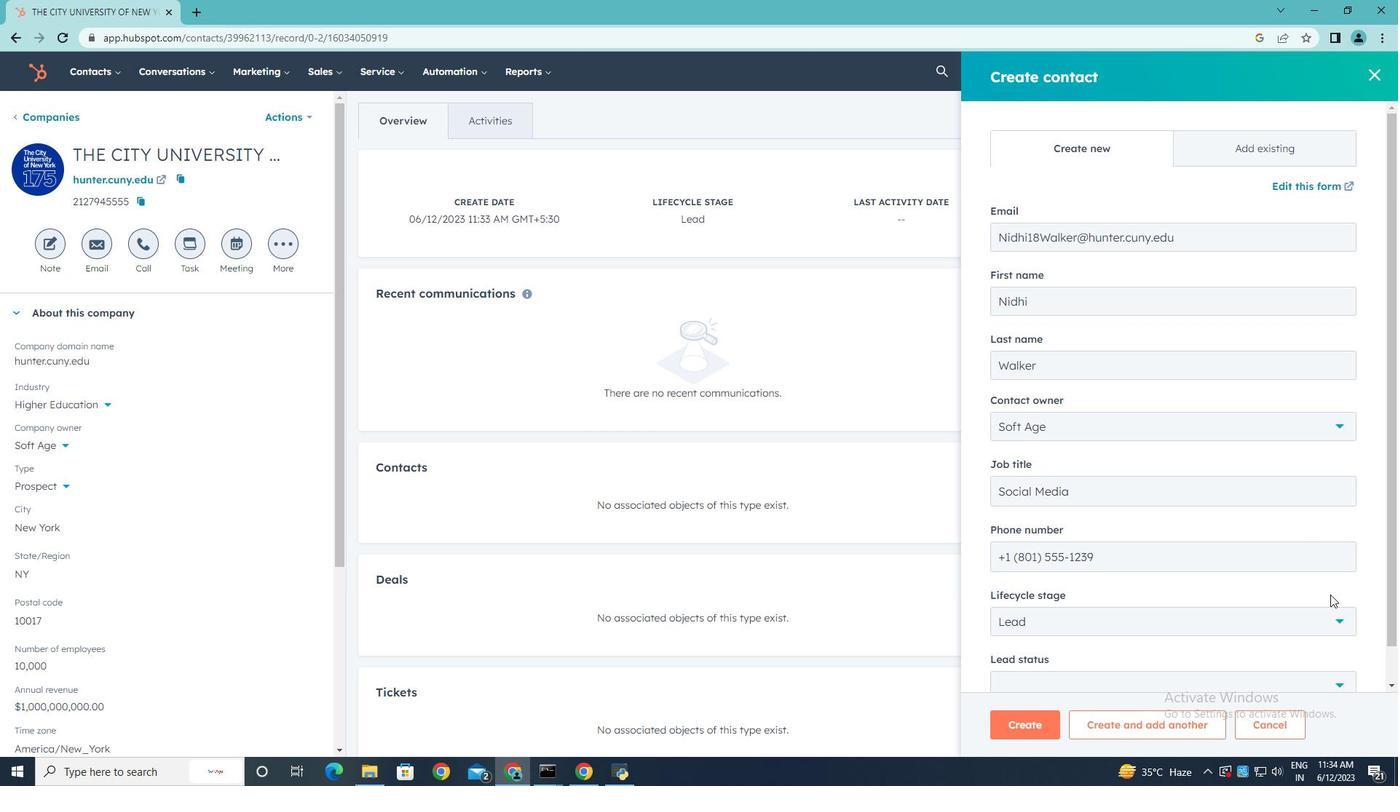 
Action: Mouse moved to (1345, 644)
Screenshot: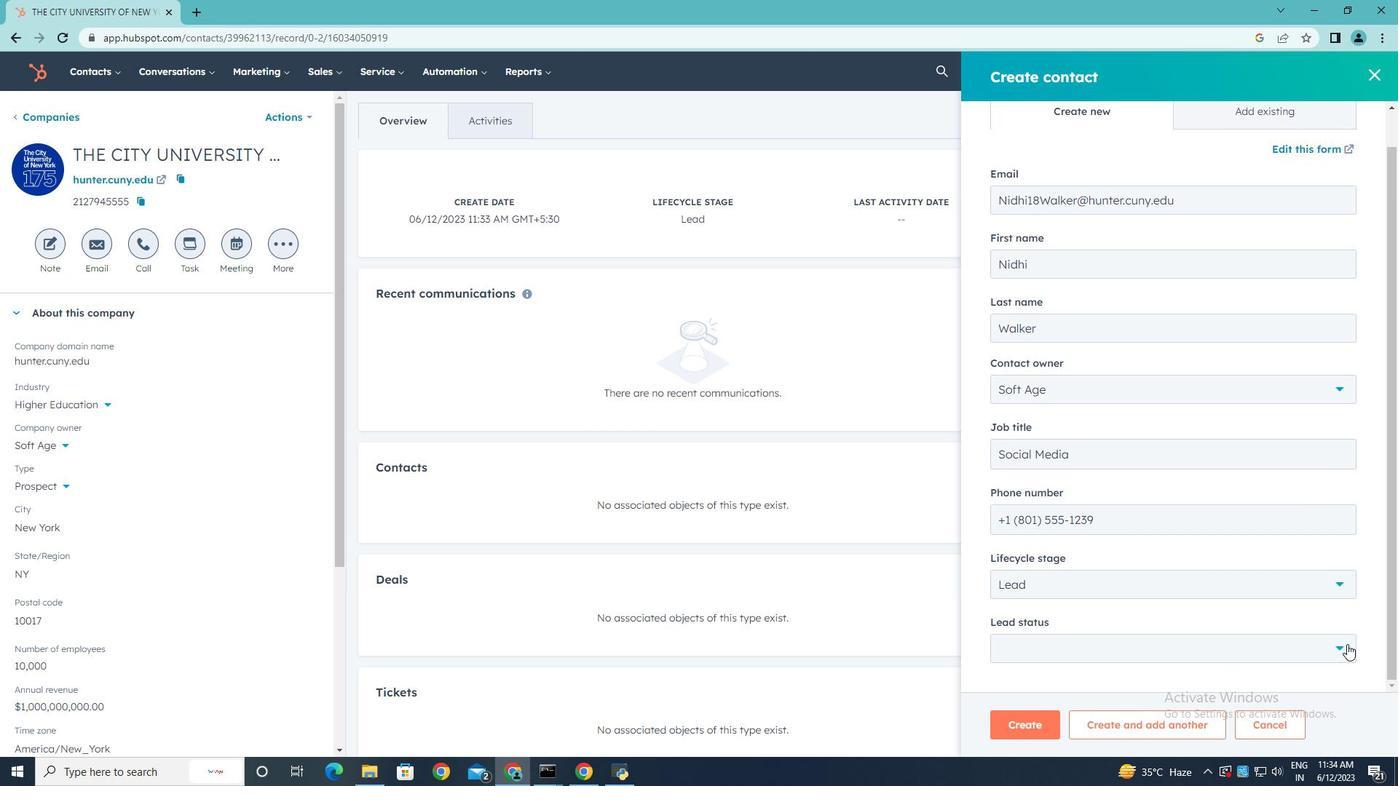 
Action: Mouse pressed left at (1345, 644)
Screenshot: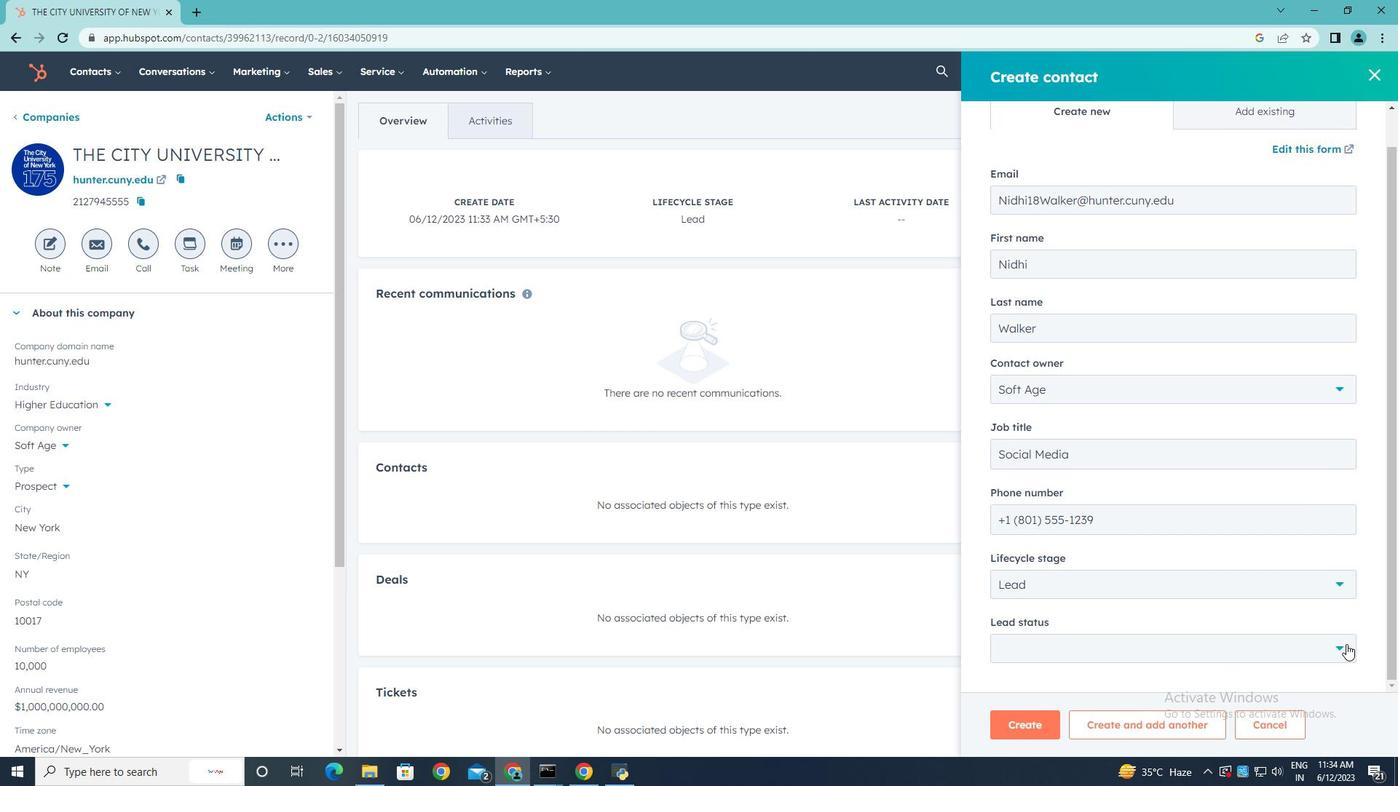 
Action: Mouse moved to (1296, 541)
Screenshot: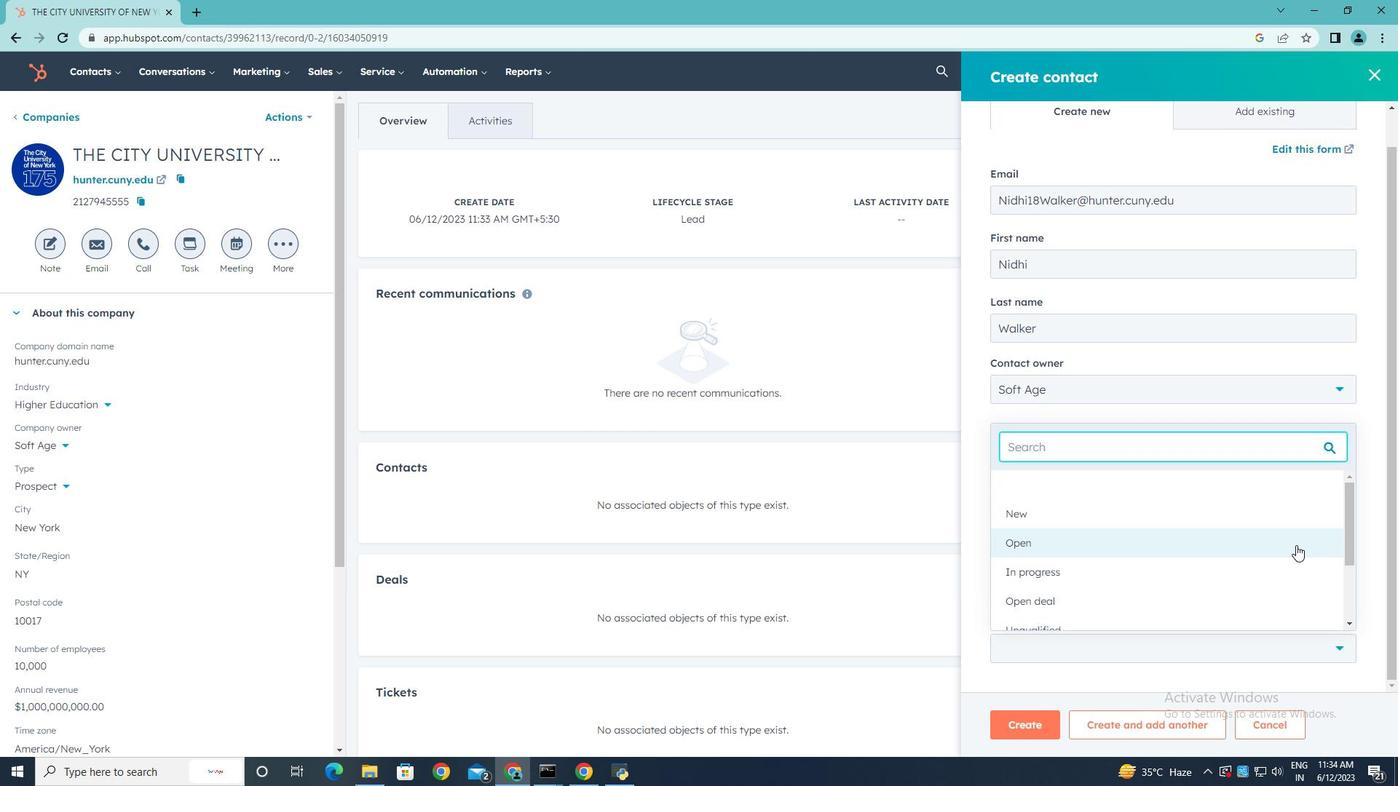 
Action: Mouse pressed left at (1296, 541)
Screenshot: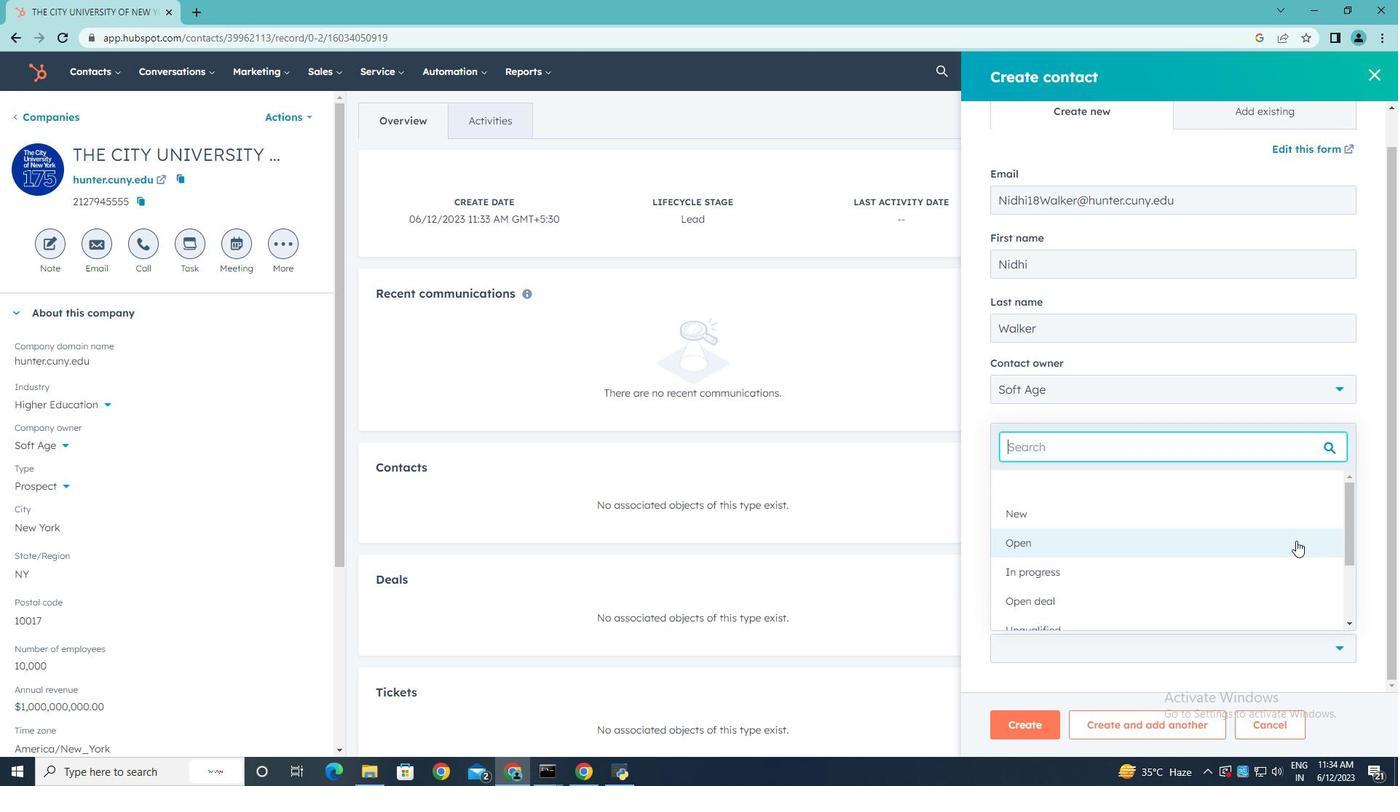 
Action: Mouse moved to (1206, 658)
Screenshot: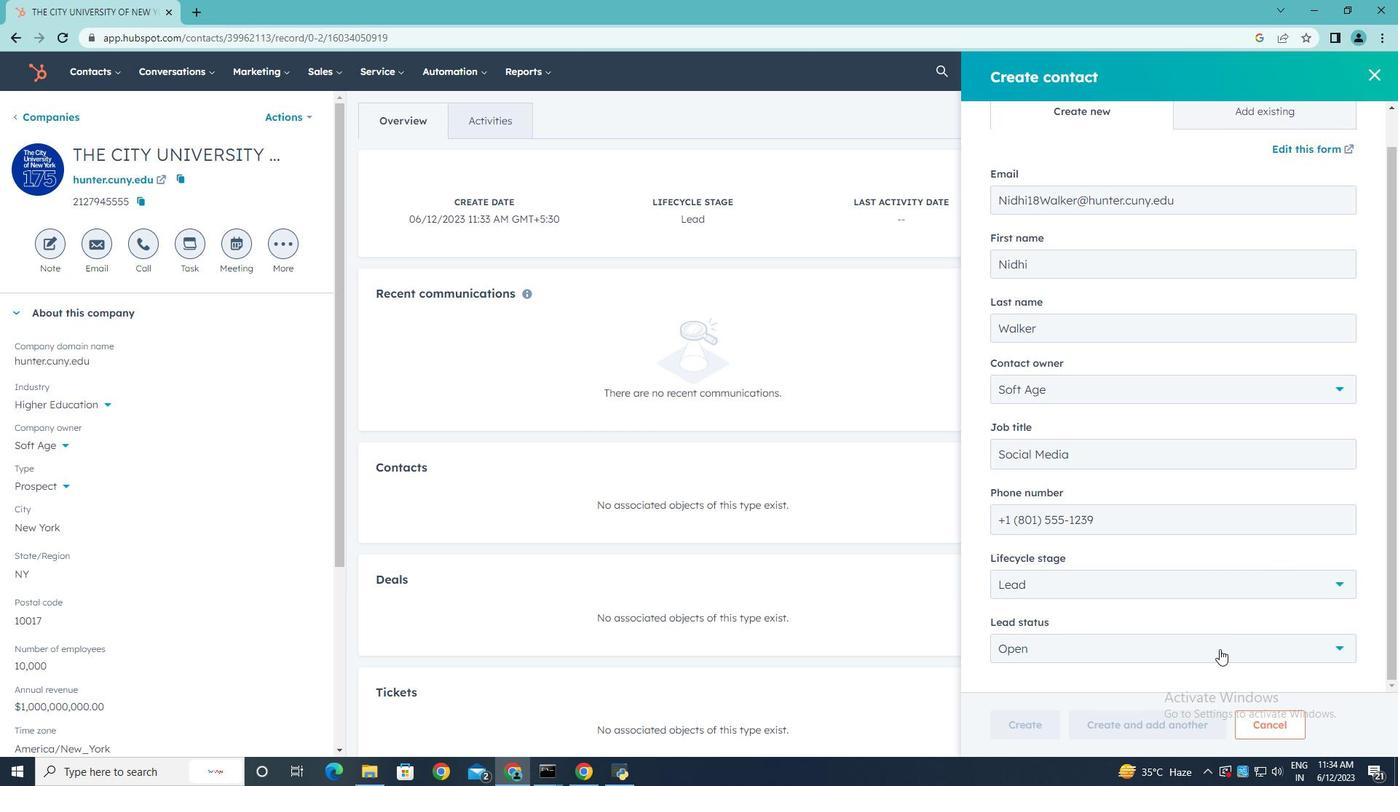 
Action: Mouse scrolled (1206, 657) with delta (0, 0)
Screenshot: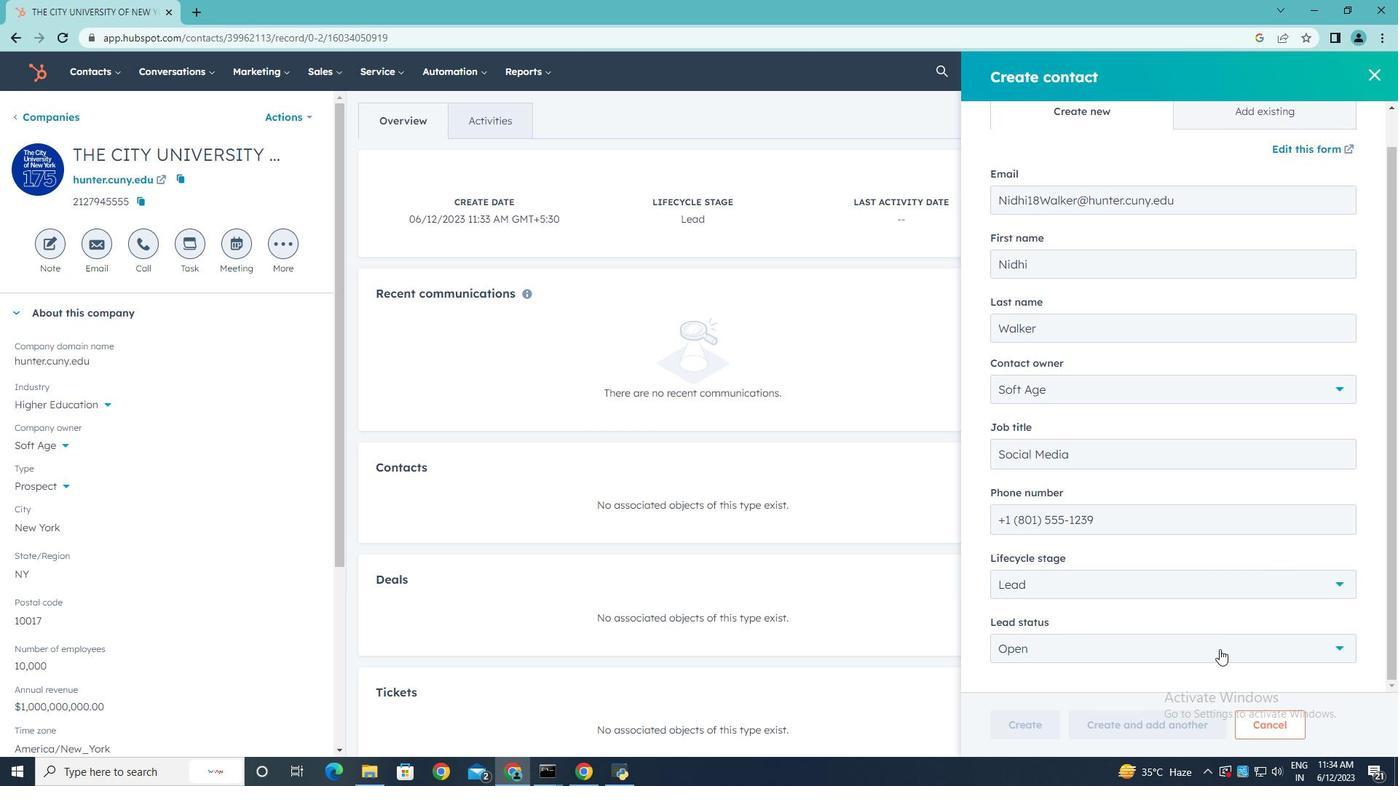 
Action: Mouse moved to (1206, 658)
Screenshot: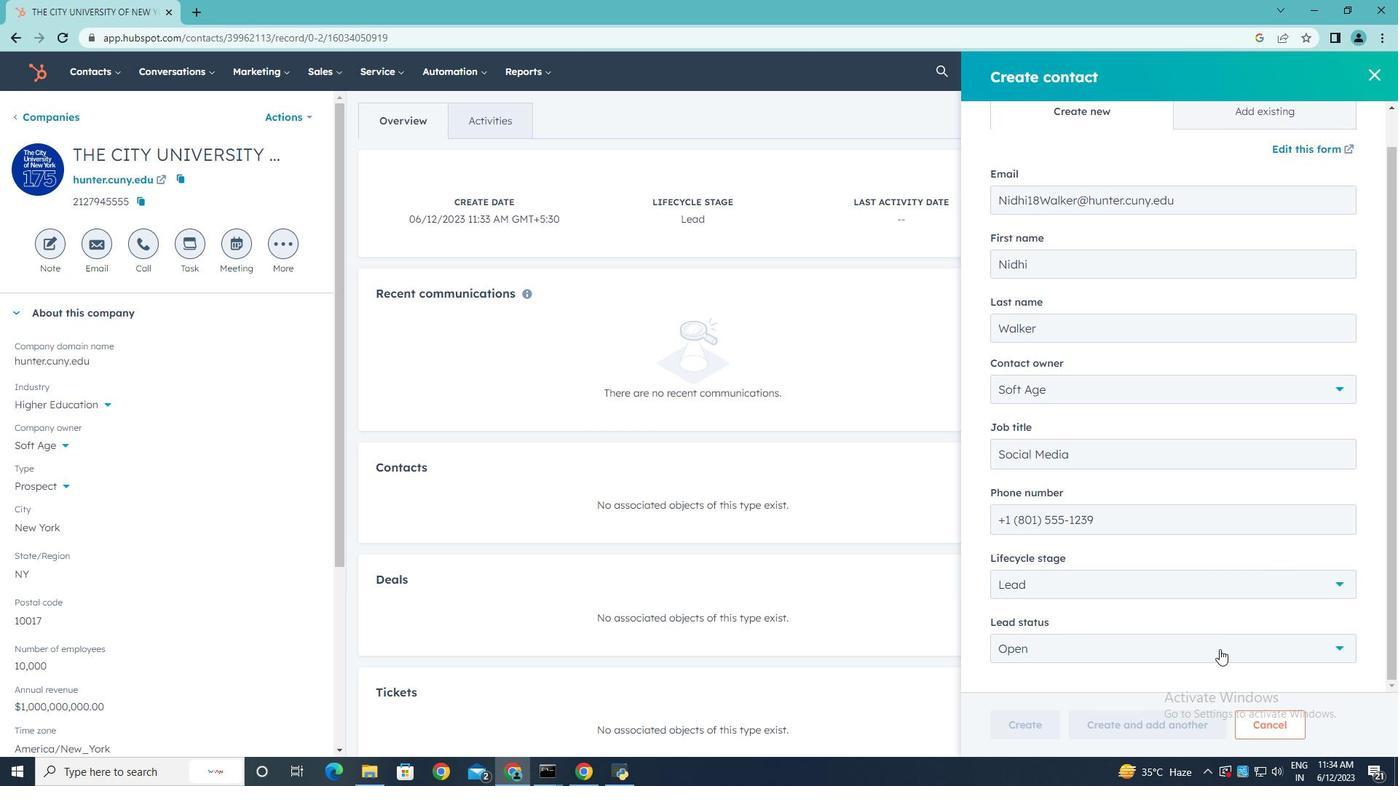 
Action: Mouse scrolled (1206, 657) with delta (0, 0)
Screenshot: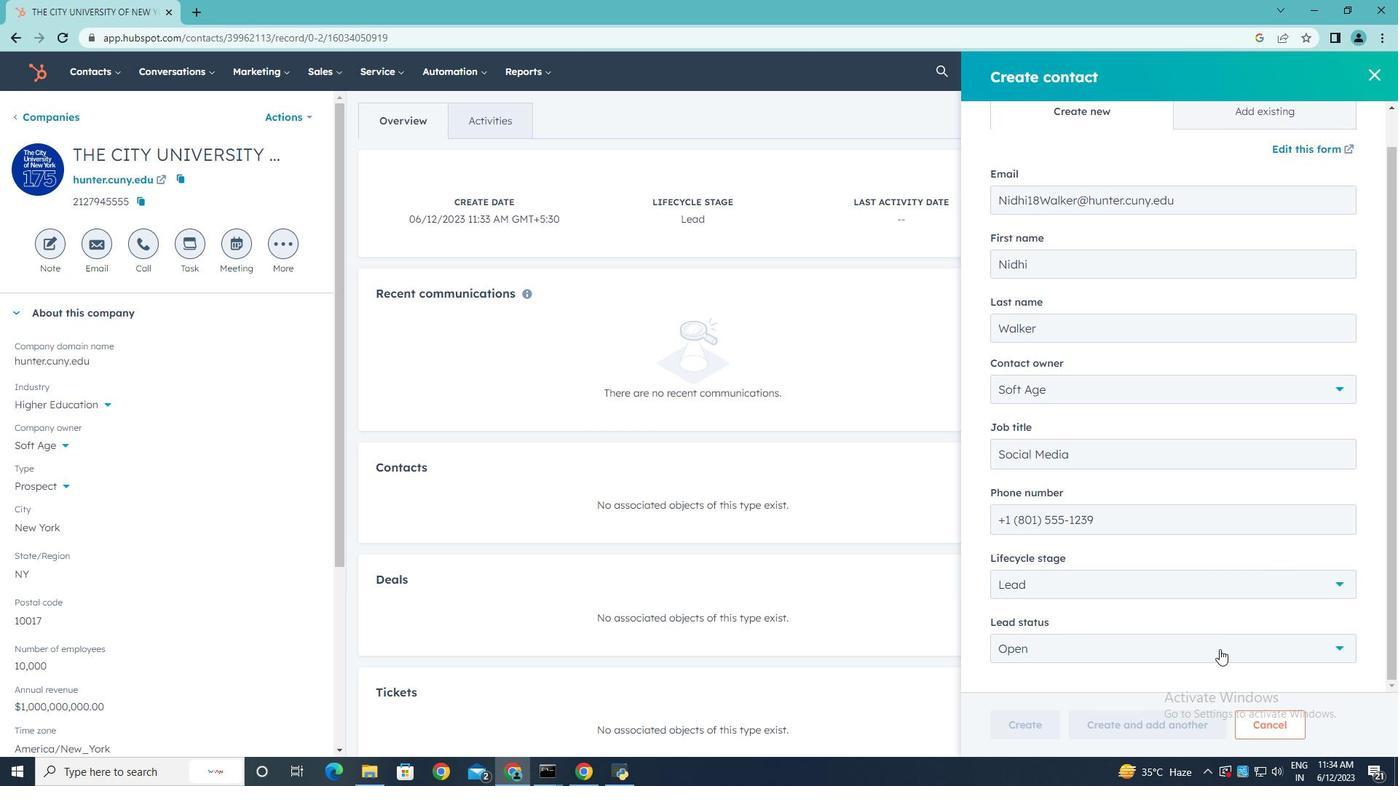 
Action: Mouse scrolled (1206, 657) with delta (0, 0)
Screenshot: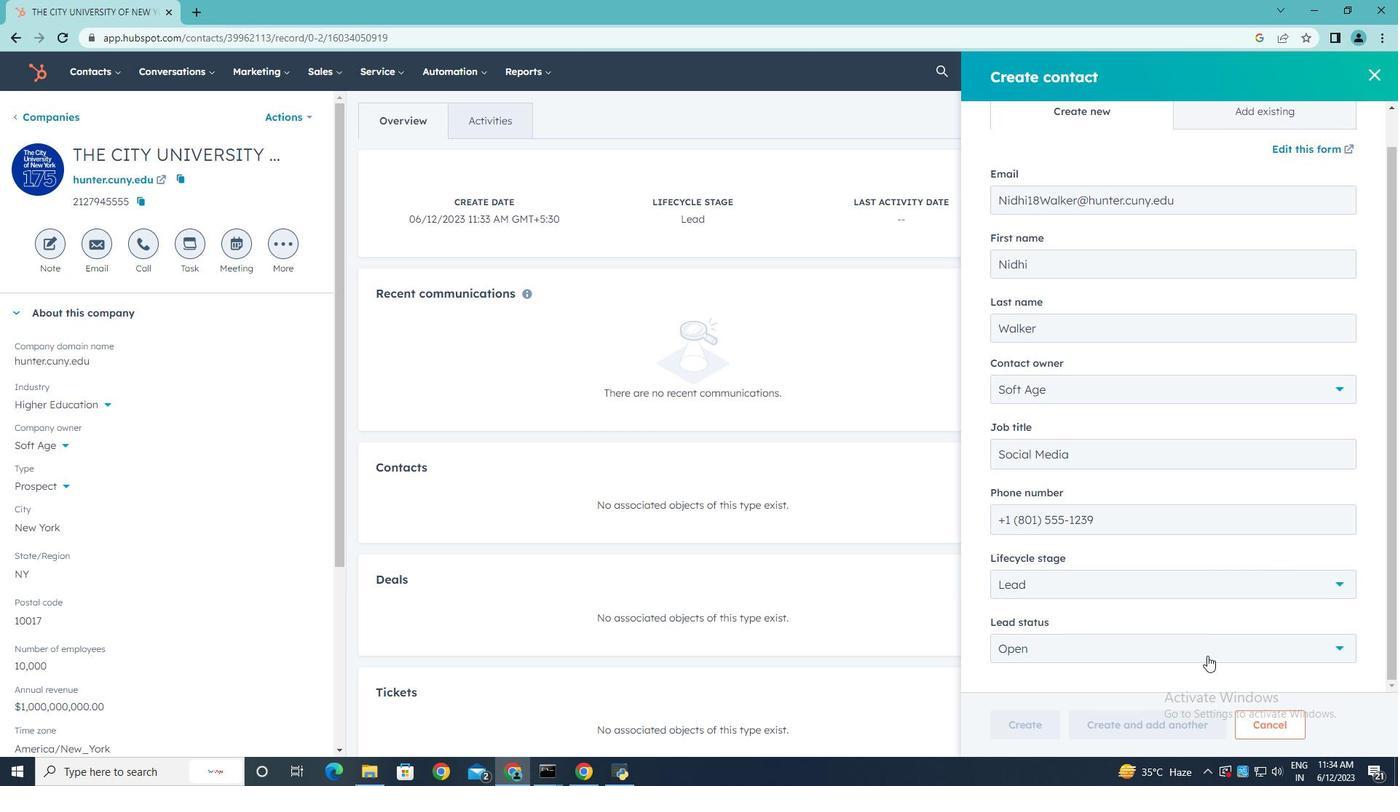 
Action: Mouse moved to (1037, 722)
Screenshot: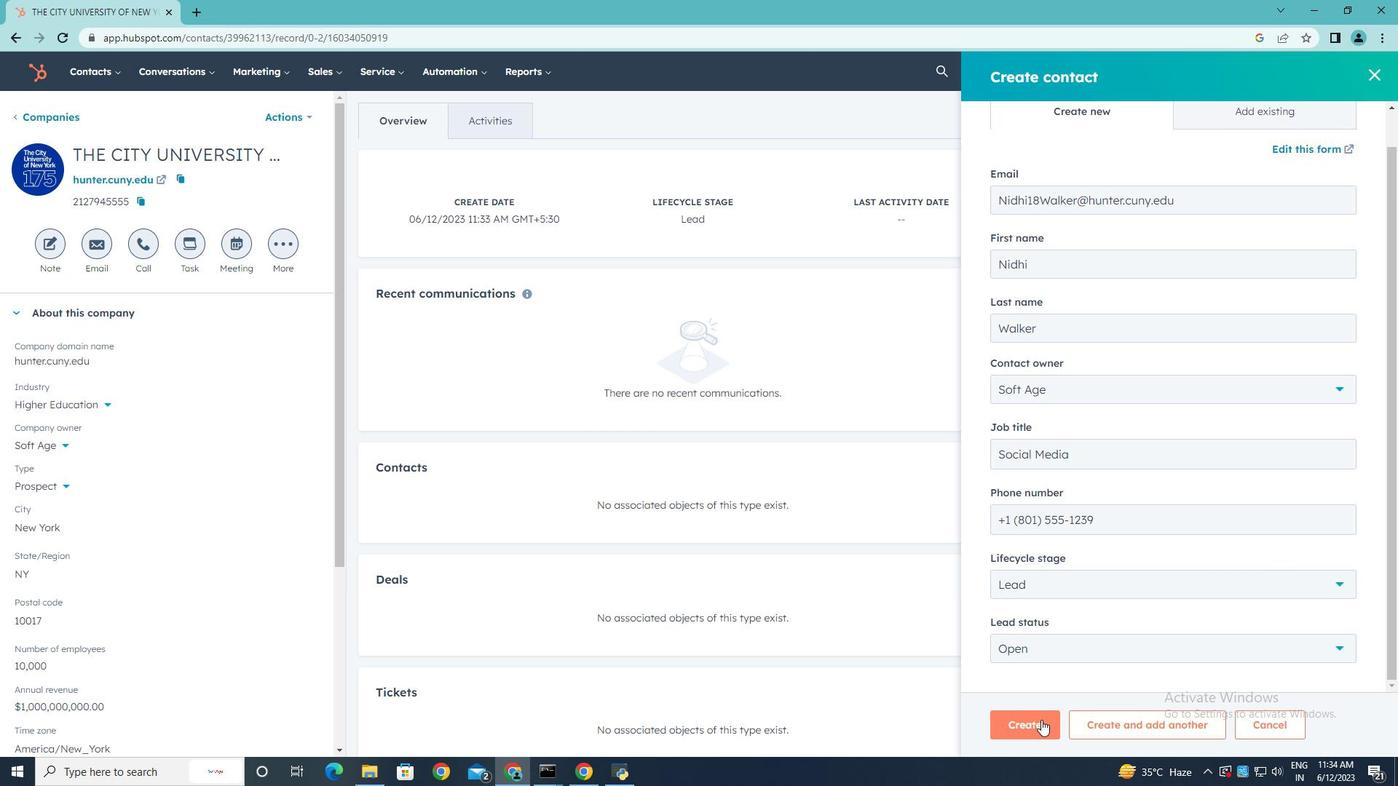
Action: Mouse pressed left at (1037, 722)
Screenshot: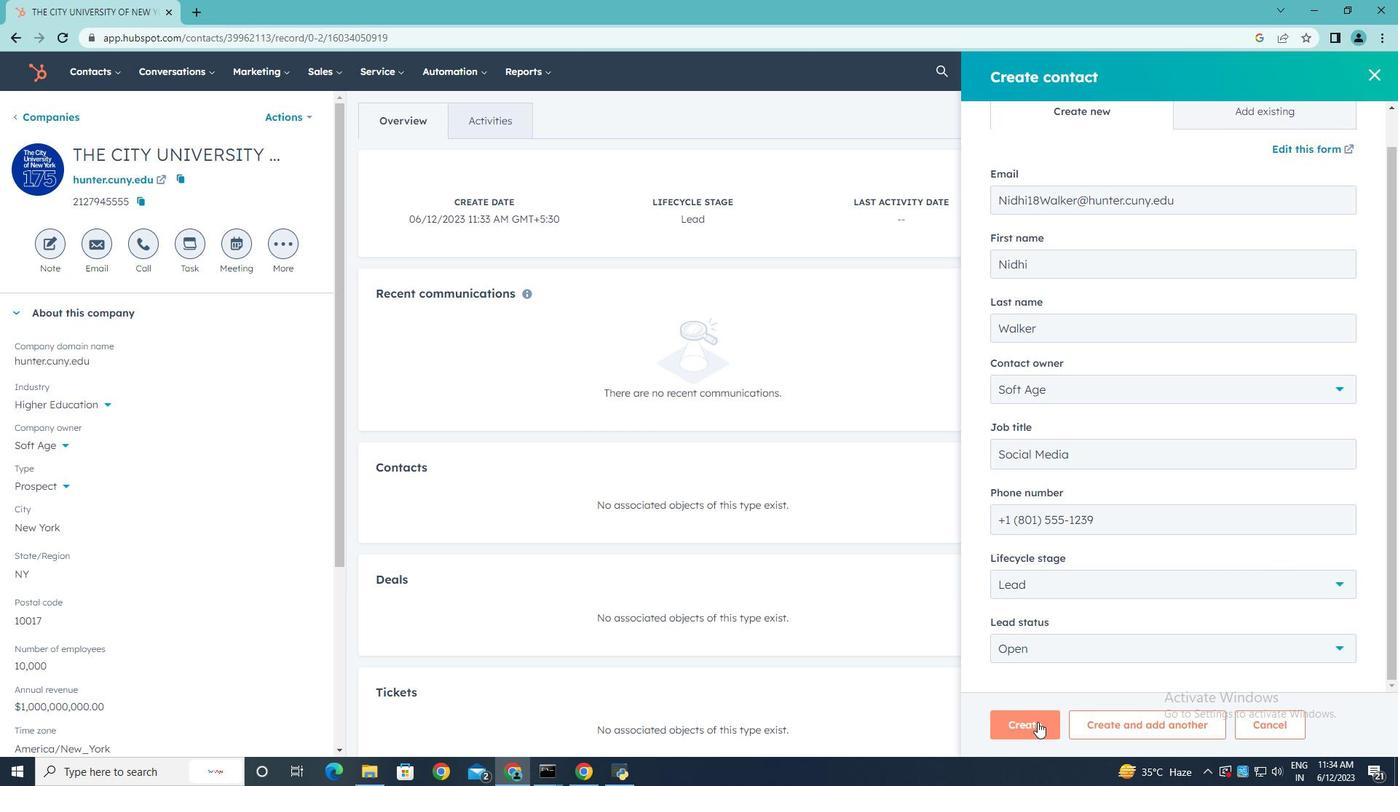 
Action: Mouse moved to (951, 644)
Screenshot: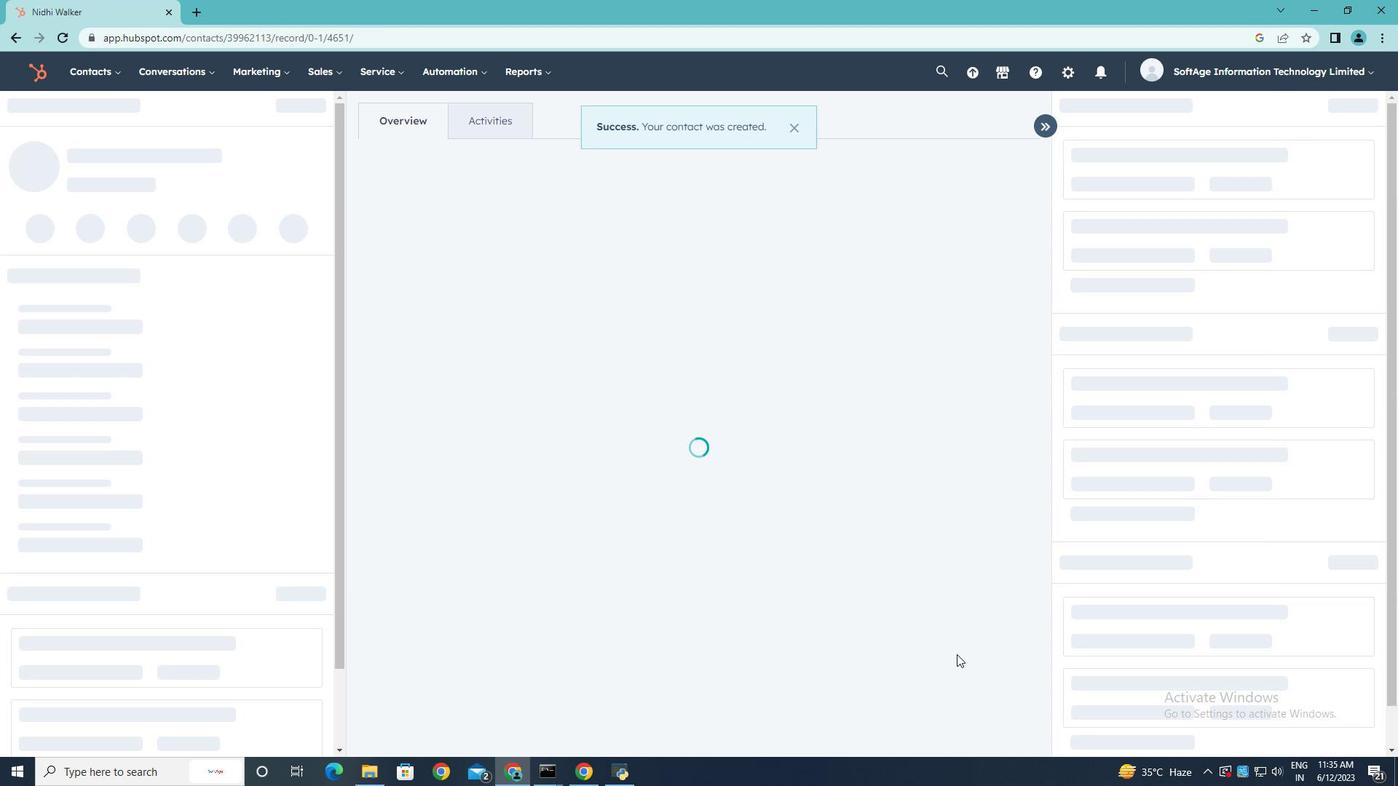 
